 Task: Find connections with filter location Hassi Messaoud with filter topic #Managementtips with filter profile language Potuguese with filter current company Jabong with filter school National Institute of Technology Hamirpur-Alumni with filter industry Wholesale Chemical and Allied Products with filter service category Video Animation with filter keywords title Operations Manager
Action: Mouse moved to (564, 76)
Screenshot: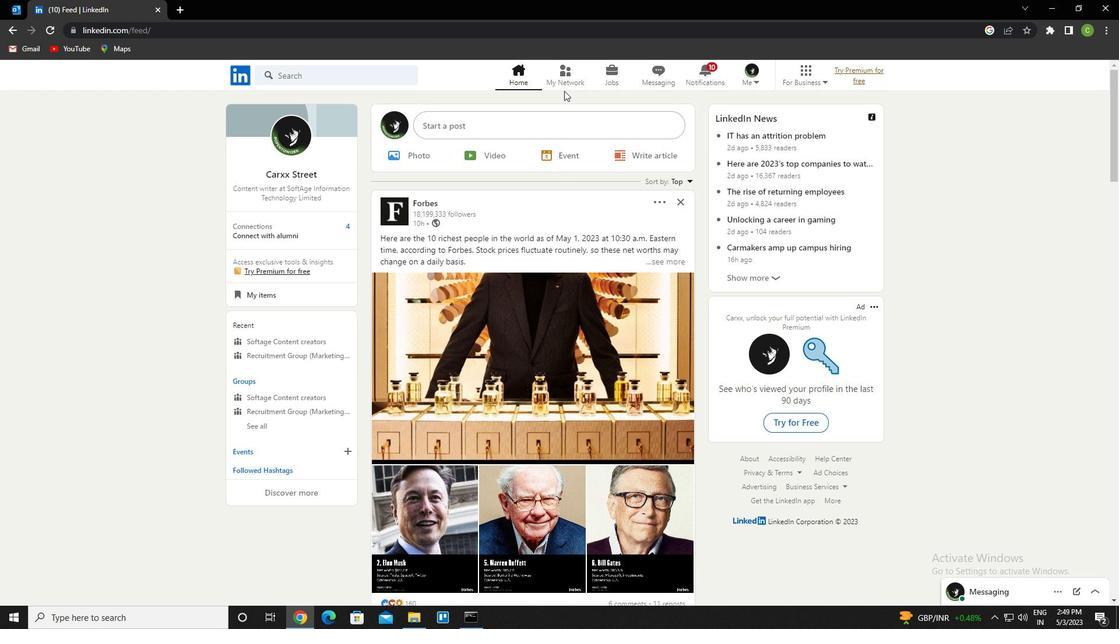
Action: Mouse pressed left at (564, 76)
Screenshot: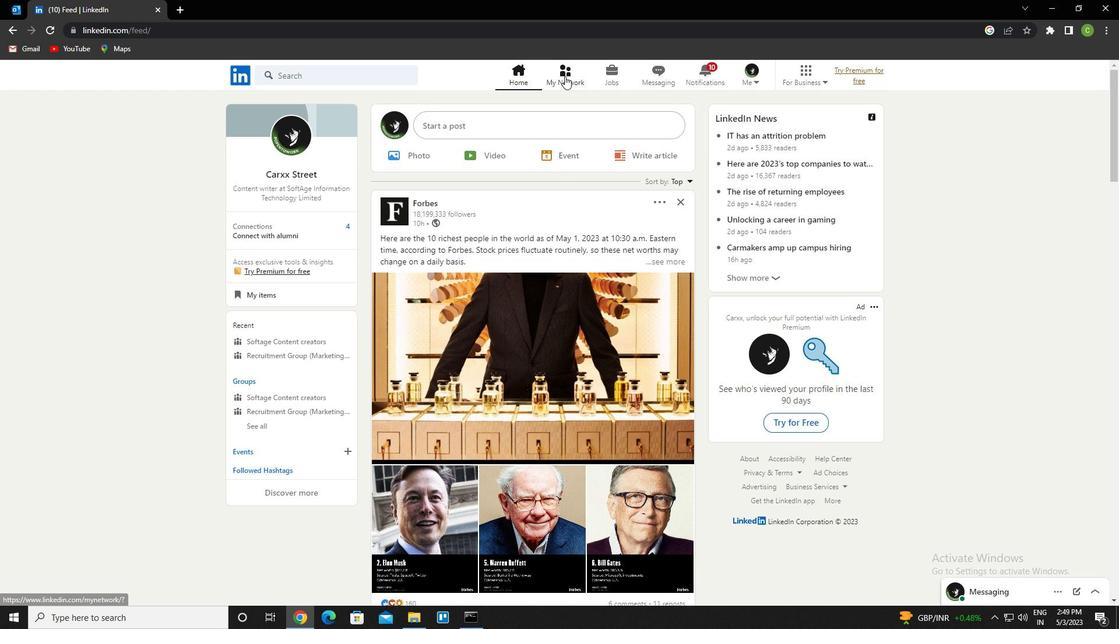 
Action: Mouse moved to (335, 144)
Screenshot: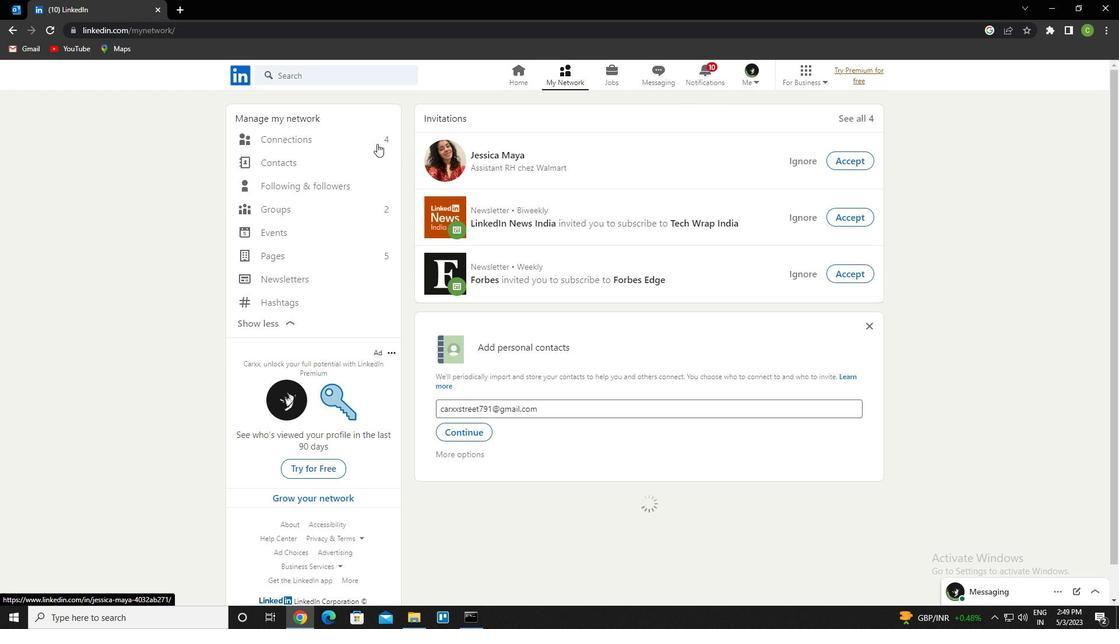 
Action: Mouse pressed left at (335, 144)
Screenshot: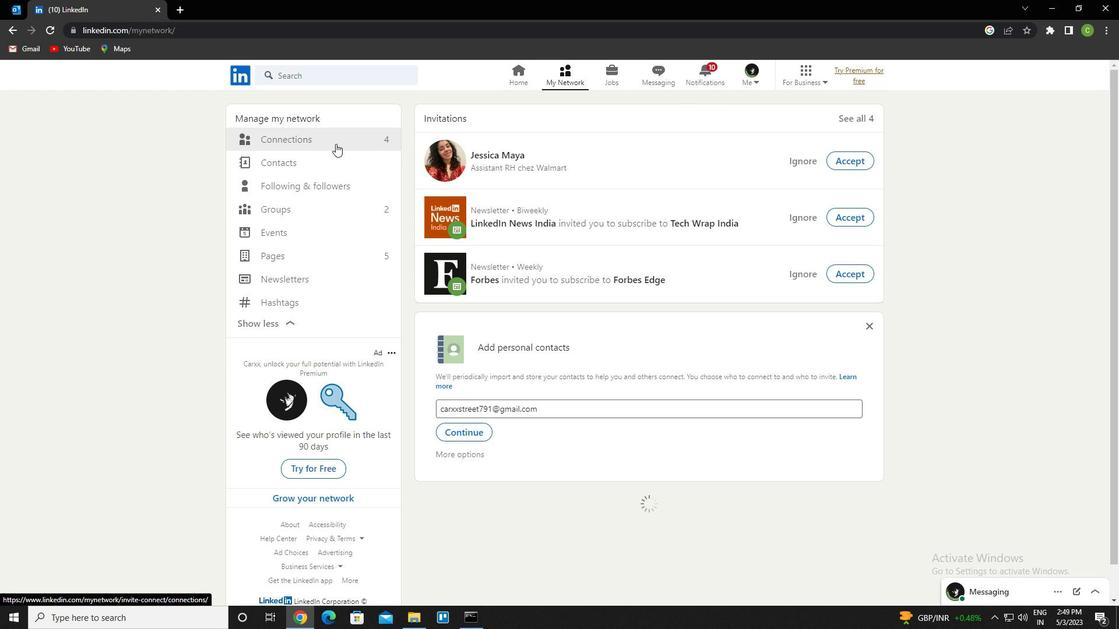 
Action: Mouse moved to (651, 141)
Screenshot: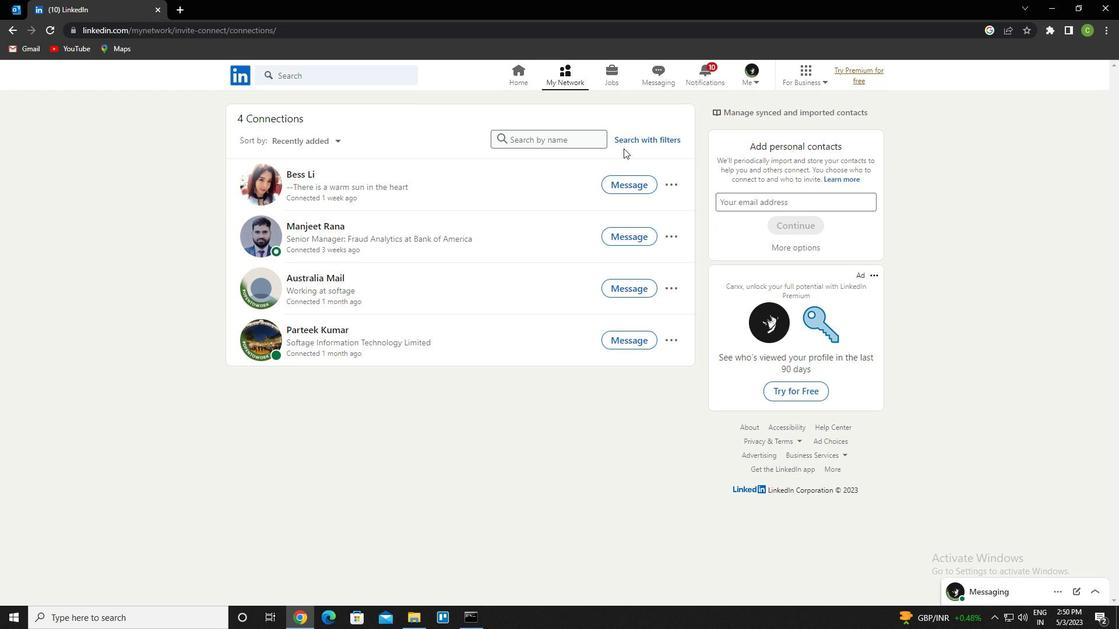 
Action: Mouse pressed left at (651, 141)
Screenshot: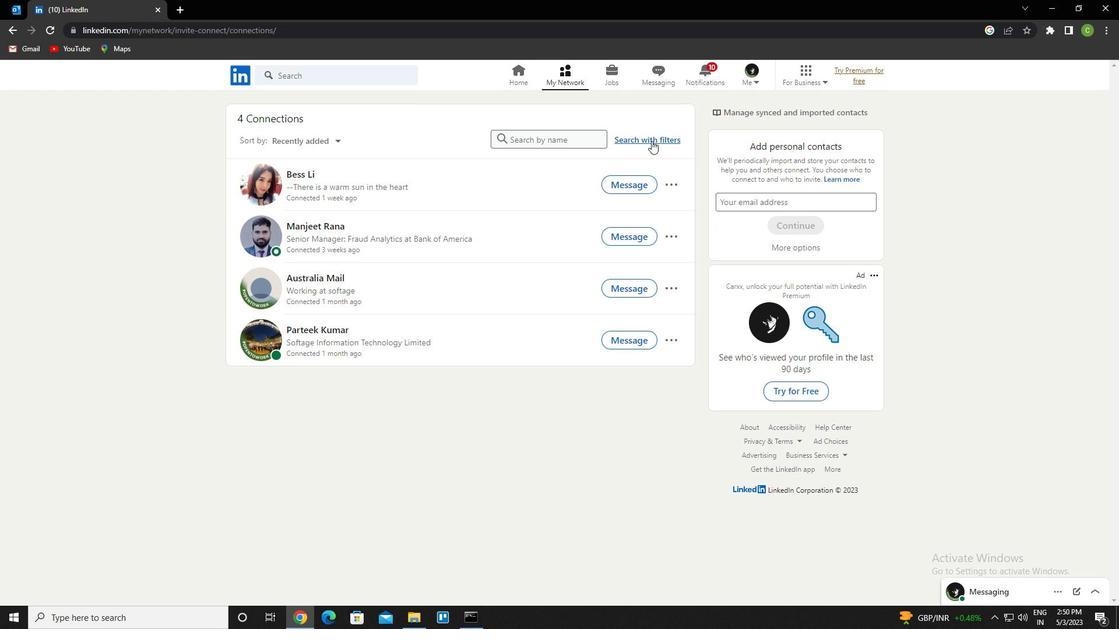
Action: Mouse moved to (598, 108)
Screenshot: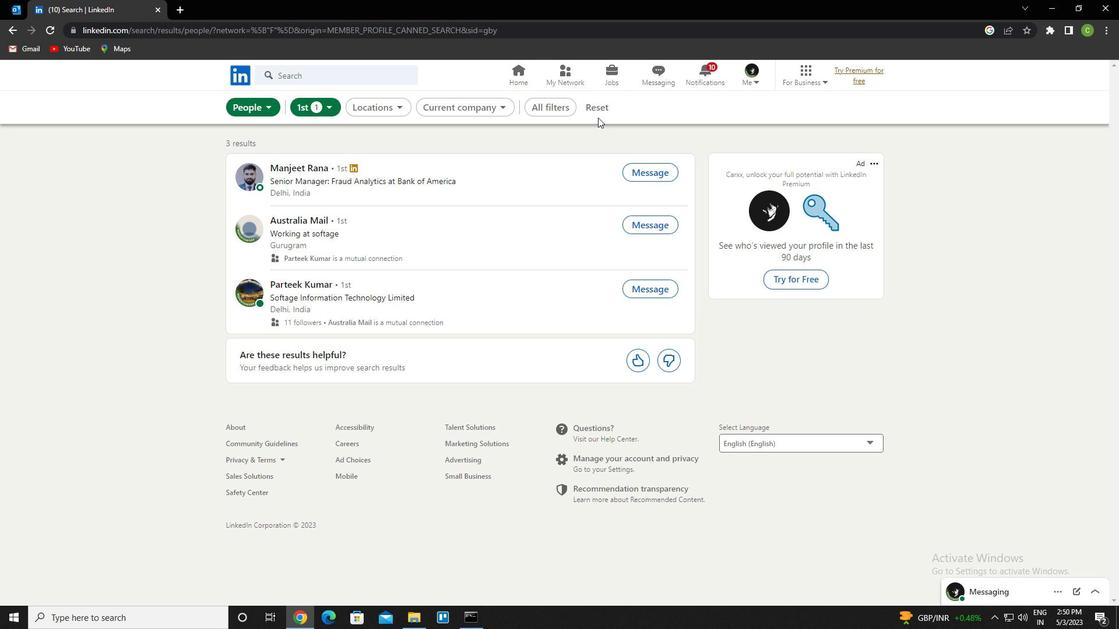 
Action: Mouse pressed left at (598, 108)
Screenshot: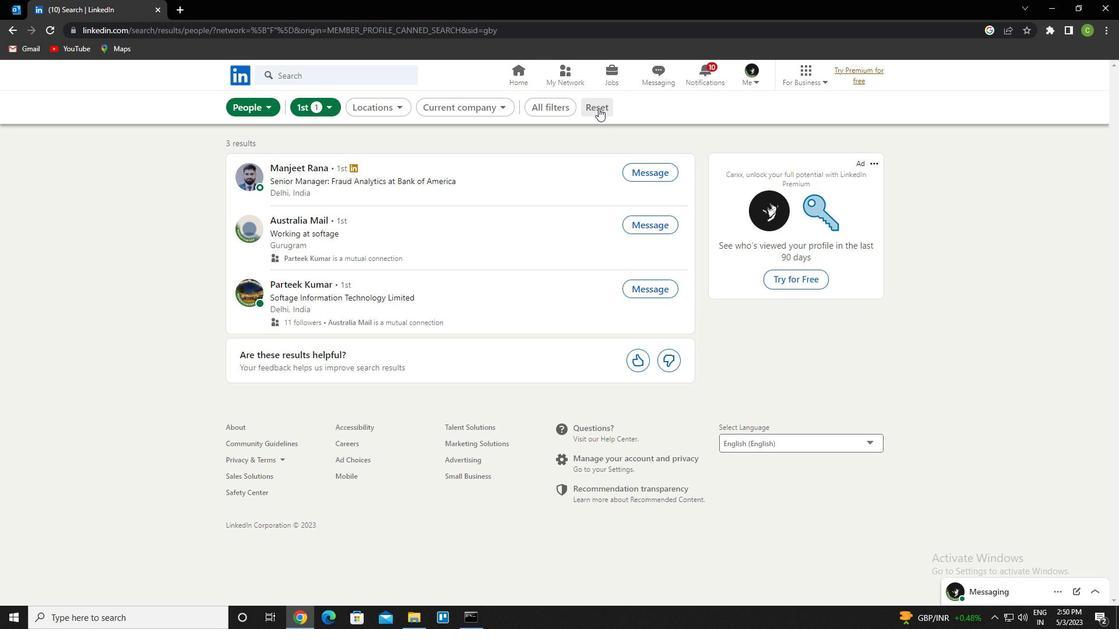 
Action: Mouse moved to (589, 112)
Screenshot: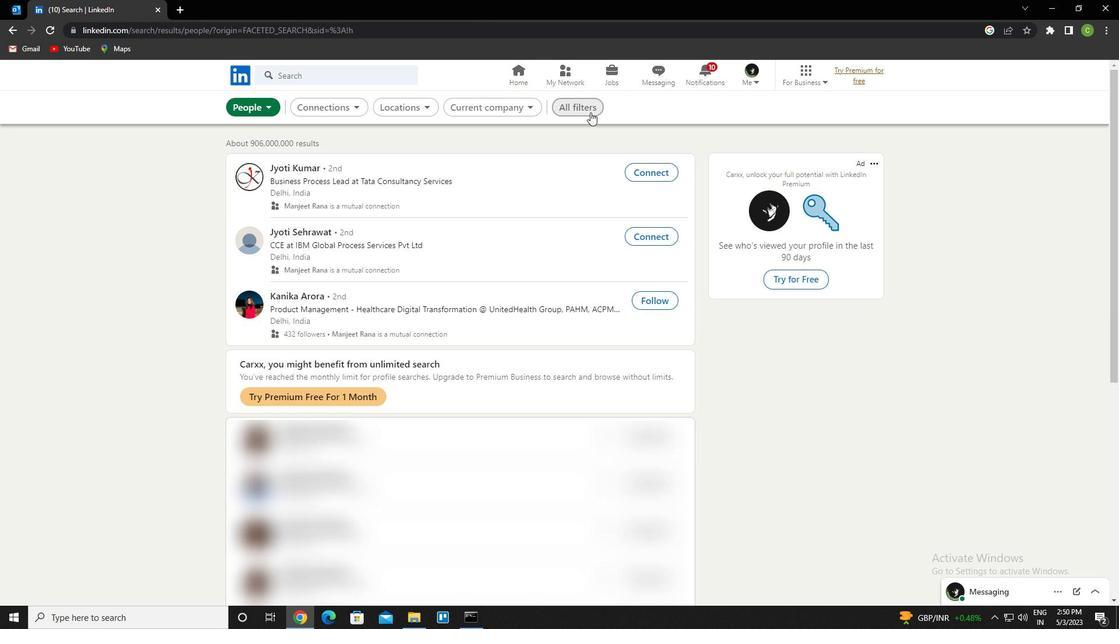 
Action: Mouse pressed left at (589, 112)
Screenshot: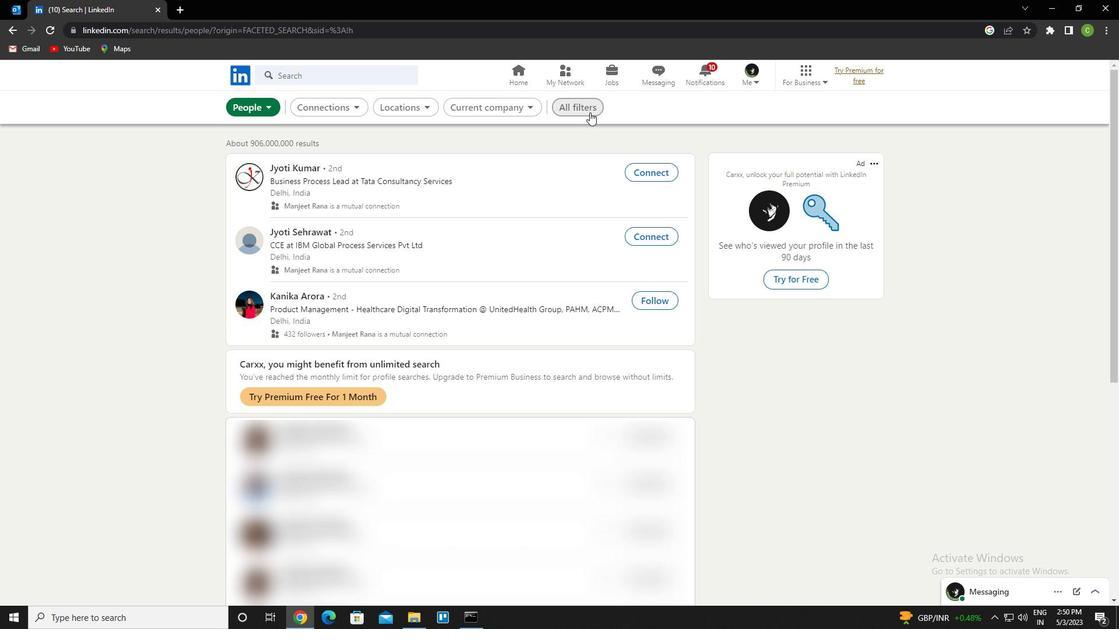 
Action: Mouse moved to (984, 355)
Screenshot: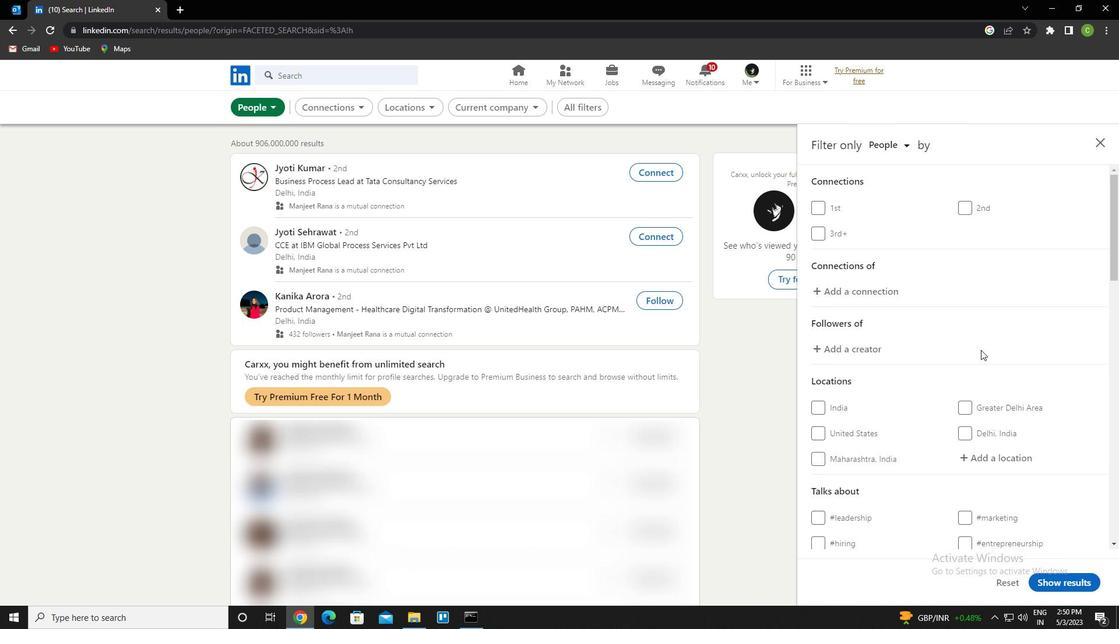 
Action: Mouse scrolled (984, 355) with delta (0, 0)
Screenshot: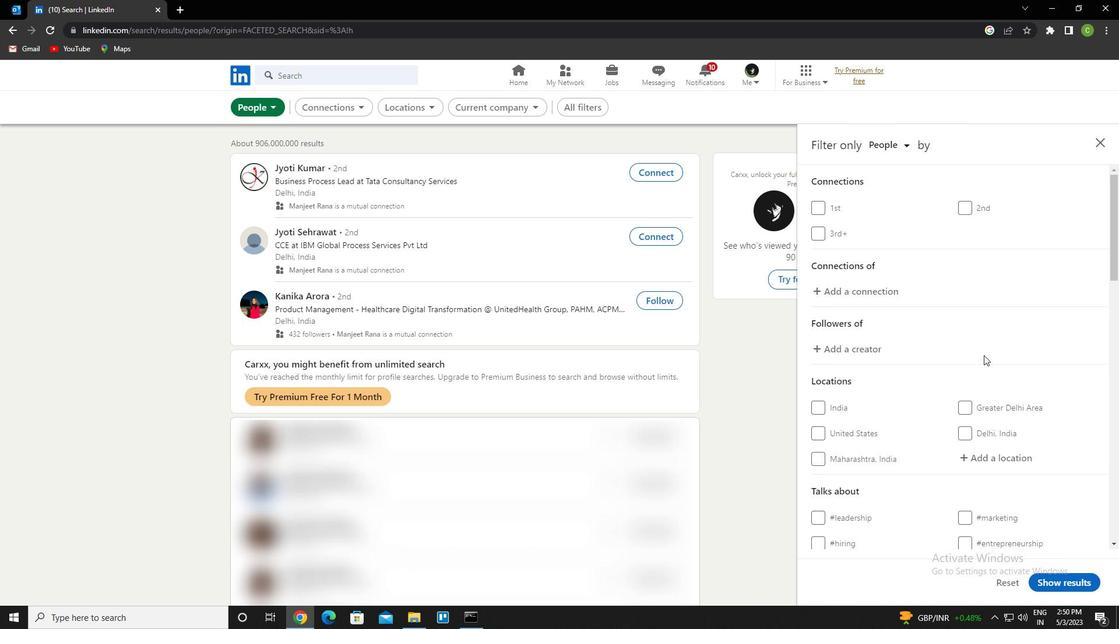 
Action: Mouse scrolled (984, 355) with delta (0, 0)
Screenshot: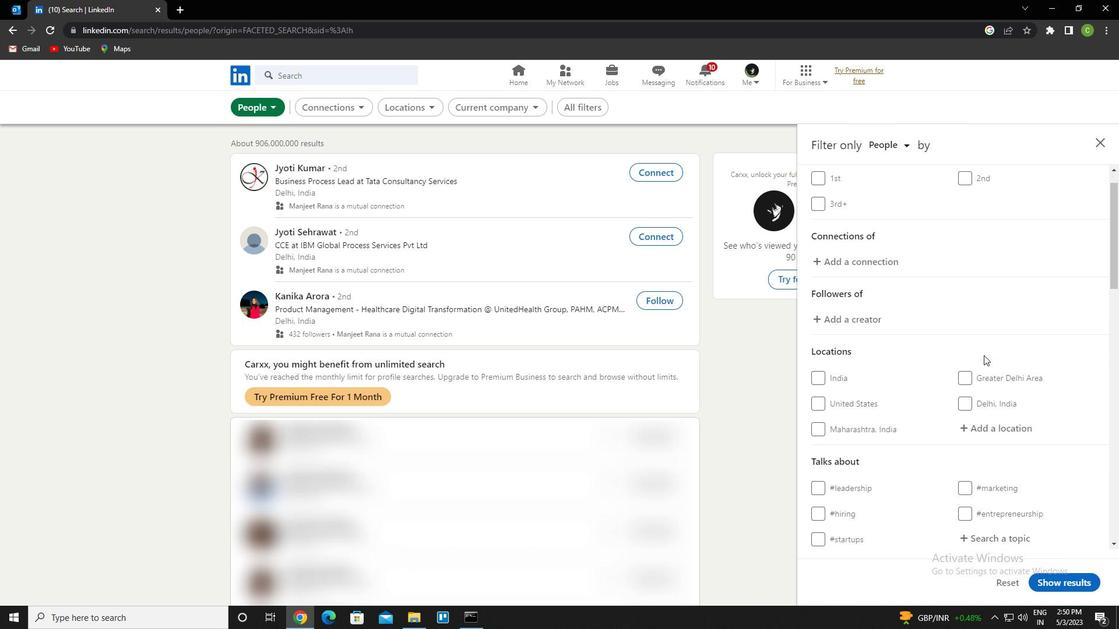 
Action: Mouse moved to (996, 344)
Screenshot: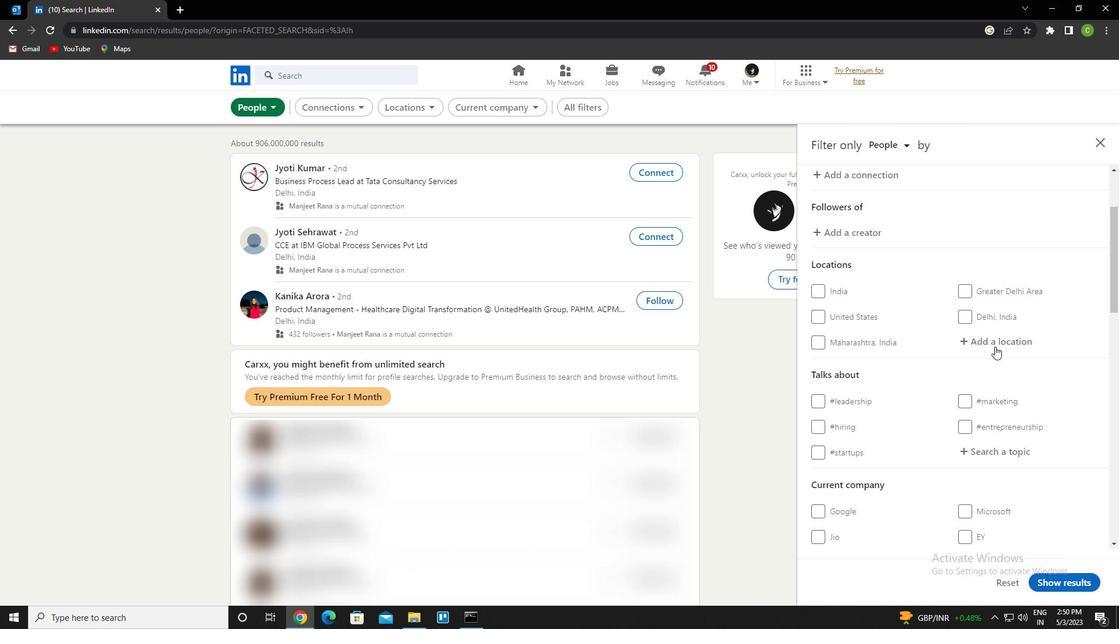 
Action: Mouse pressed left at (996, 344)
Screenshot: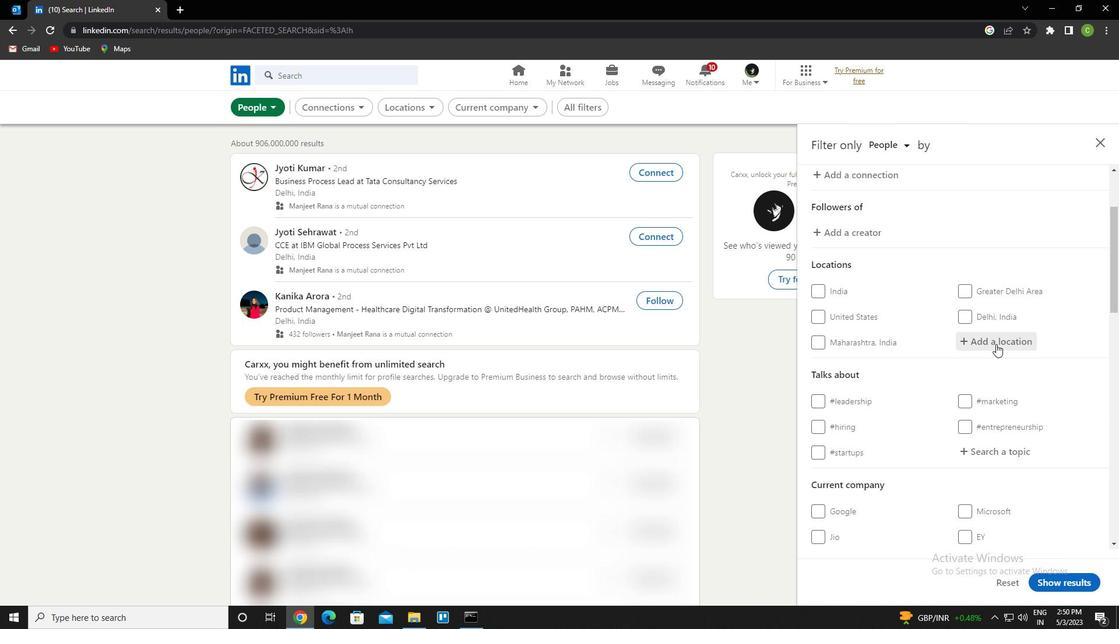 
Action: Key pressed <Key.caps_lock>h<Key.caps_lock>assi<Key.space><Key.caps_lock>m<Key.caps_lock>essaoud
Screenshot: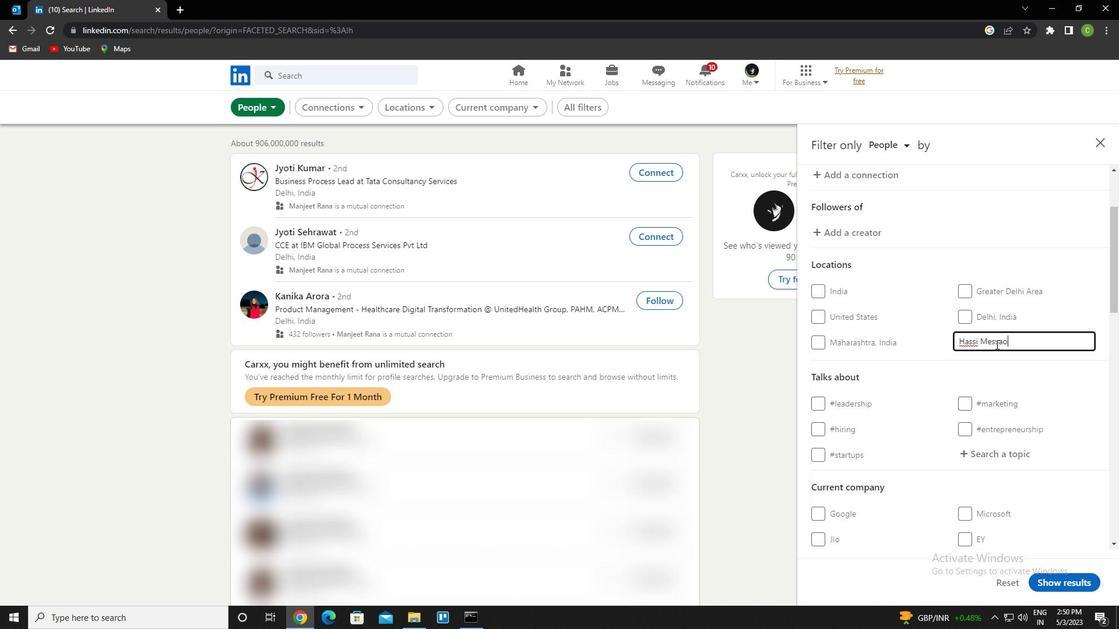 
Action: Mouse moved to (1007, 380)
Screenshot: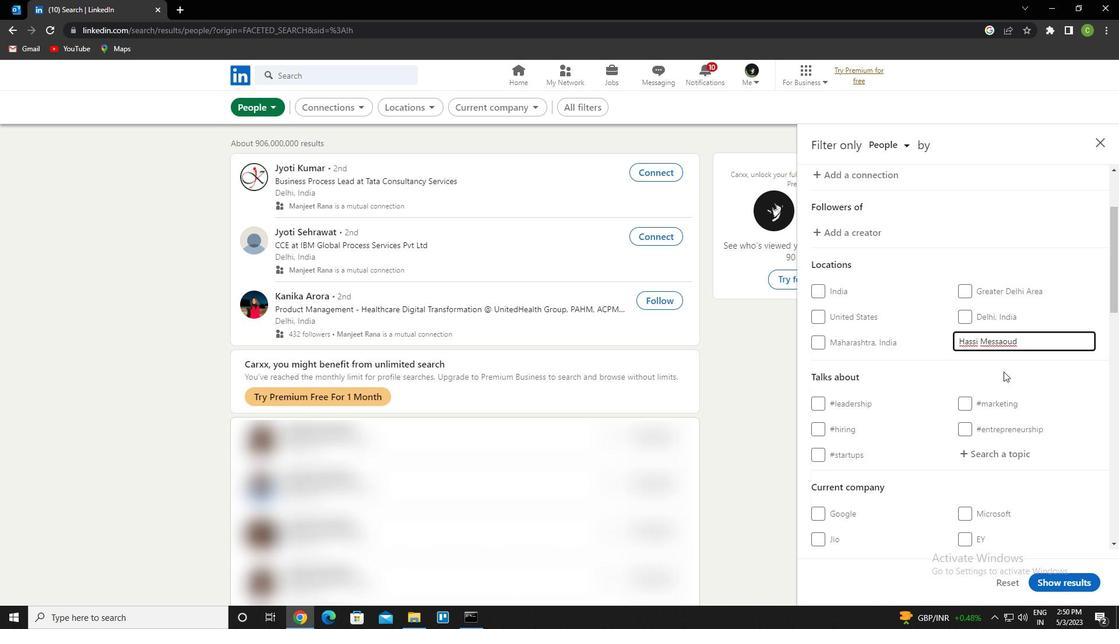 
Action: Mouse scrolled (1007, 380) with delta (0, 0)
Screenshot: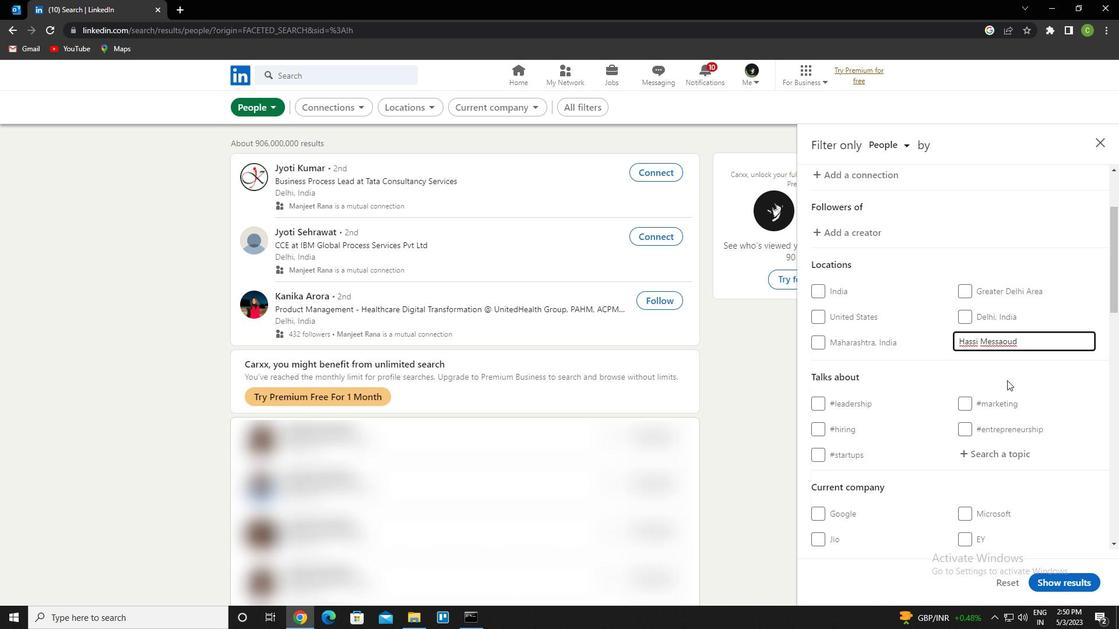 
Action: Mouse scrolled (1007, 380) with delta (0, 0)
Screenshot: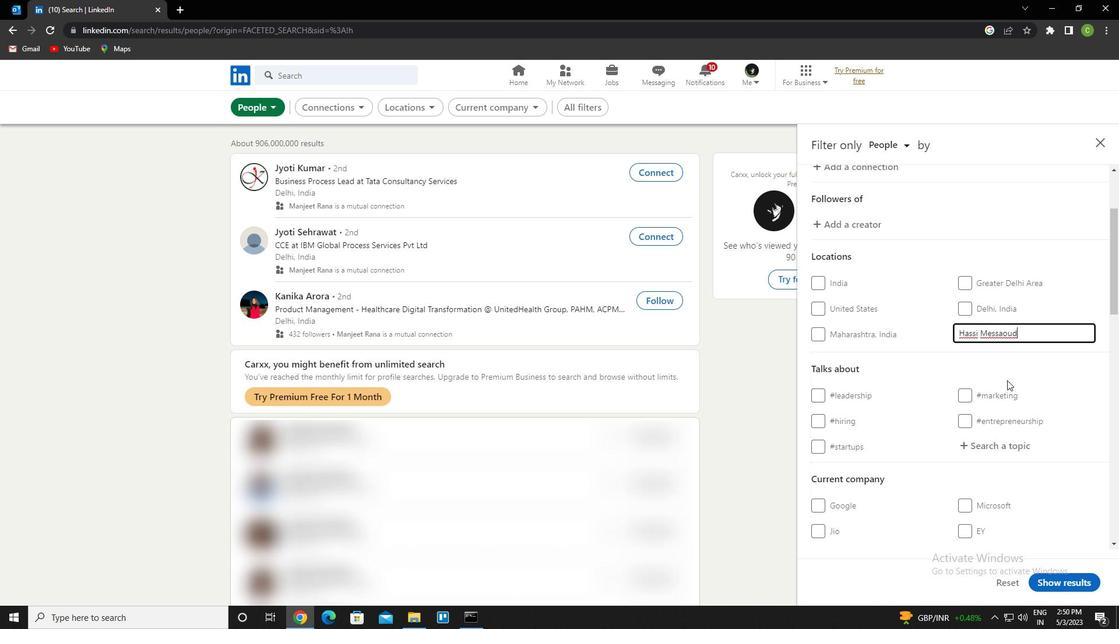 
Action: Mouse moved to (1003, 334)
Screenshot: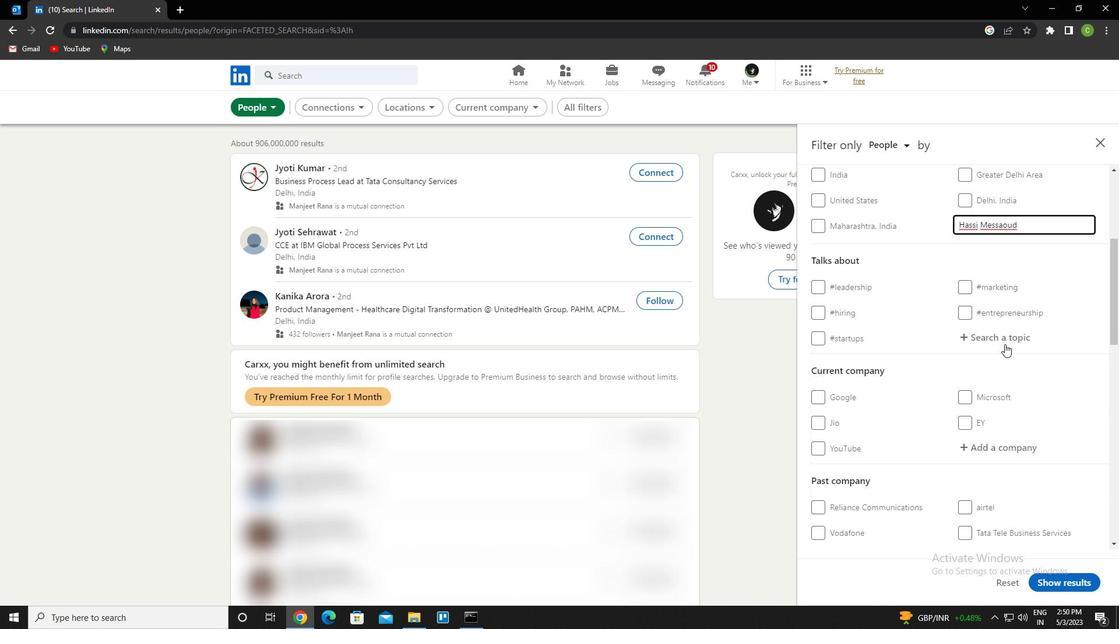 
Action: Mouse pressed left at (1003, 334)
Screenshot: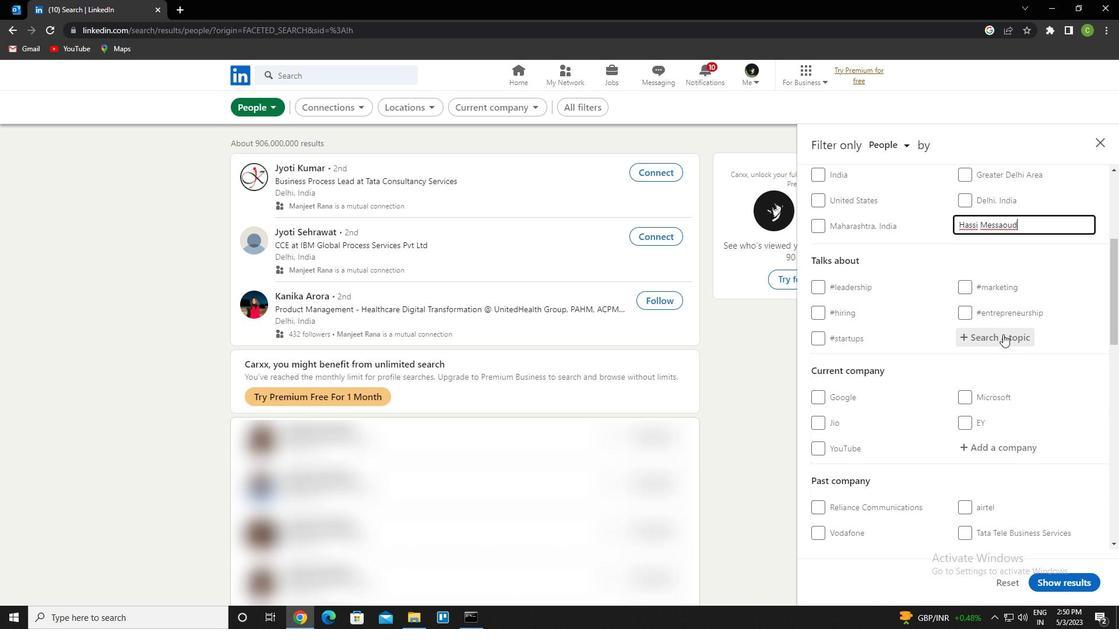 
Action: Key pressed <Key.caps_lock>m<Key.caps_lock>anagementtips<Key.down><Key.enter>
Screenshot: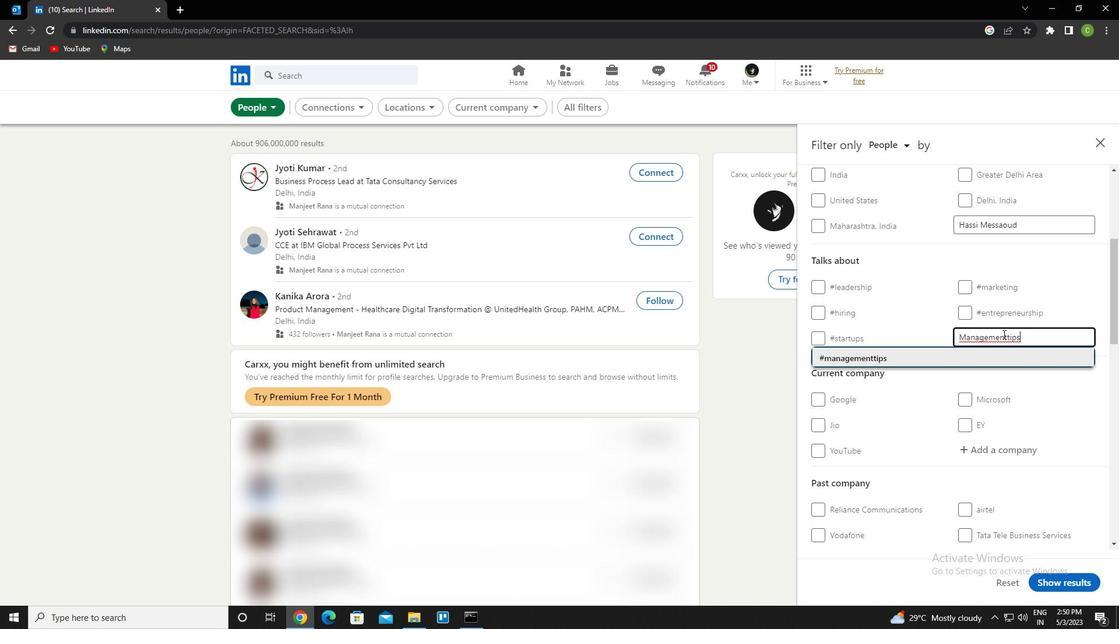 
Action: Mouse moved to (1049, 379)
Screenshot: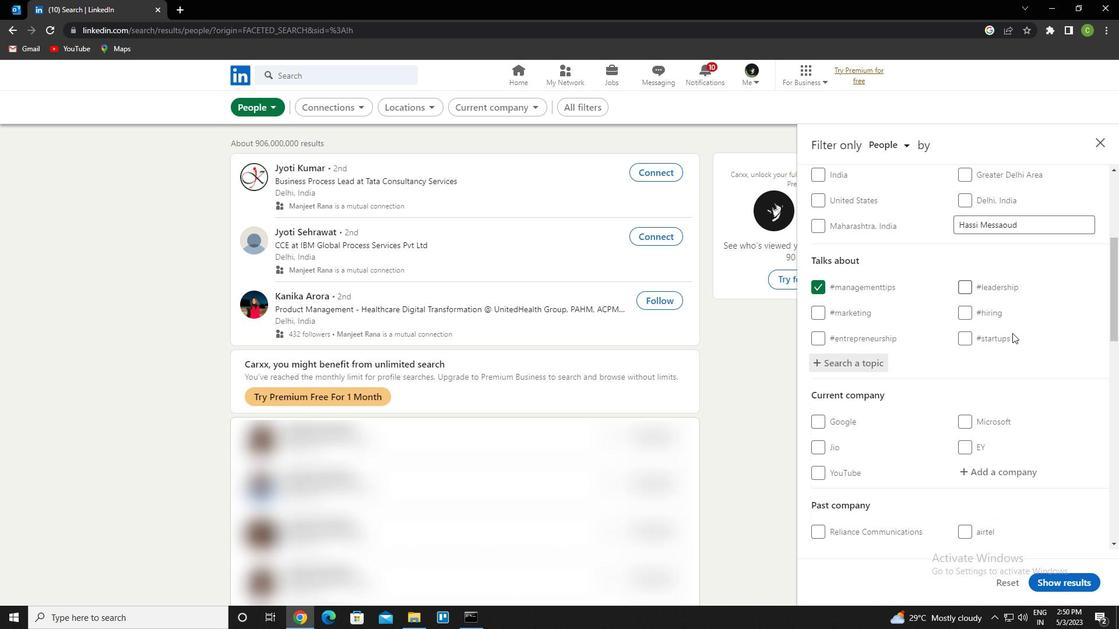 
Action: Mouse scrolled (1049, 378) with delta (0, 0)
Screenshot: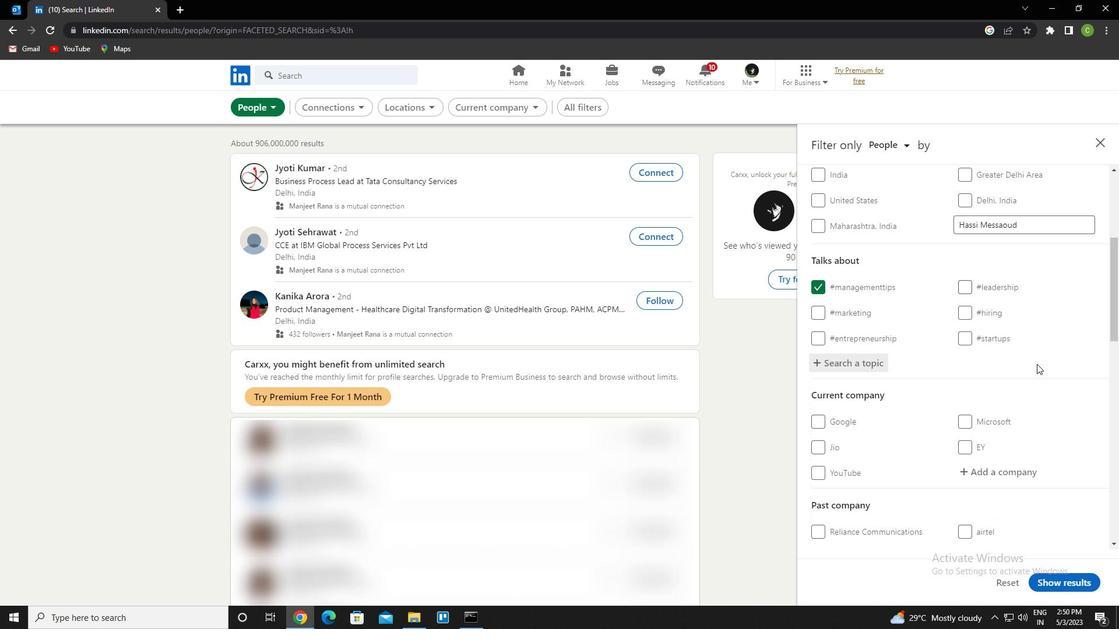 
Action: Mouse scrolled (1049, 378) with delta (0, 0)
Screenshot: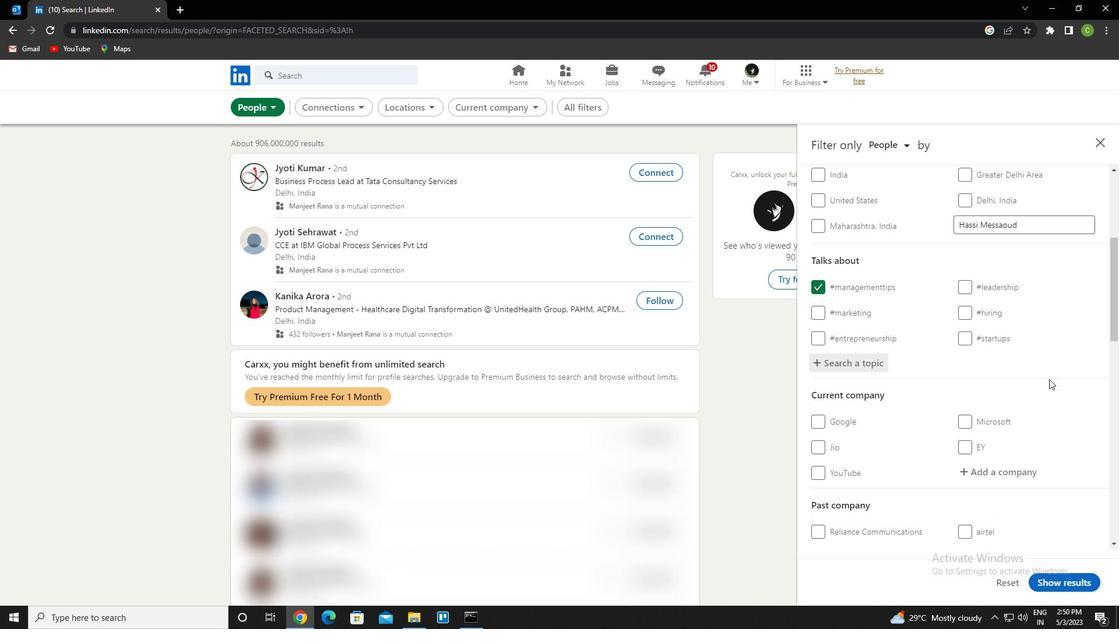 
Action: Mouse moved to (1045, 380)
Screenshot: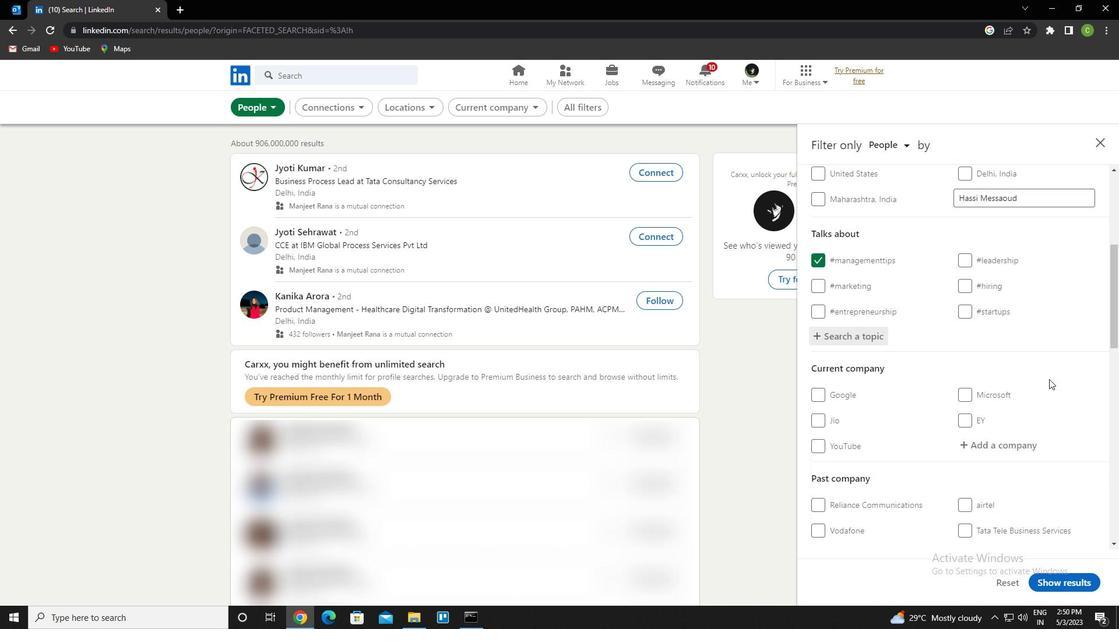 
Action: Mouse scrolled (1045, 380) with delta (0, 0)
Screenshot: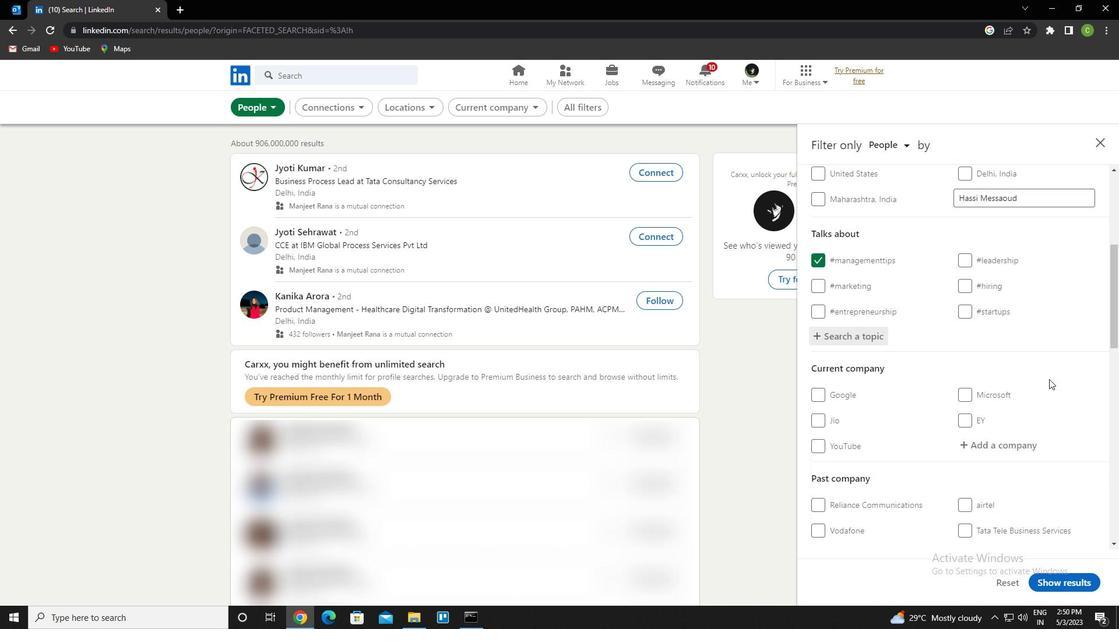 
Action: Mouse scrolled (1045, 380) with delta (0, 0)
Screenshot: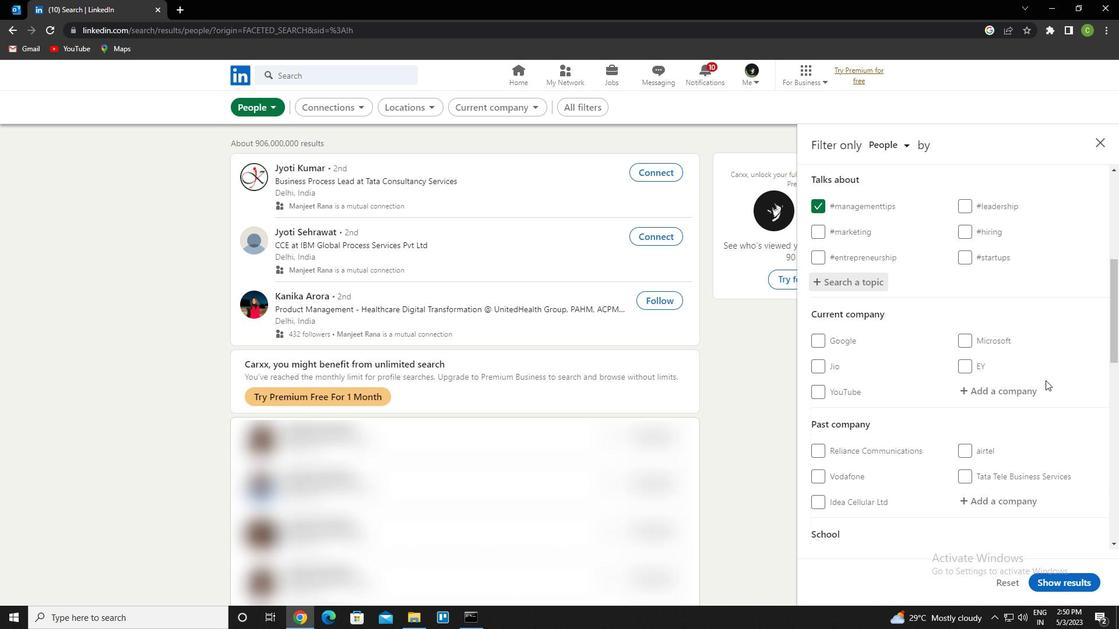
Action: Mouse moved to (1044, 380)
Screenshot: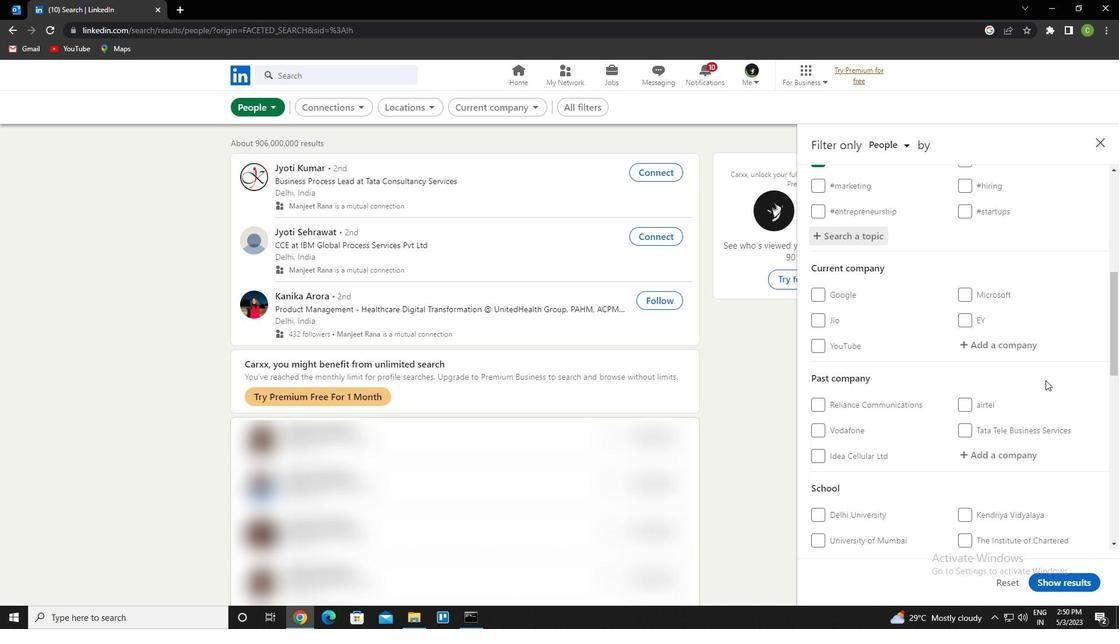 
Action: Mouse scrolled (1044, 380) with delta (0, 0)
Screenshot: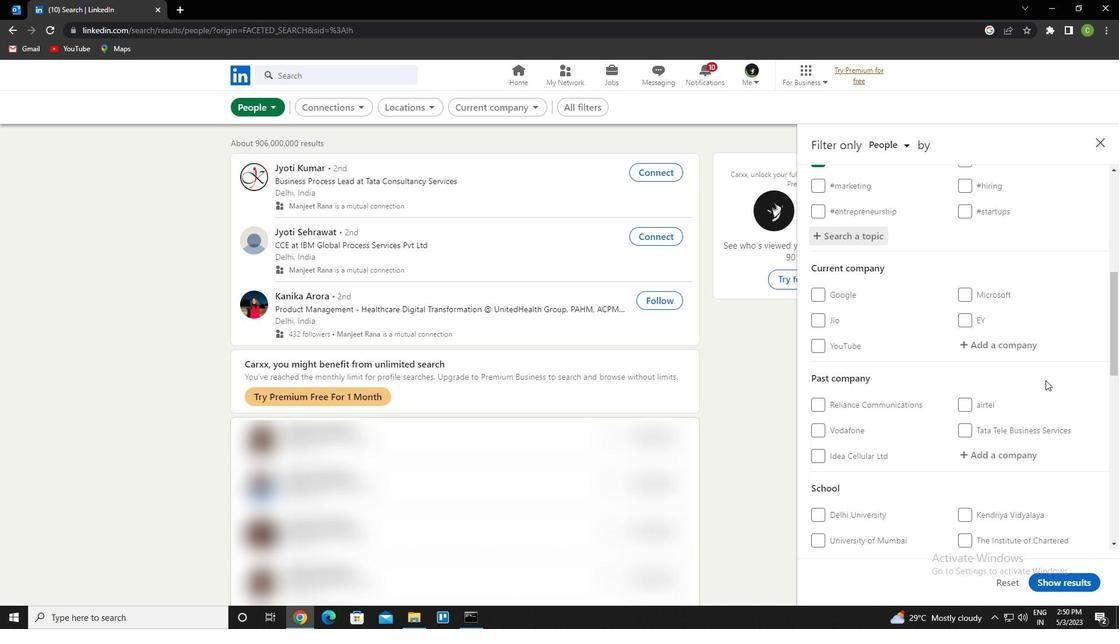 
Action: Mouse moved to (1026, 371)
Screenshot: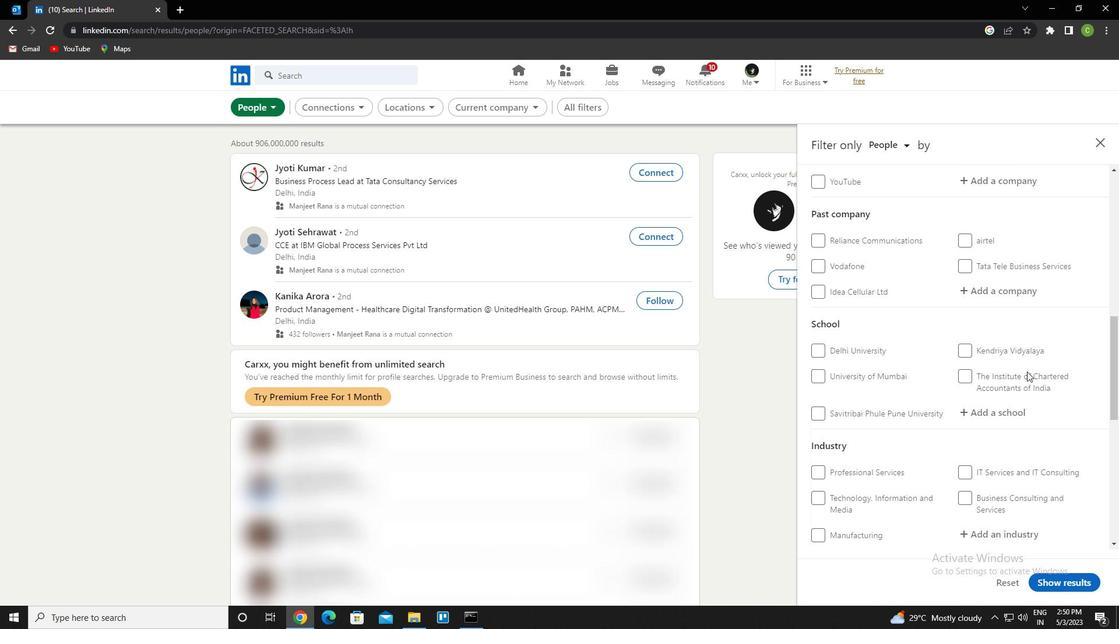 
Action: Mouse scrolled (1026, 371) with delta (0, 0)
Screenshot: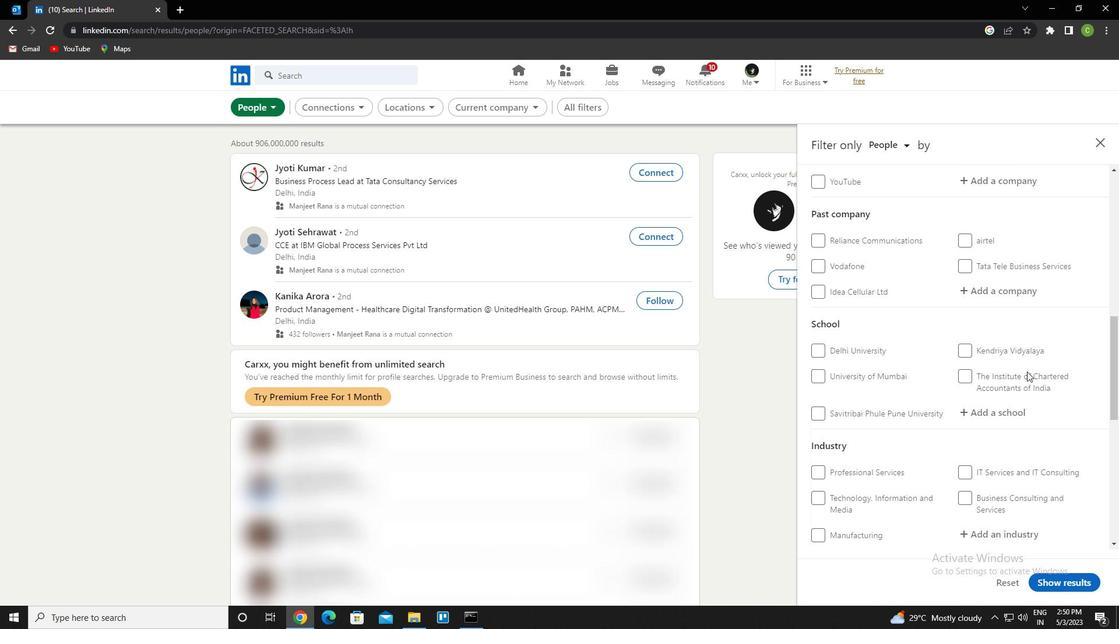 
Action: Mouse moved to (1021, 373)
Screenshot: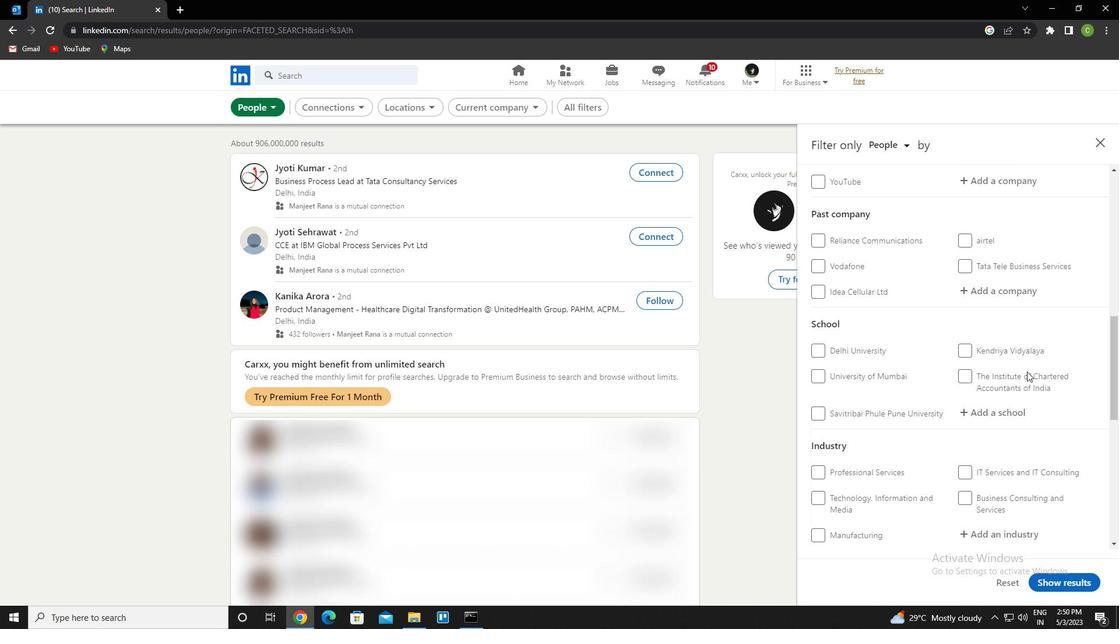 
Action: Mouse scrolled (1021, 372) with delta (0, 0)
Screenshot: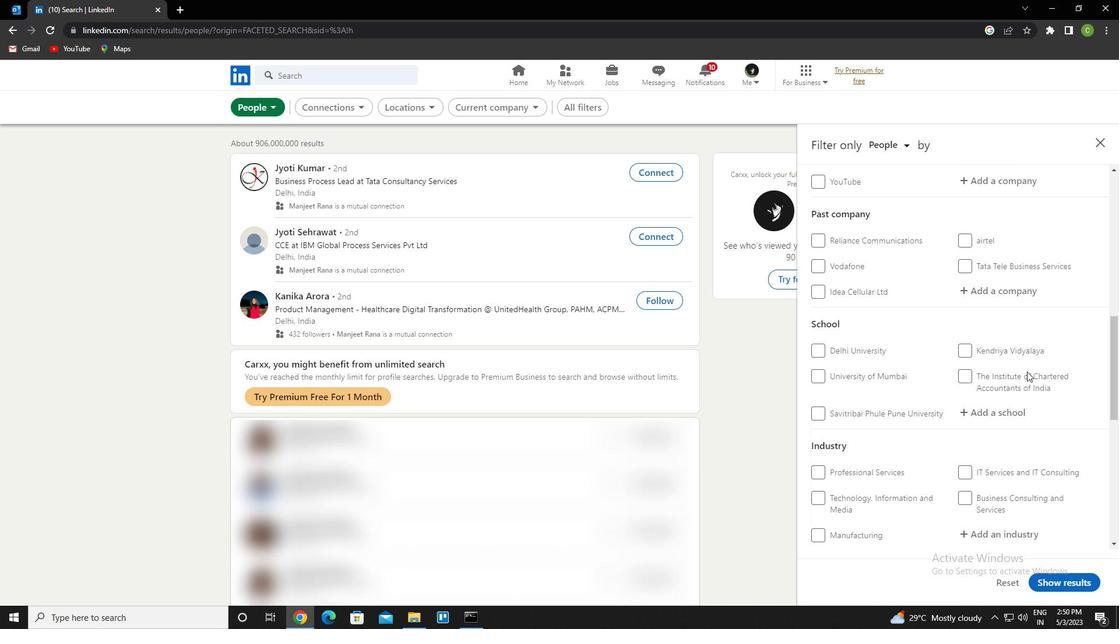 
Action: Mouse moved to (1013, 376)
Screenshot: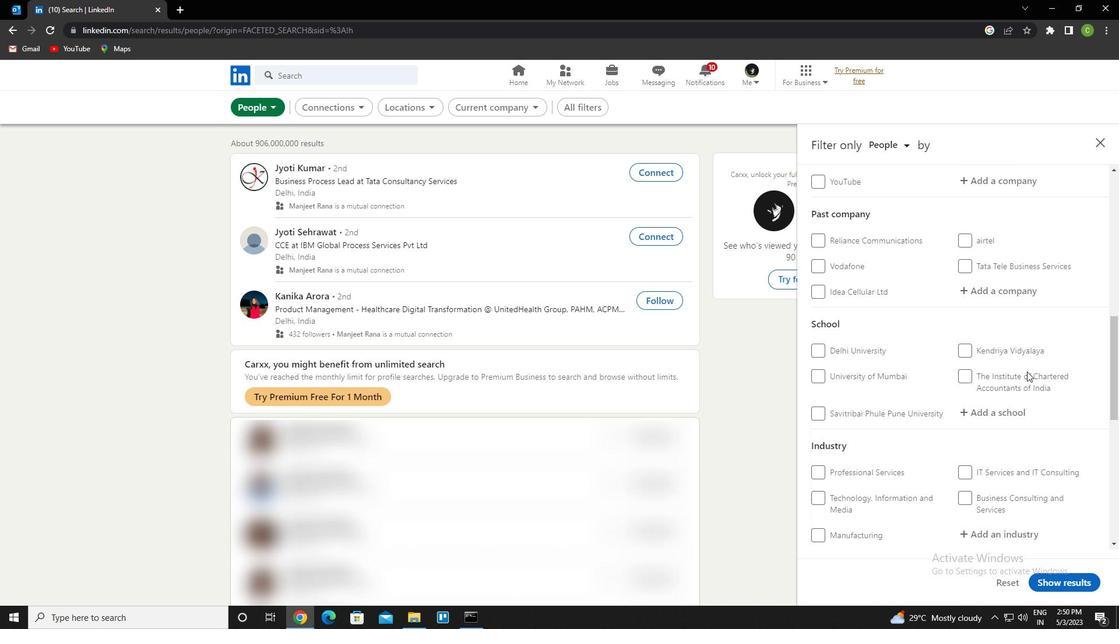 
Action: Mouse scrolled (1013, 376) with delta (0, 0)
Screenshot: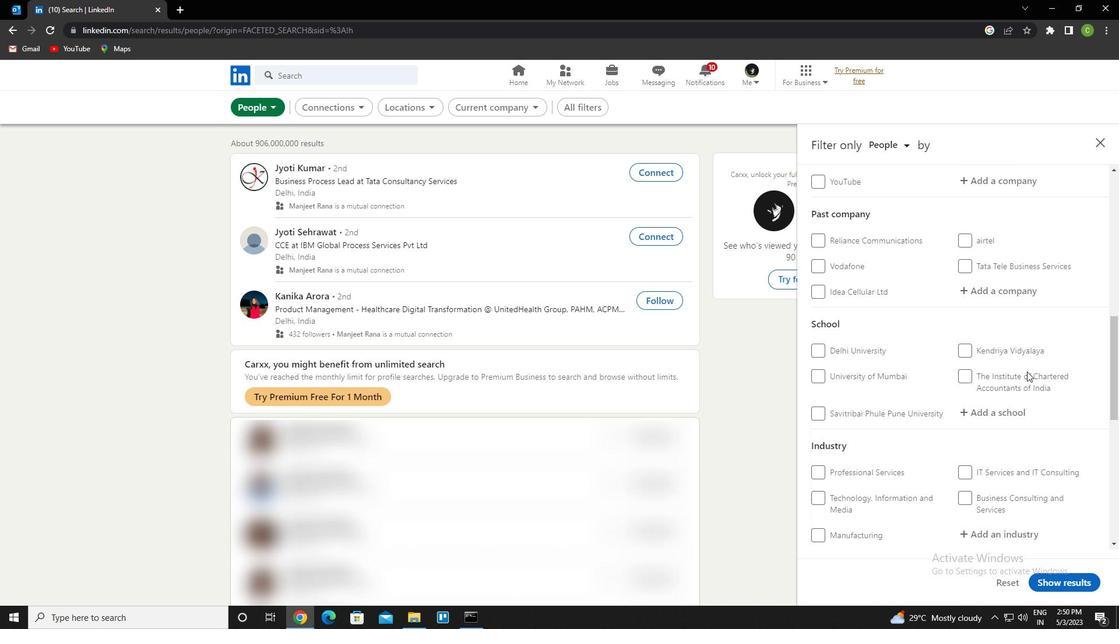 
Action: Mouse moved to (1010, 377)
Screenshot: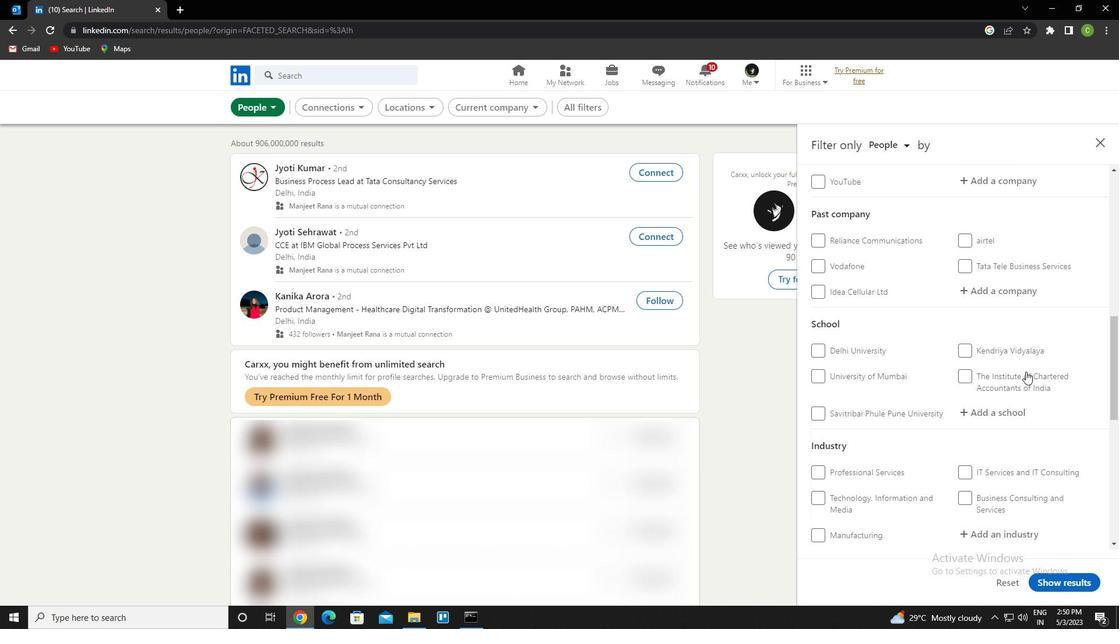 
Action: Mouse scrolled (1010, 377) with delta (0, 0)
Screenshot: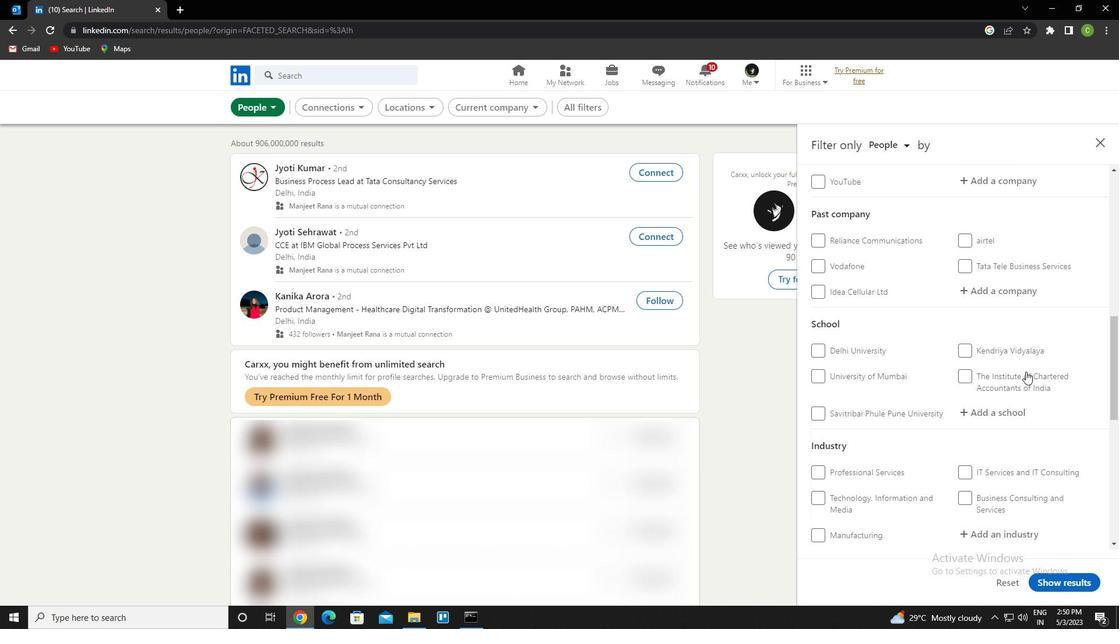
Action: Mouse moved to (1007, 377)
Screenshot: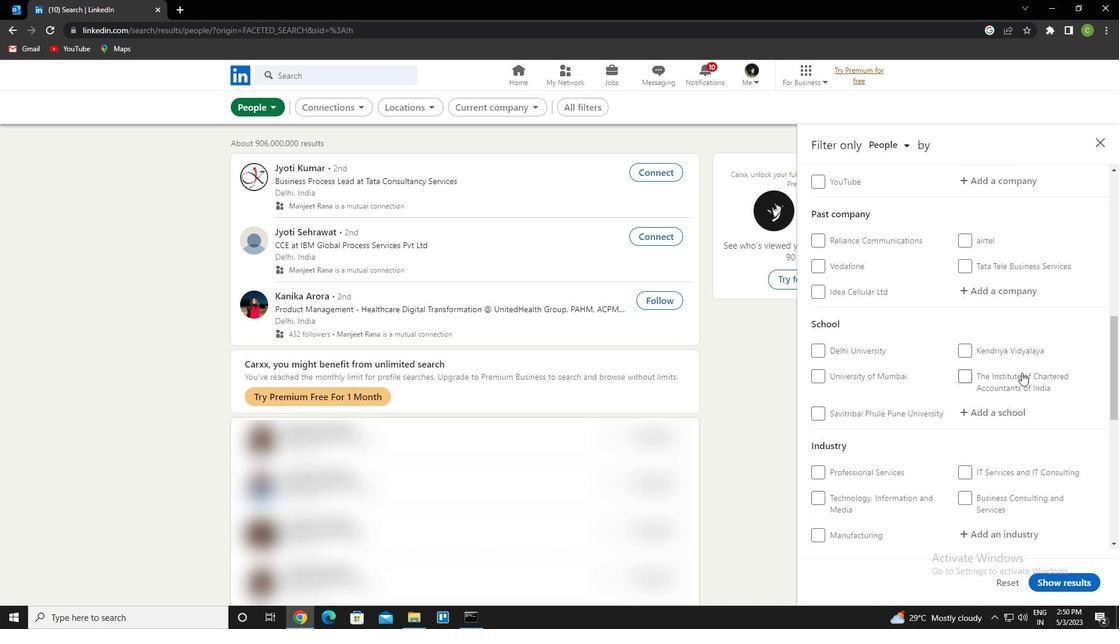 
Action: Mouse scrolled (1007, 377) with delta (0, 0)
Screenshot: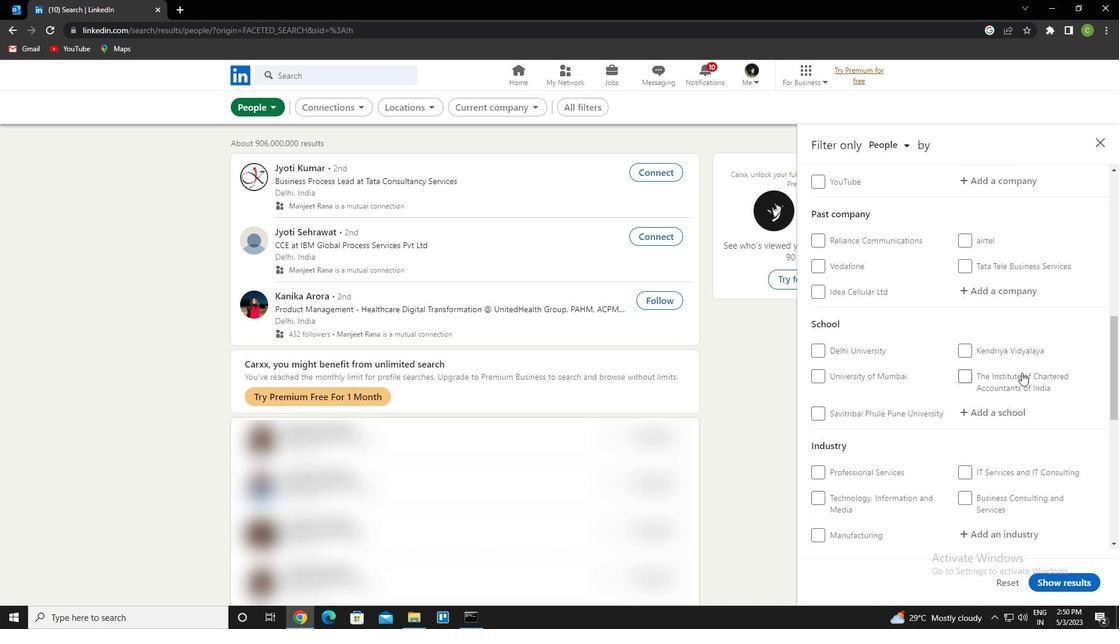 
Action: Mouse moved to (1004, 377)
Screenshot: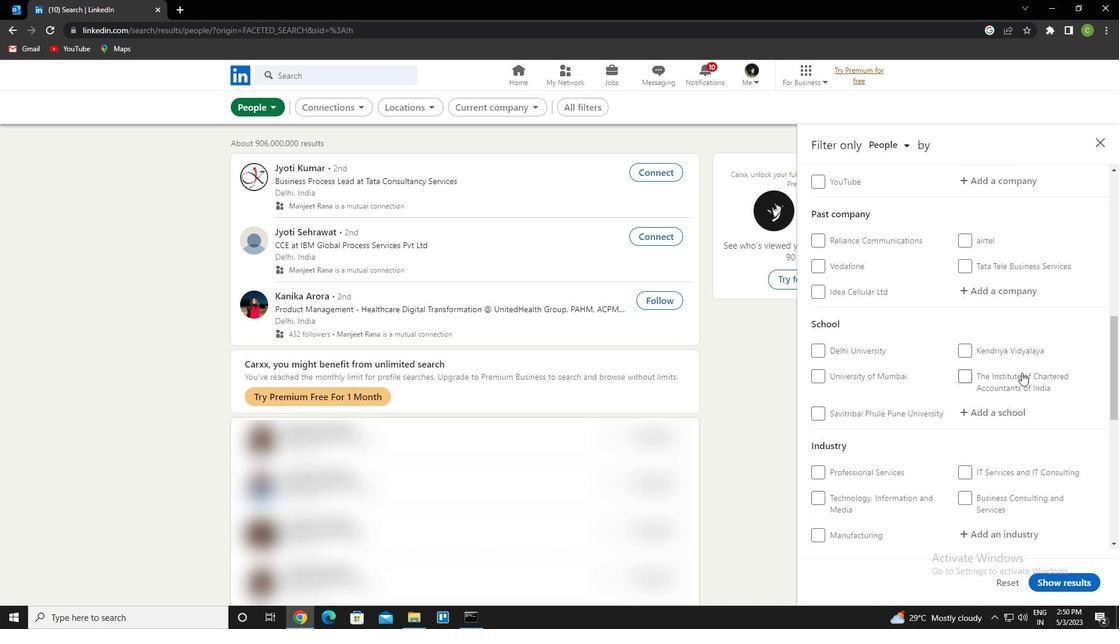 
Action: Mouse scrolled (1004, 377) with delta (0, 0)
Screenshot: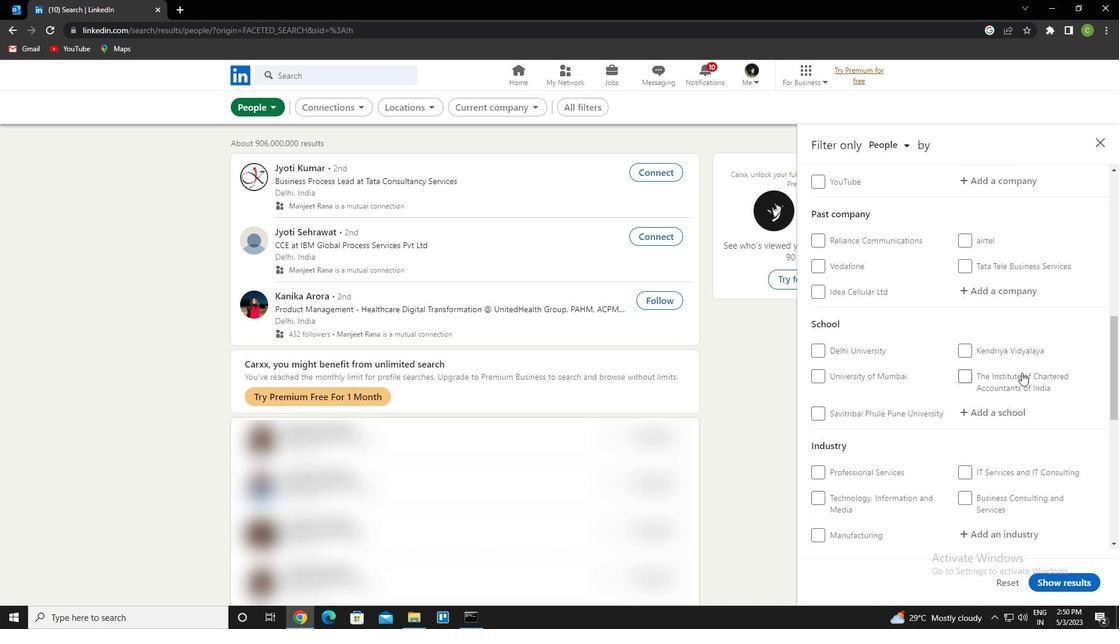 
Action: Mouse moved to (998, 377)
Screenshot: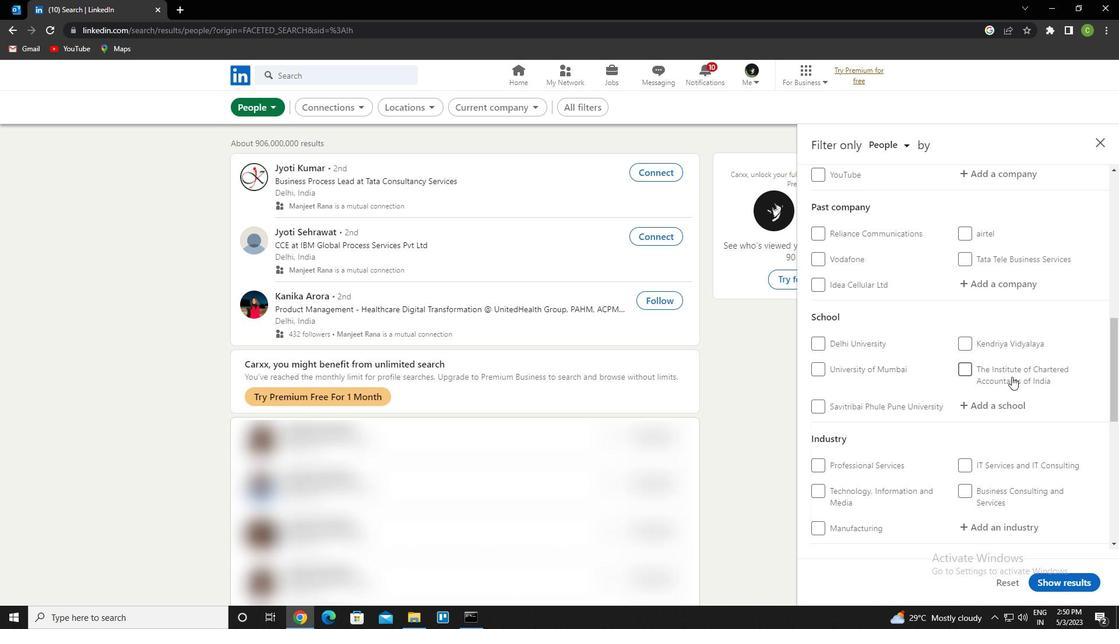 
Action: Mouse scrolled (998, 376) with delta (0, 0)
Screenshot: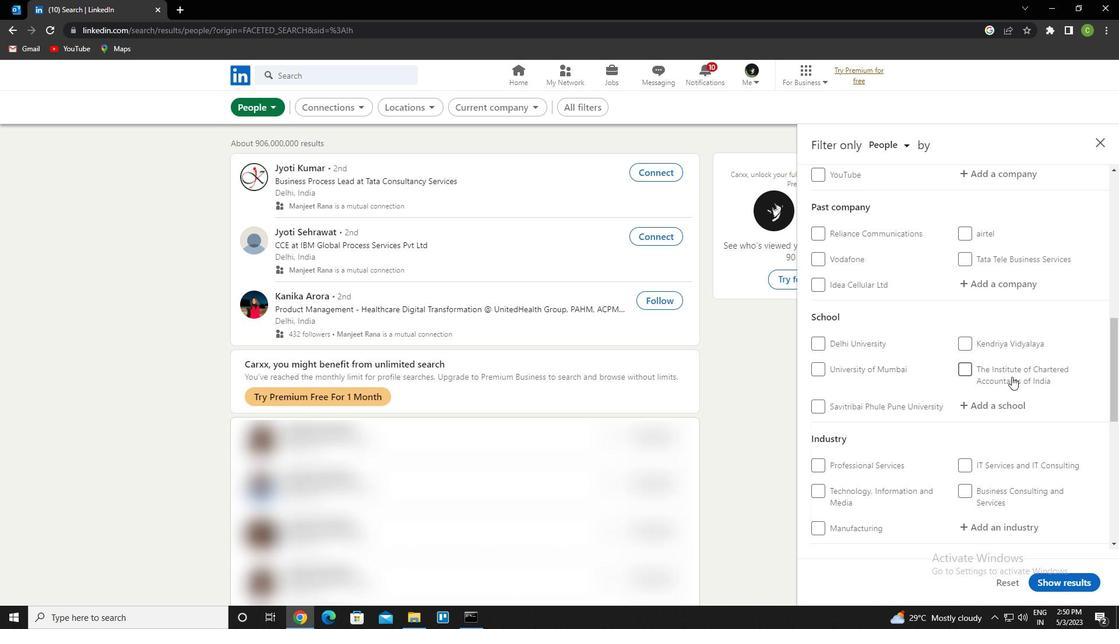 
Action: Mouse moved to (988, 373)
Screenshot: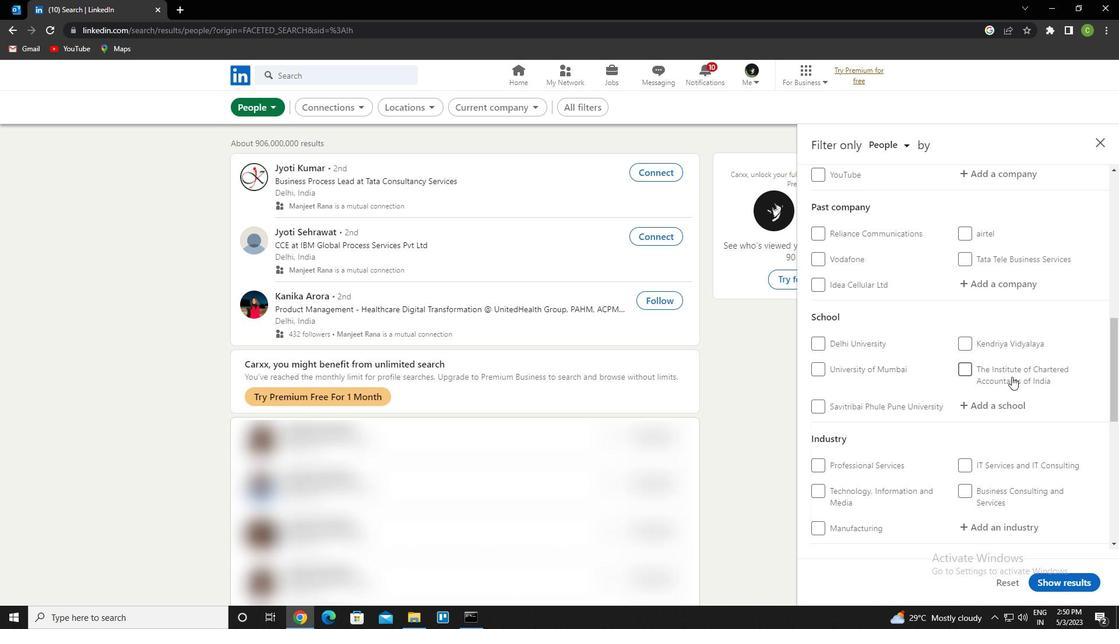
Action: Mouse scrolled (988, 372) with delta (0, 0)
Screenshot: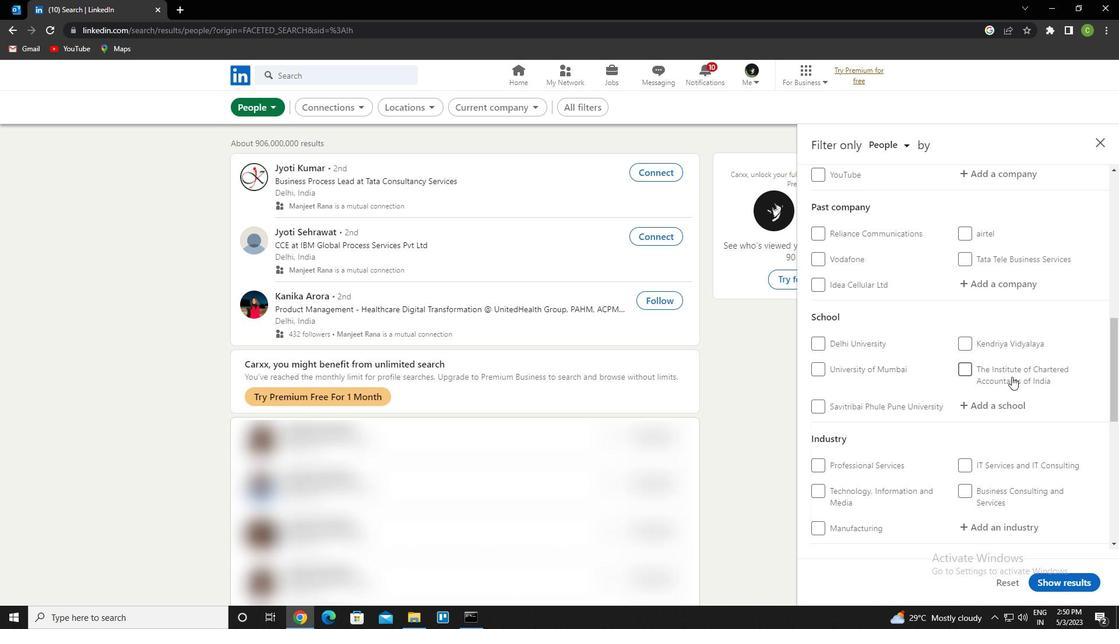 
Action: Mouse moved to (975, 365)
Screenshot: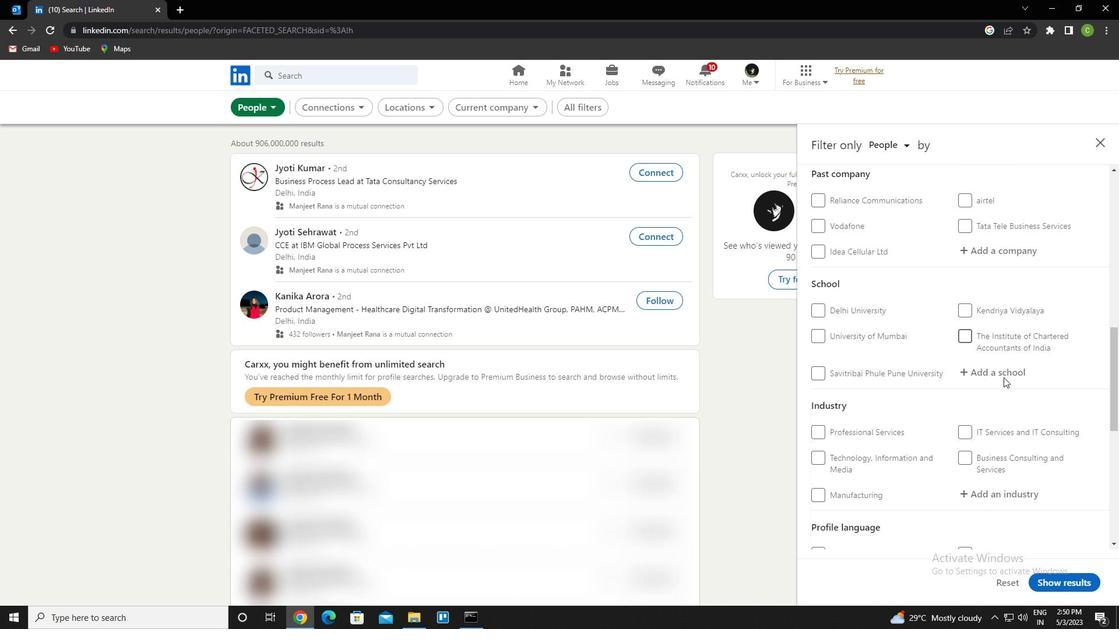 
Action: Mouse scrolled (975, 364) with delta (0, 0)
Screenshot: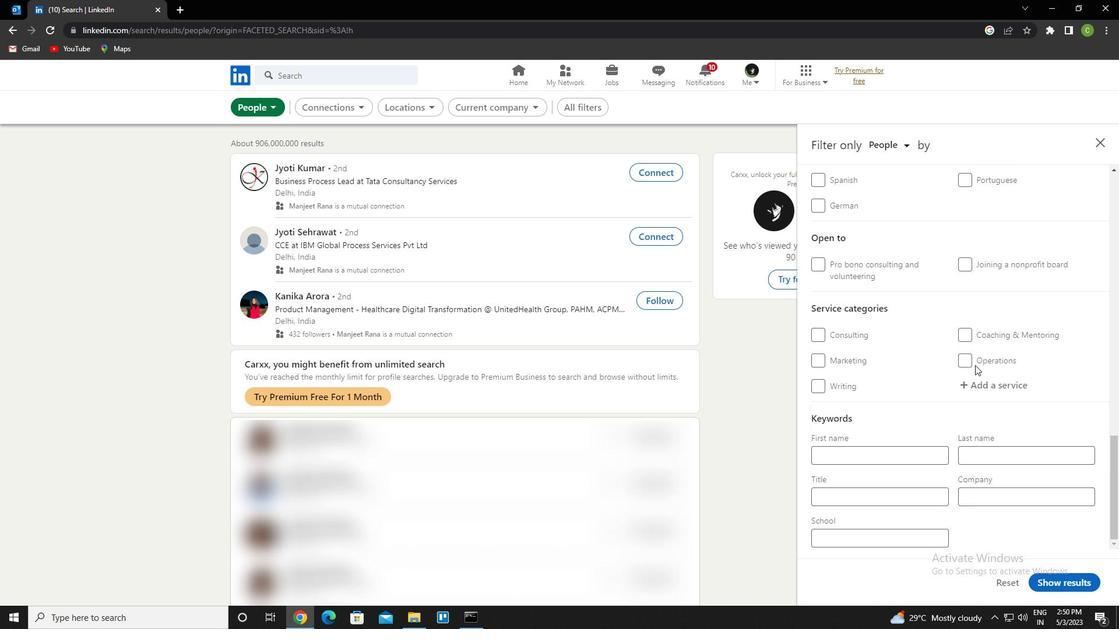 
Action: Mouse scrolled (975, 364) with delta (0, 0)
Screenshot: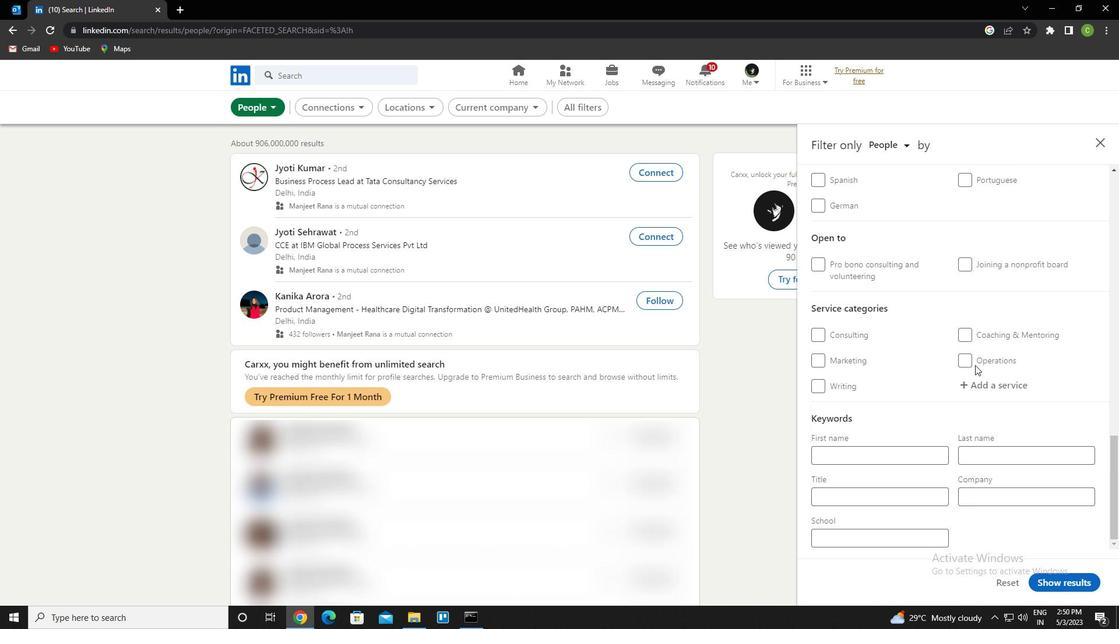 
Action: Mouse moved to (864, 367)
Screenshot: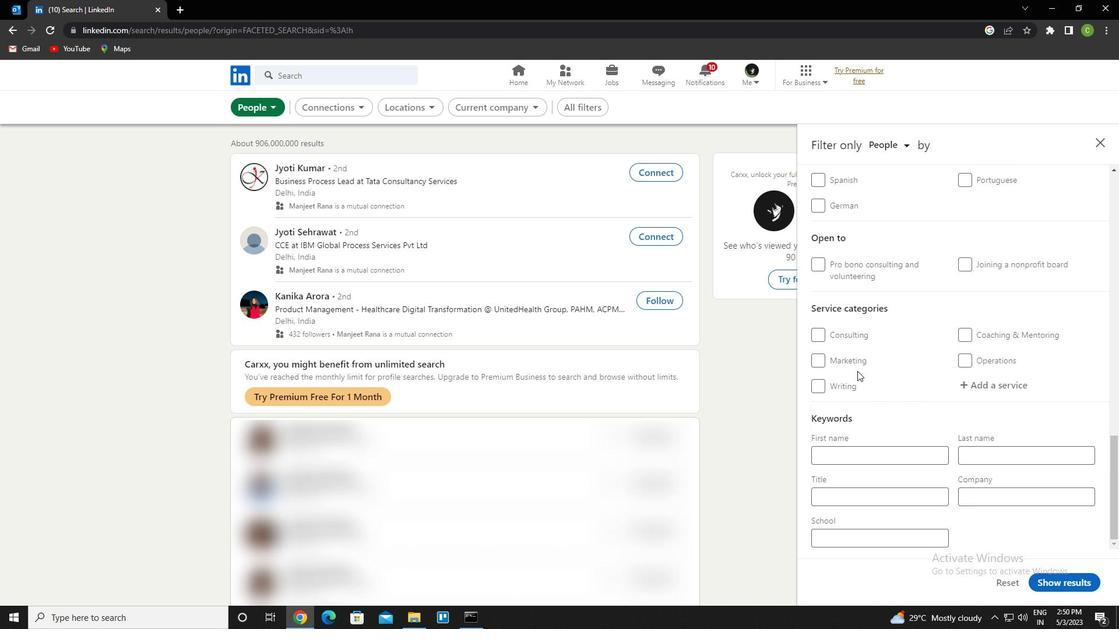 
Action: Mouse scrolled (864, 368) with delta (0, 0)
Screenshot: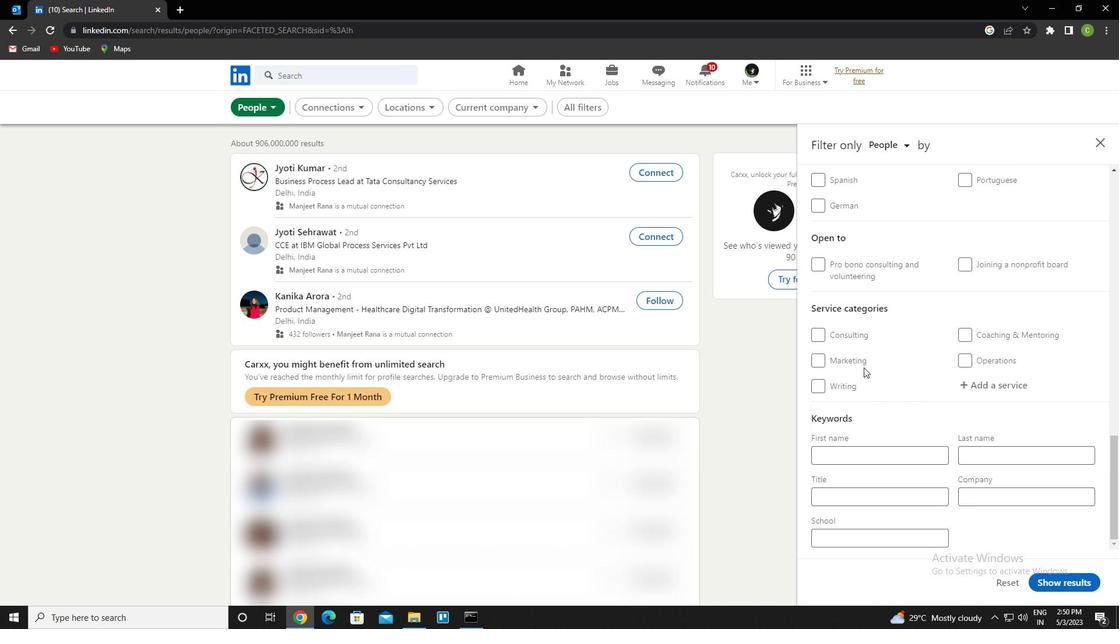 
Action: Mouse scrolled (864, 368) with delta (0, 0)
Screenshot: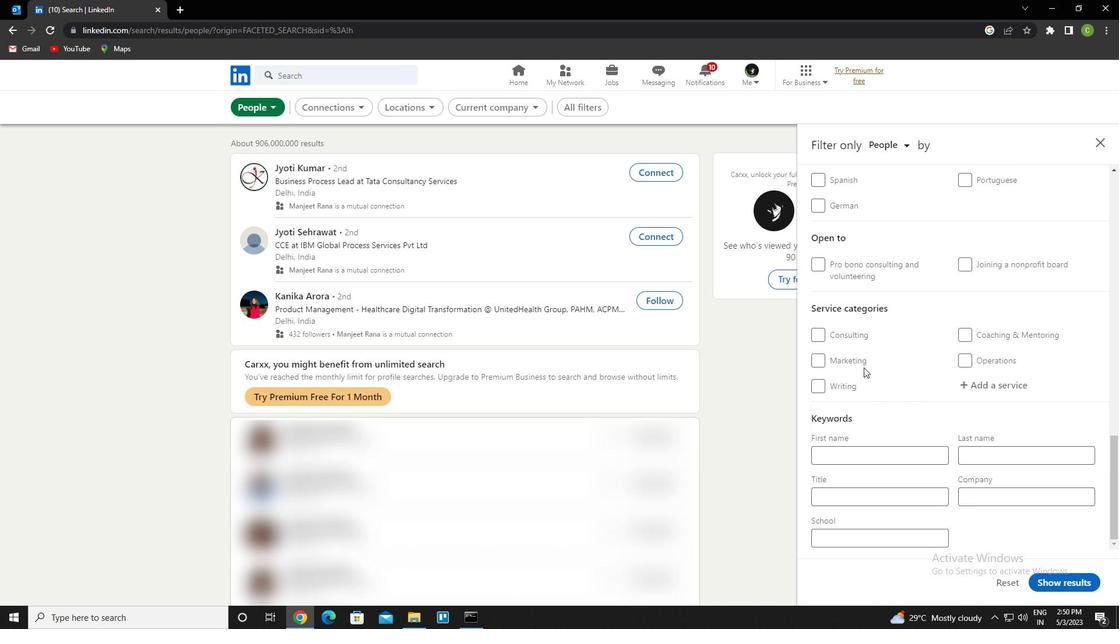 
Action: Mouse moved to (966, 290)
Screenshot: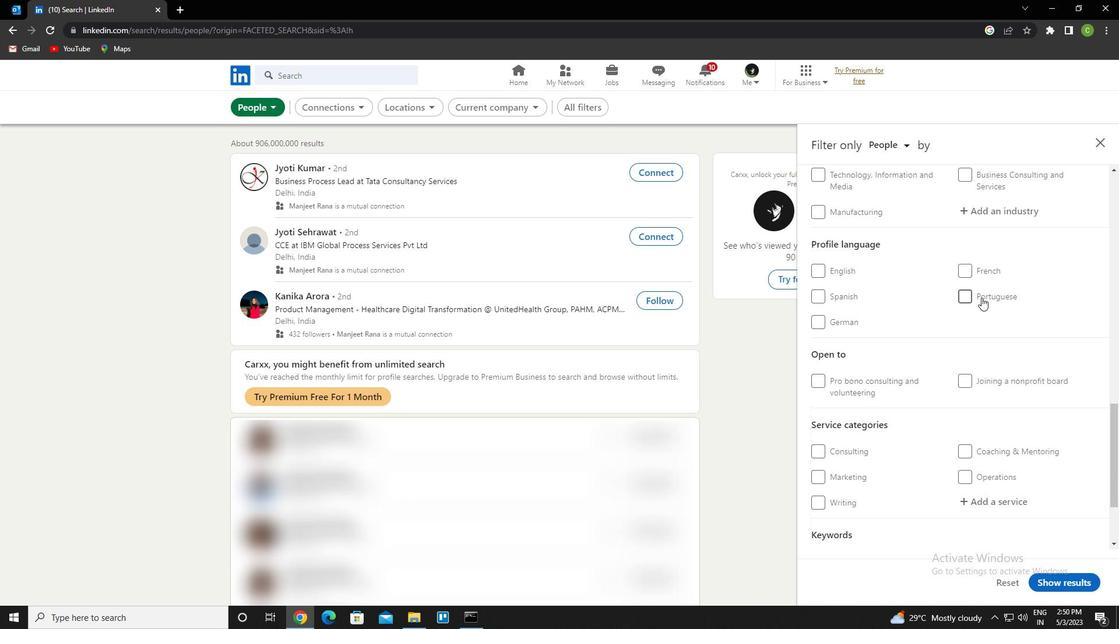 
Action: Mouse pressed left at (966, 290)
Screenshot: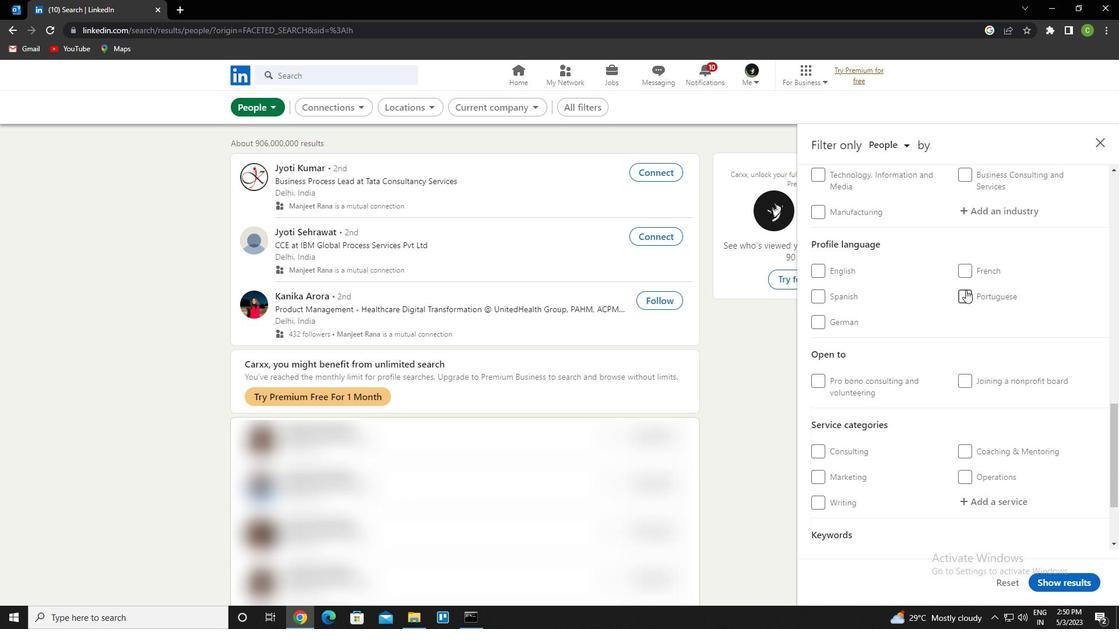 
Action: Mouse moved to (924, 361)
Screenshot: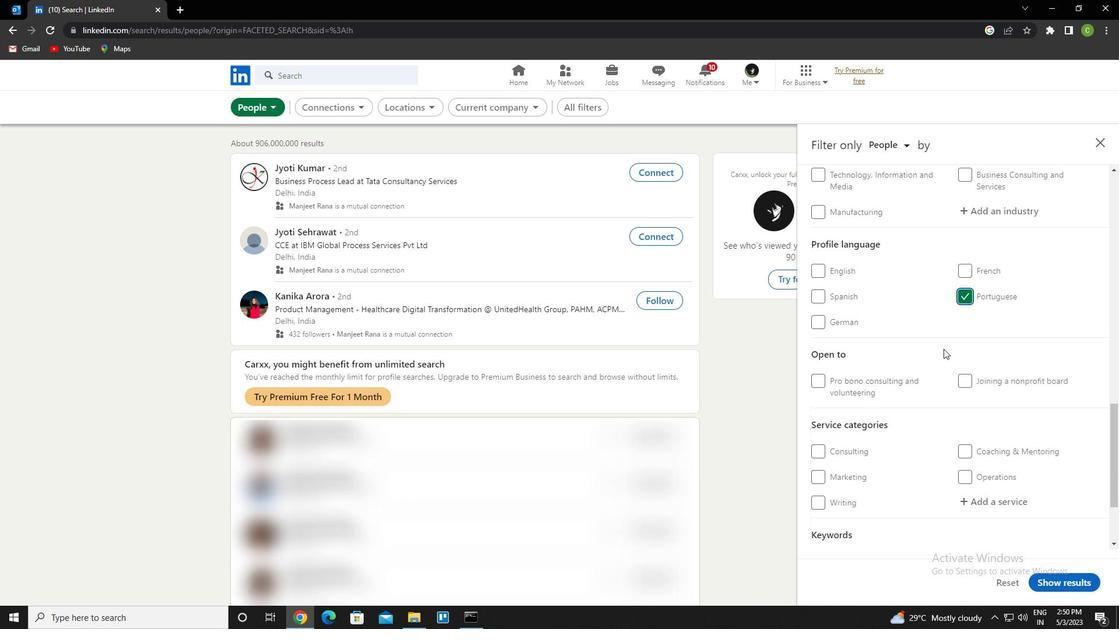 
Action: Mouse scrolled (924, 362) with delta (0, 0)
Screenshot: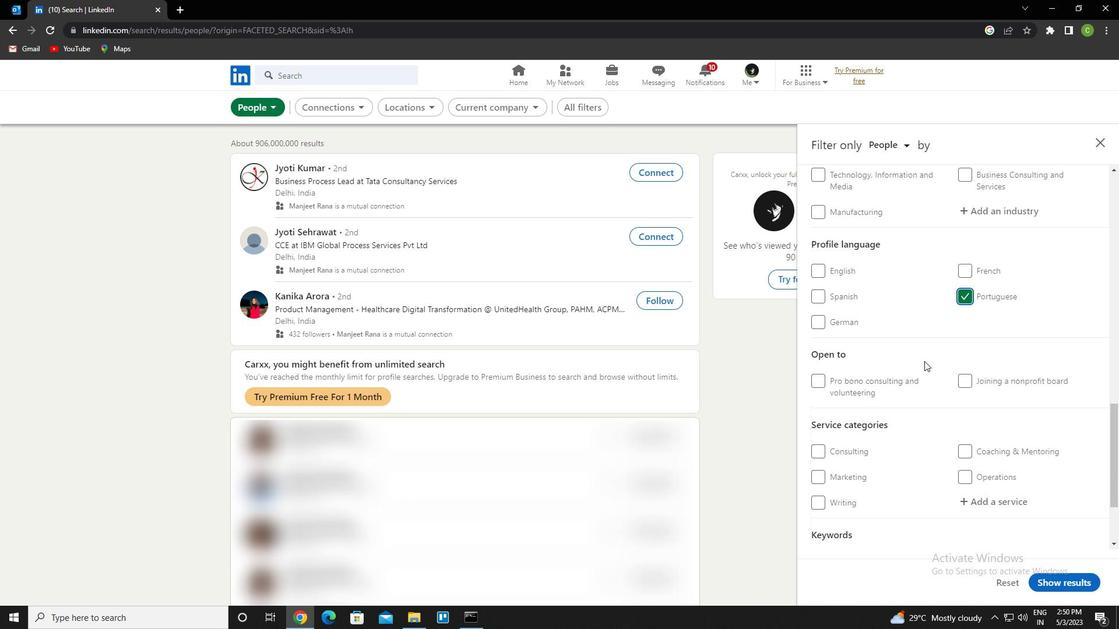 
Action: Mouse scrolled (924, 362) with delta (0, 0)
Screenshot: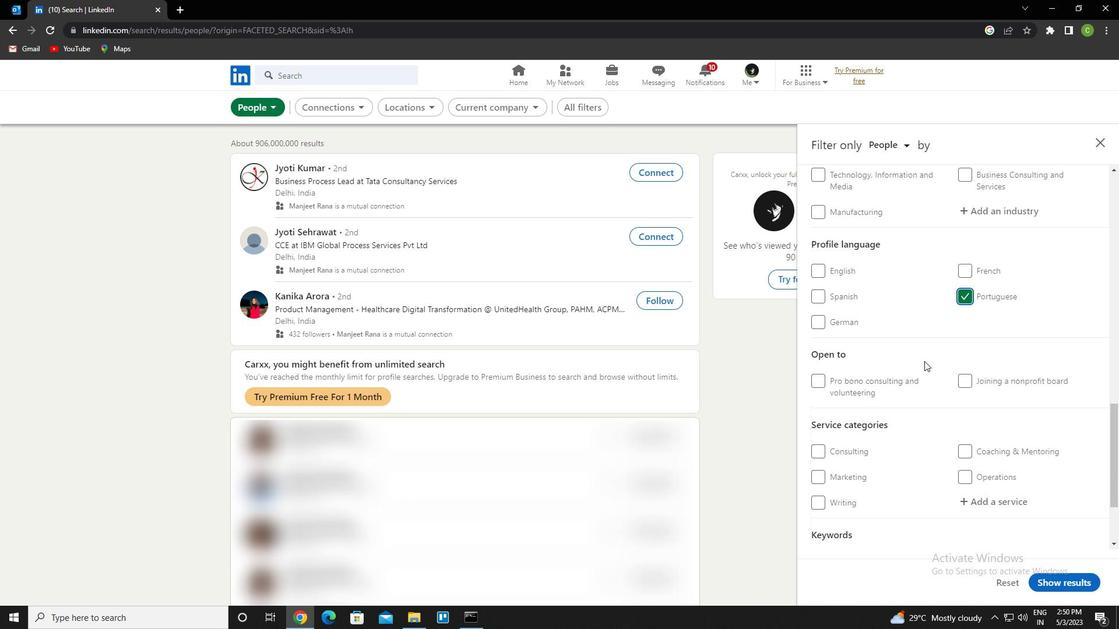 
Action: Mouse scrolled (924, 362) with delta (0, 0)
Screenshot: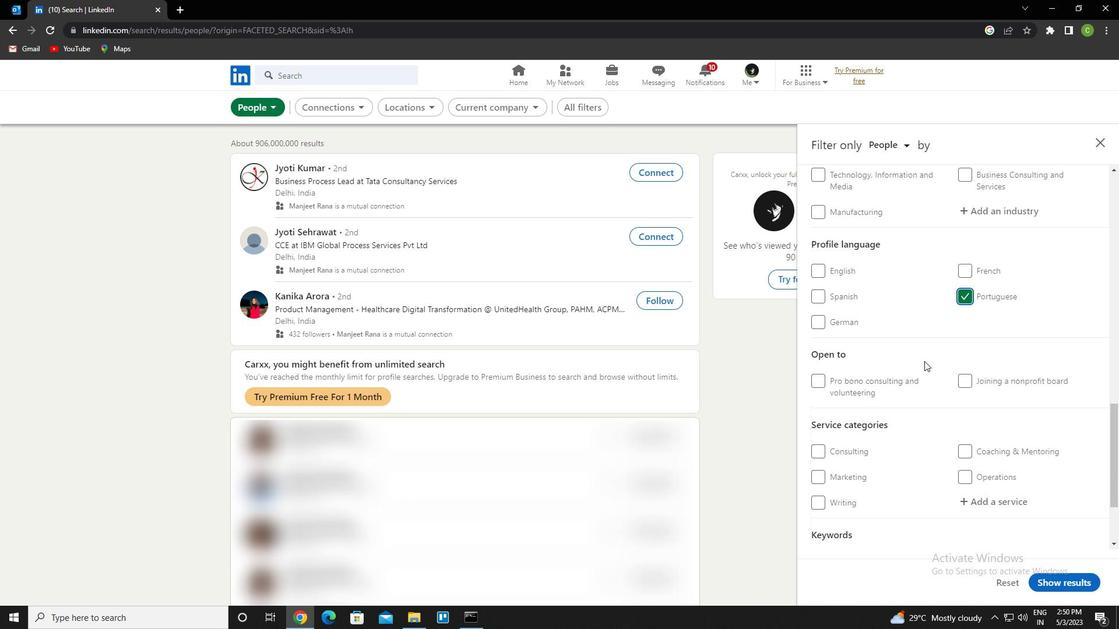 
Action: Mouse scrolled (924, 362) with delta (0, 0)
Screenshot: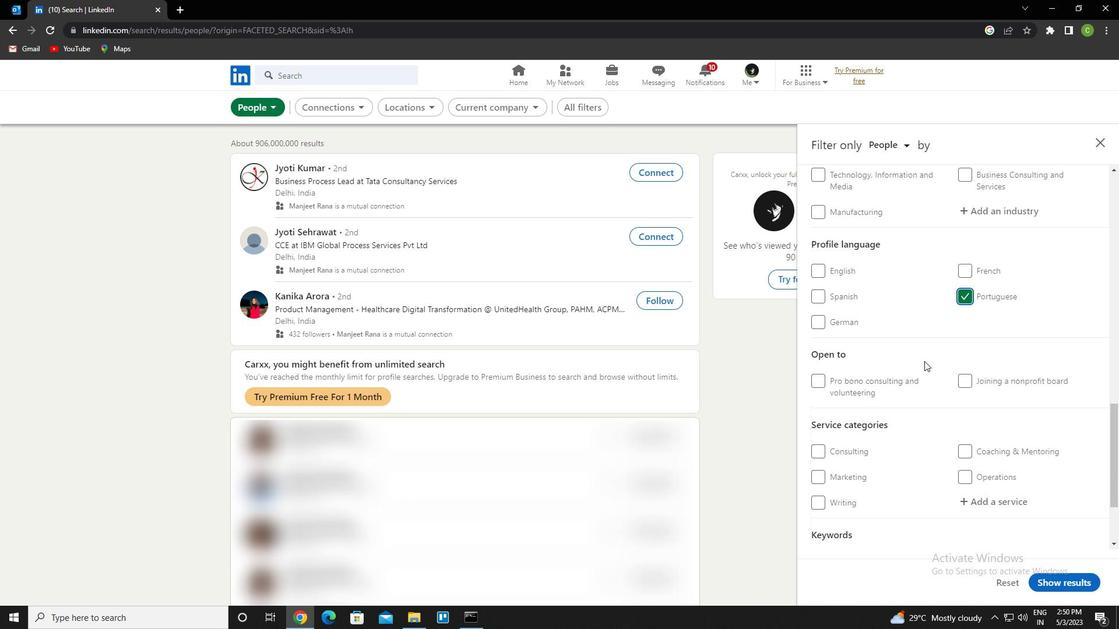 
Action: Mouse scrolled (924, 362) with delta (0, 0)
Screenshot: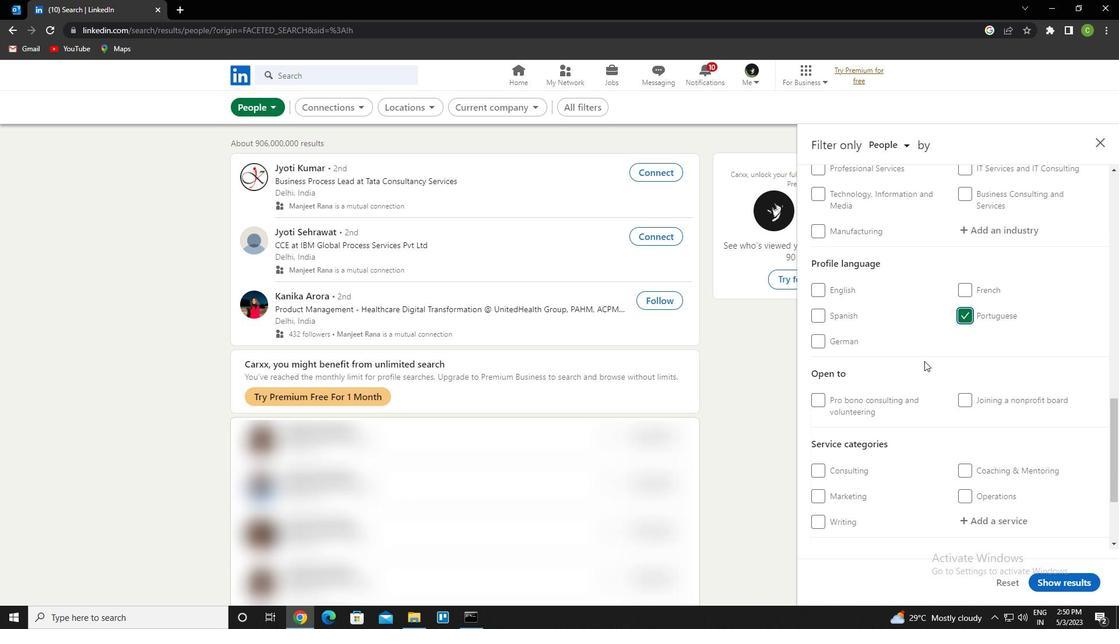 
Action: Mouse scrolled (924, 362) with delta (0, 0)
Screenshot: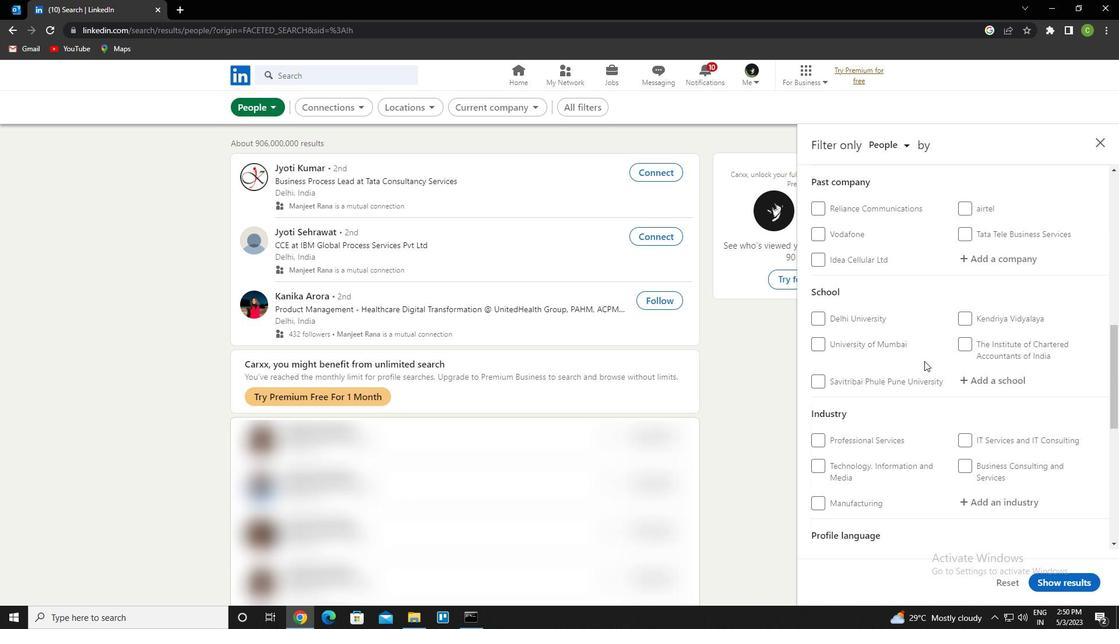 
Action: Mouse scrolled (924, 362) with delta (0, 0)
Screenshot: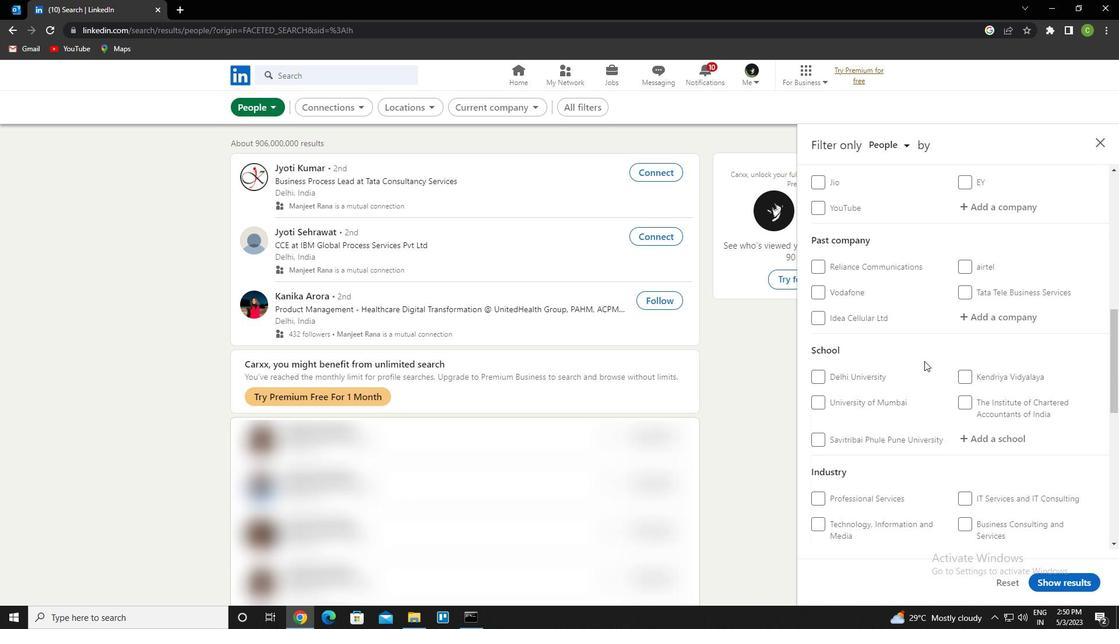 
Action: Mouse scrolled (924, 362) with delta (0, 0)
Screenshot: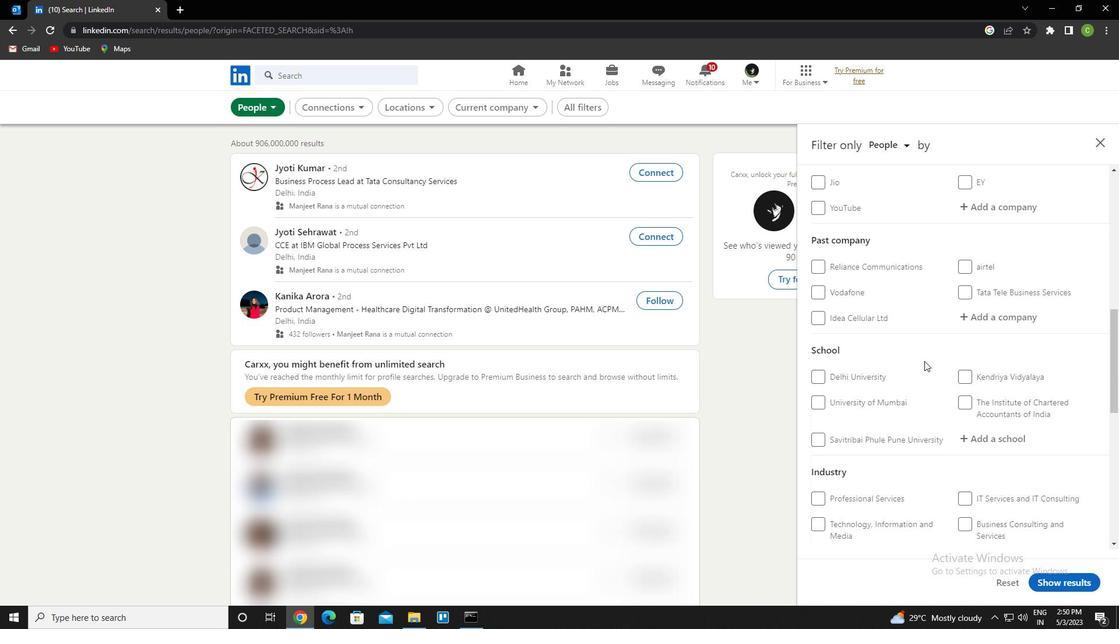 
Action: Mouse moved to (1011, 327)
Screenshot: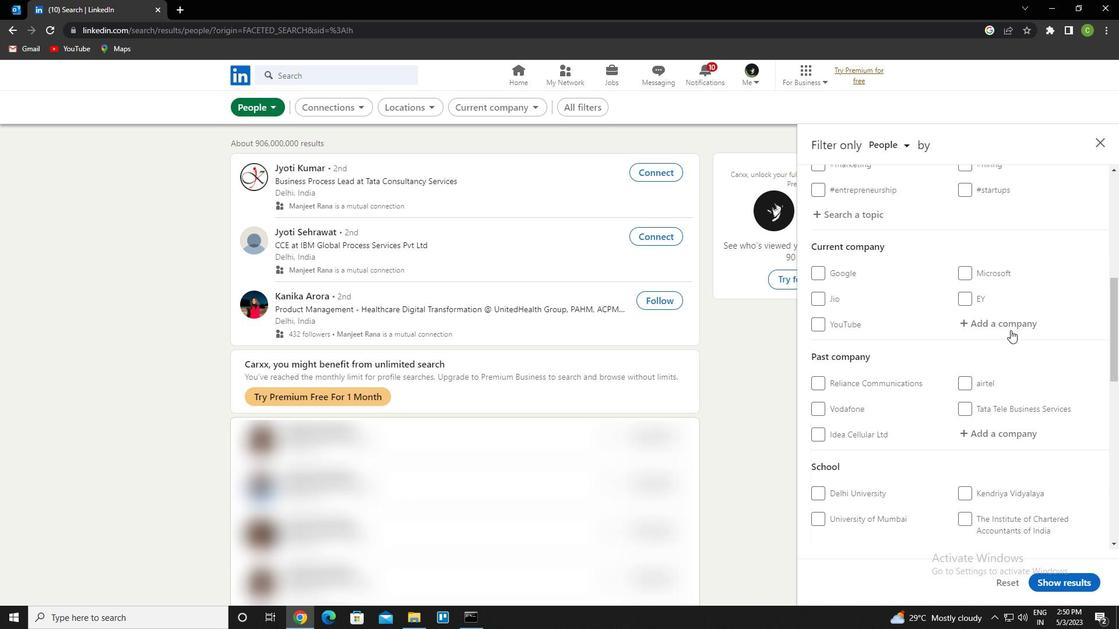 
Action: Mouse pressed left at (1011, 327)
Screenshot: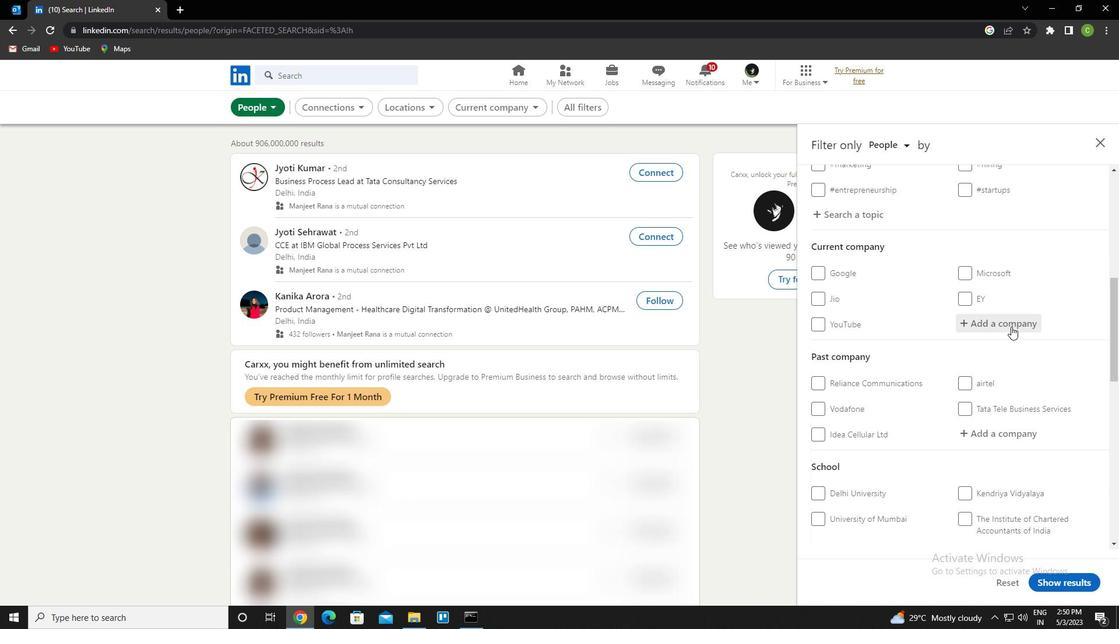 
Action: Key pressed <Key.caps_lock>j<Key.caps_lock>abong<Key.down><Key.enter>
Screenshot: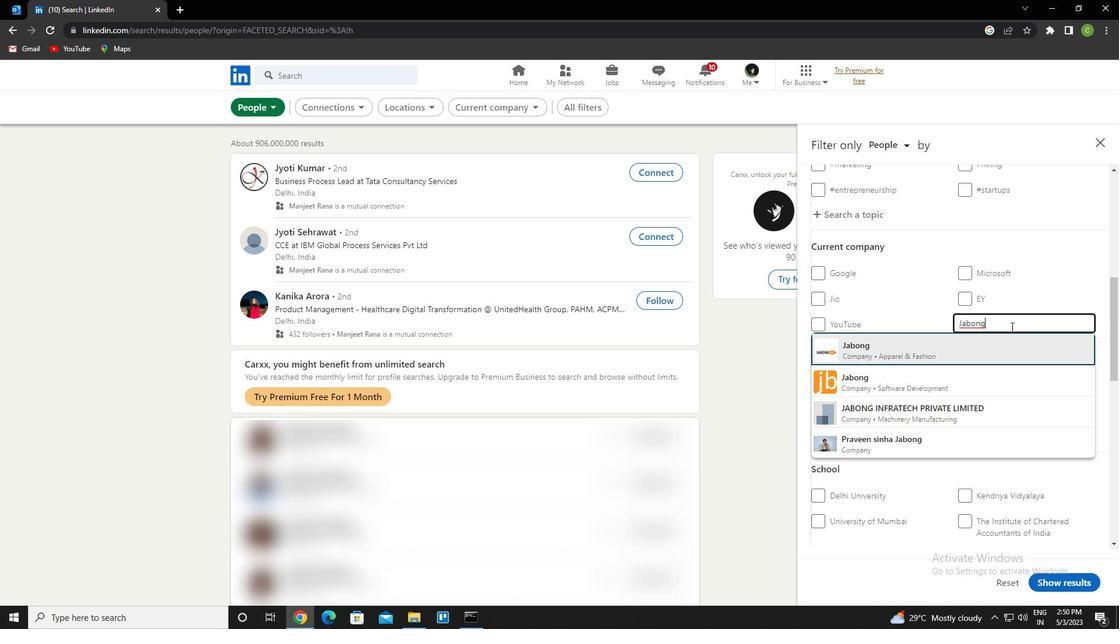 
Action: Mouse scrolled (1011, 326) with delta (0, 0)
Screenshot: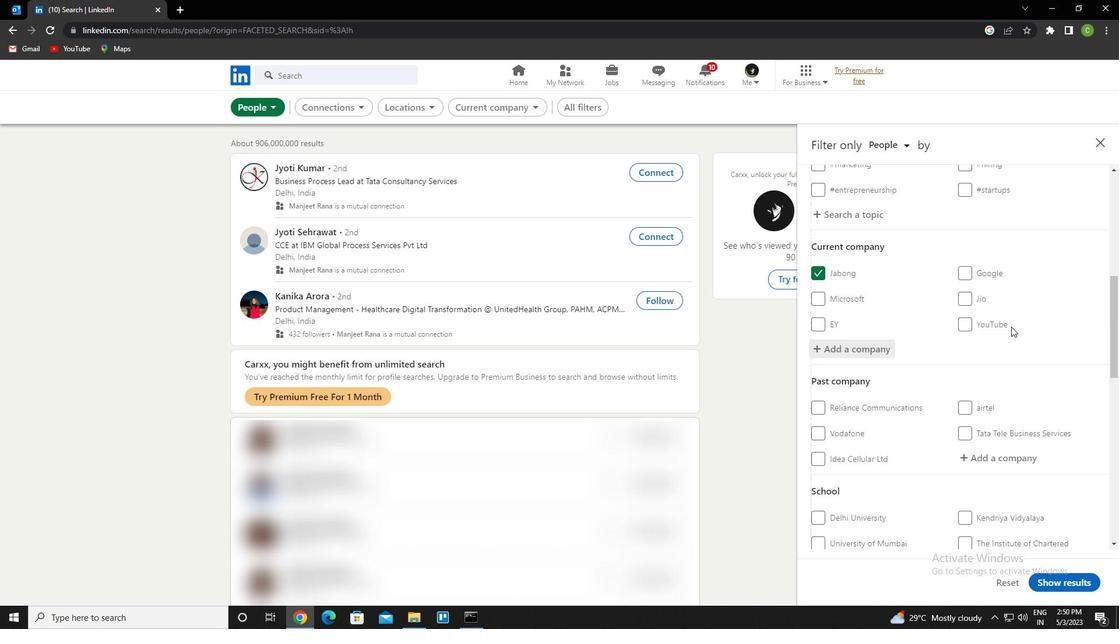 
Action: Mouse scrolled (1011, 326) with delta (0, 0)
Screenshot: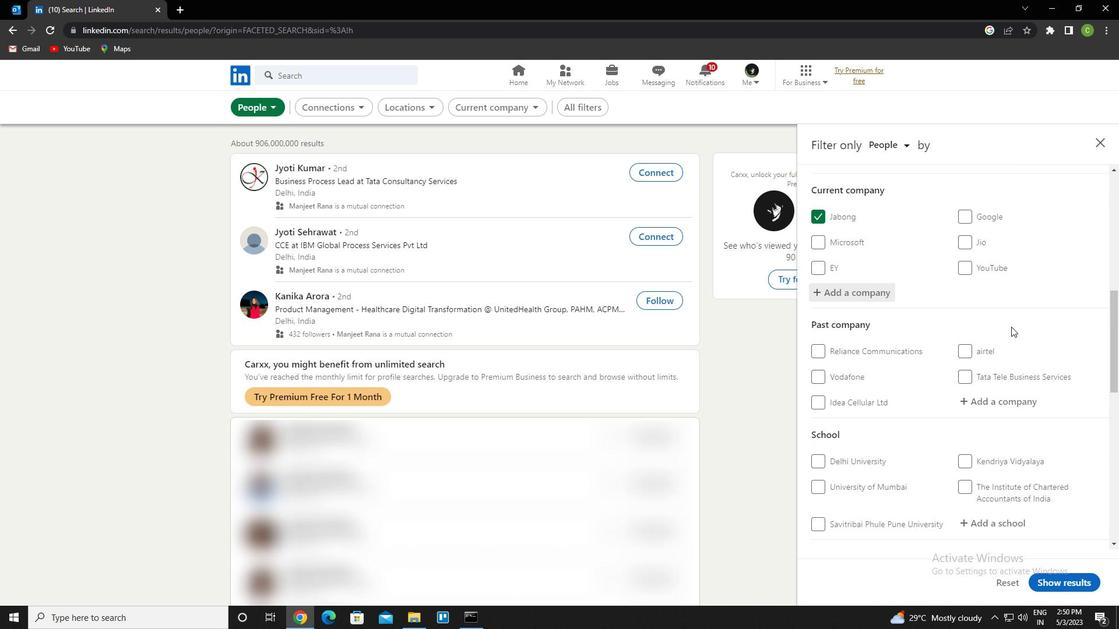 
Action: Mouse scrolled (1011, 326) with delta (0, 0)
Screenshot: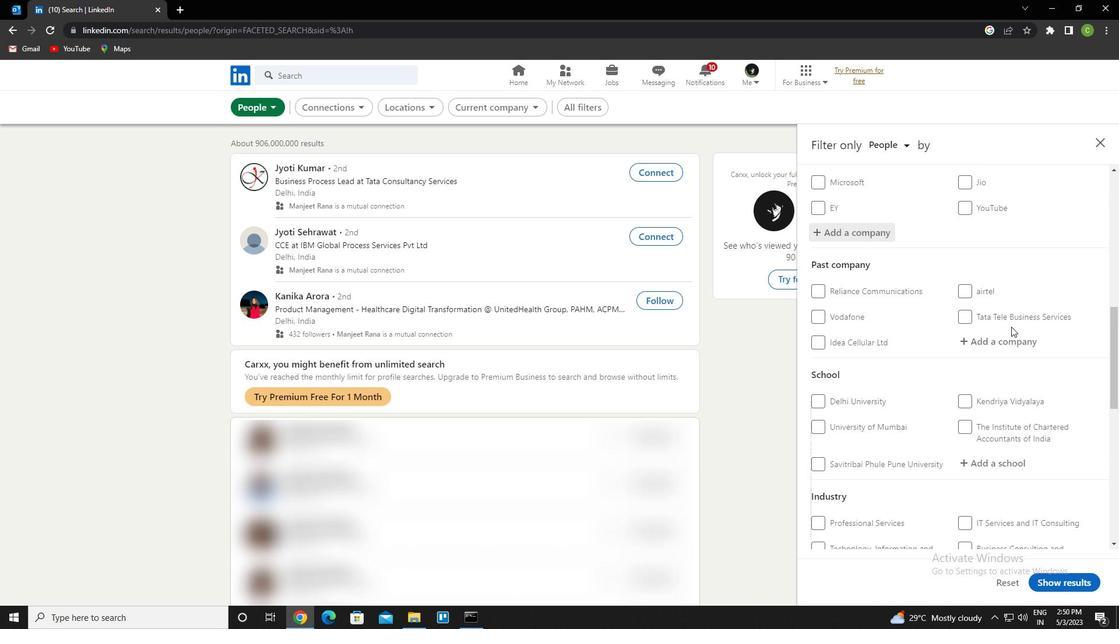 
Action: Mouse moved to (1004, 400)
Screenshot: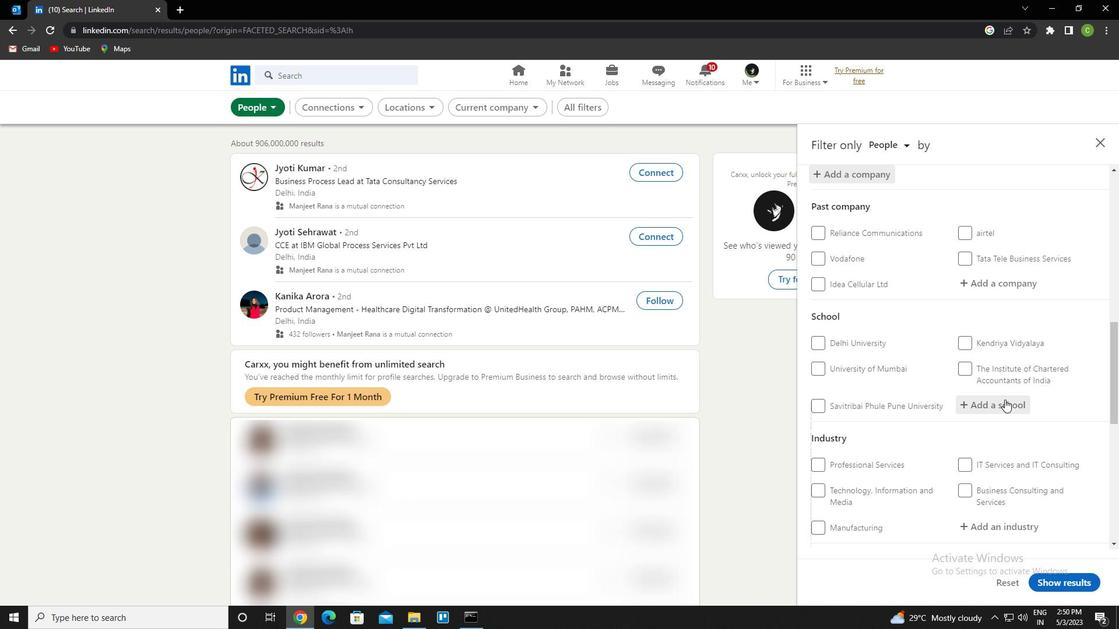 
Action: Mouse pressed left at (1004, 400)
Screenshot: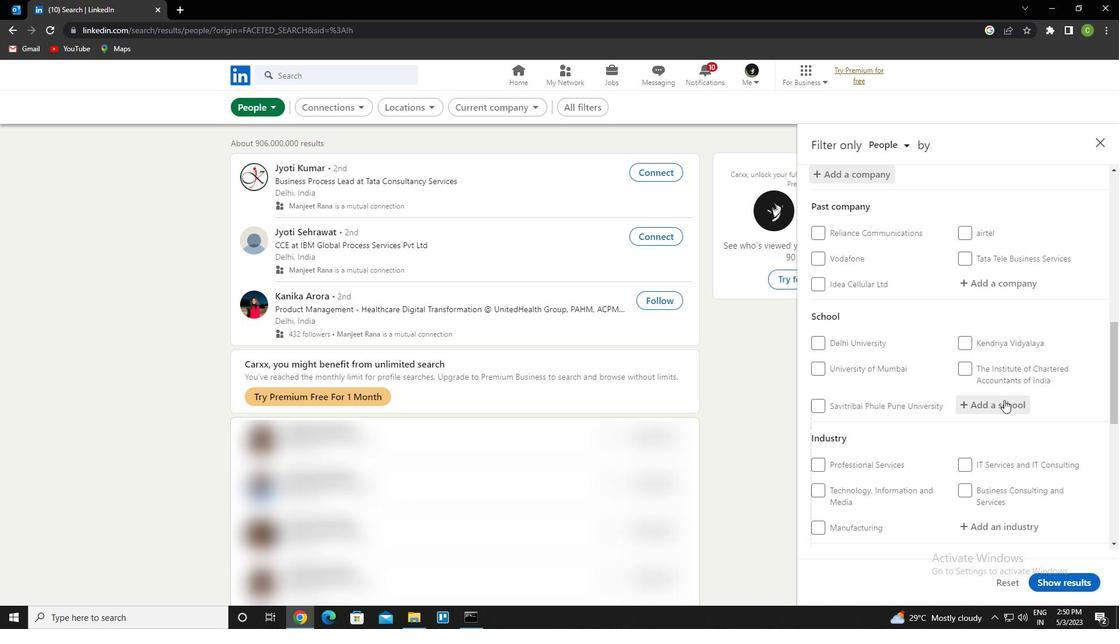 
Action: Key pressed <Key.caps_lock>n<Key.caps_lock>ational<Key.space>institute<Key.space>of<Key.space>technology<Key.space><Key.down><Key.enter>
Screenshot: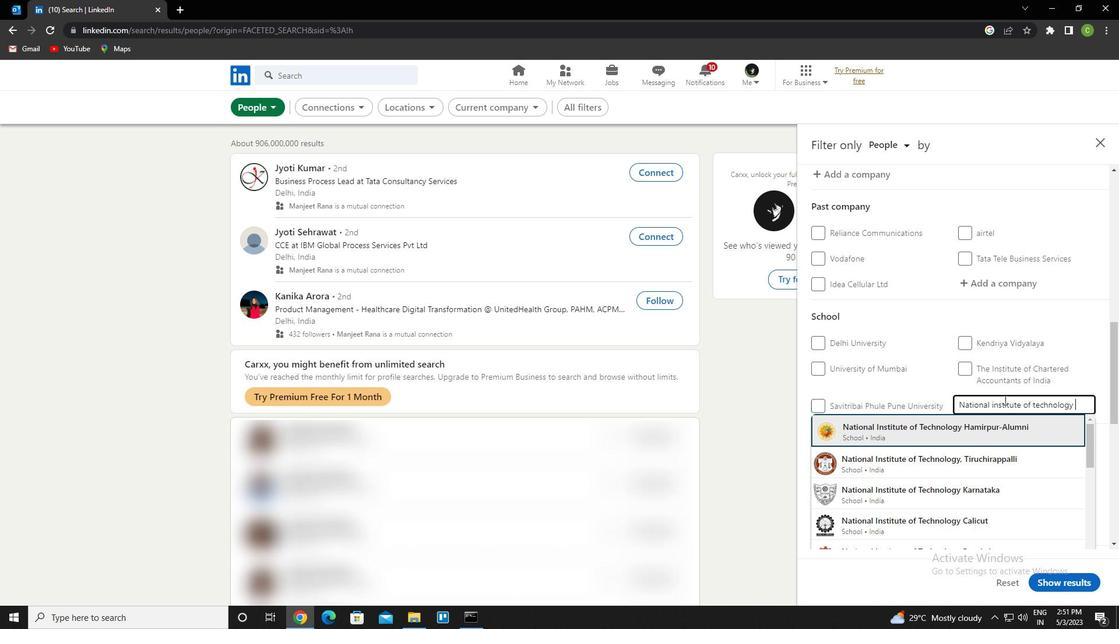 
Action: Mouse scrolled (1004, 399) with delta (0, 0)
Screenshot: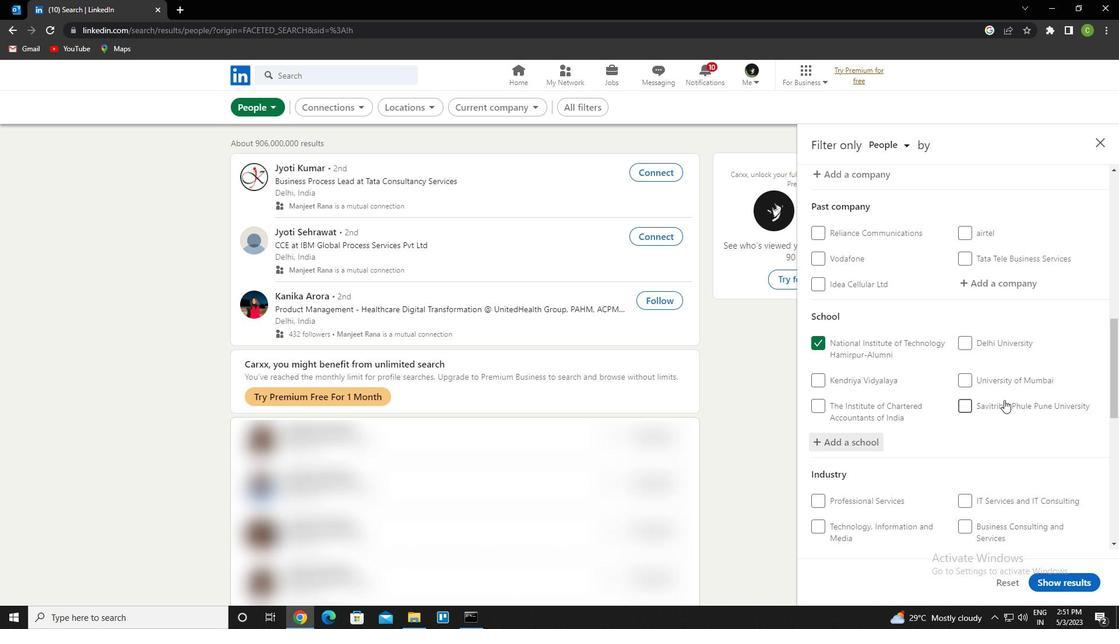 
Action: Mouse scrolled (1004, 399) with delta (0, 0)
Screenshot: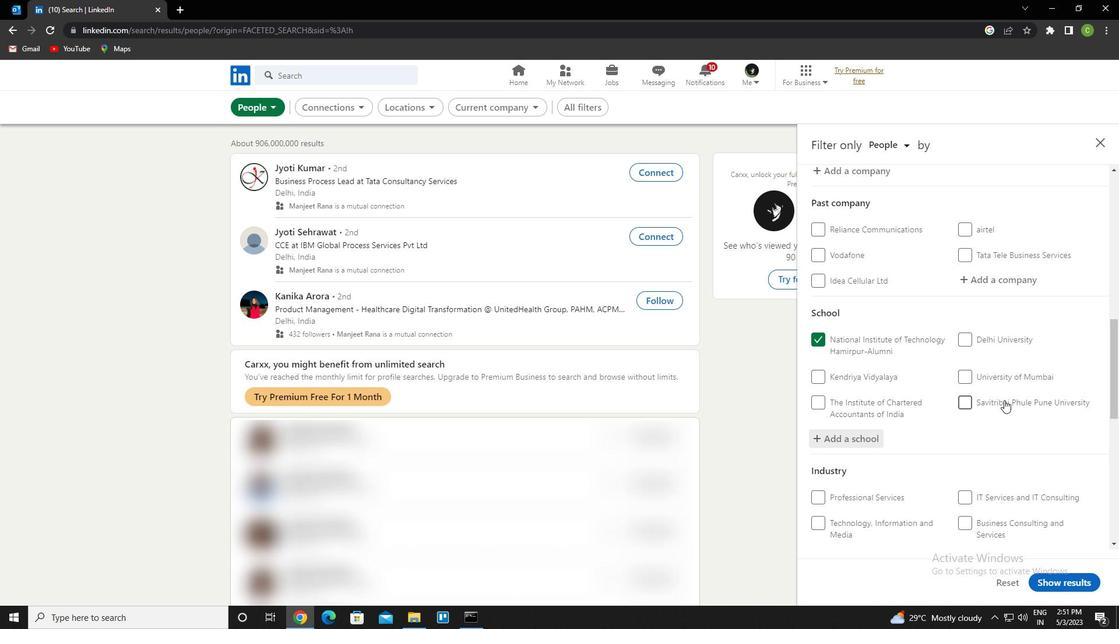 
Action: Mouse moved to (1001, 390)
Screenshot: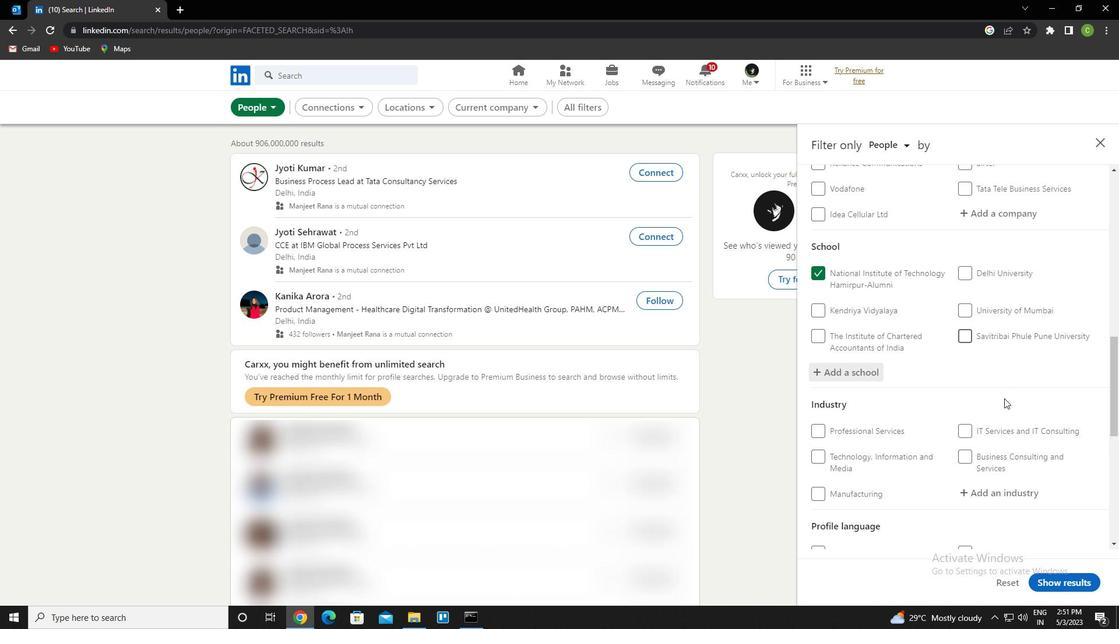 
Action: Mouse scrolled (1001, 389) with delta (0, 0)
Screenshot: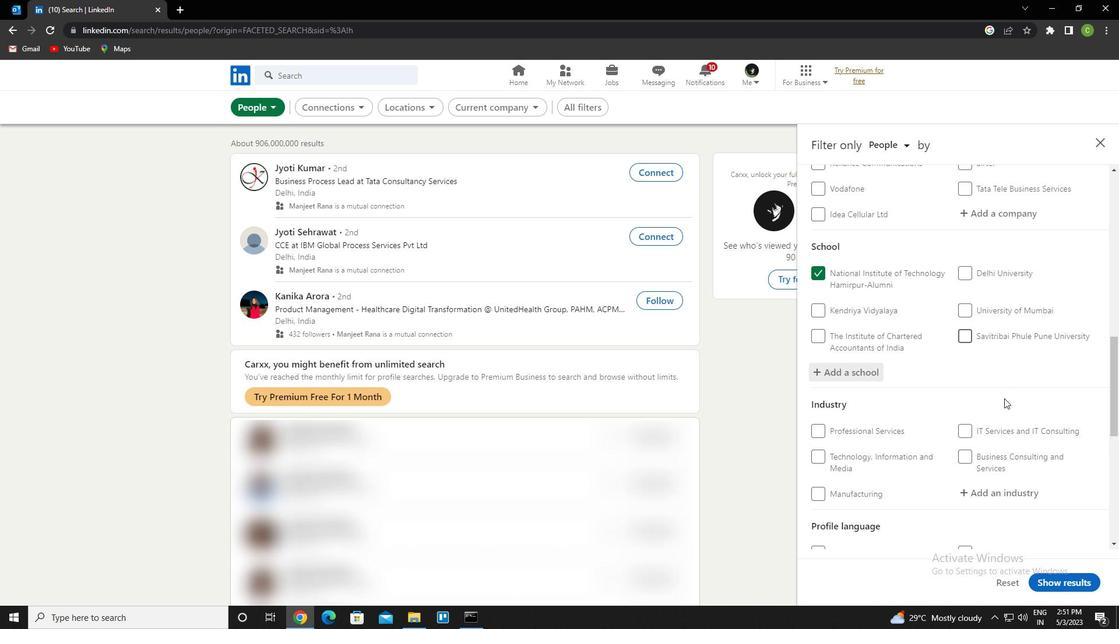 
Action: Mouse moved to (1000, 389)
Screenshot: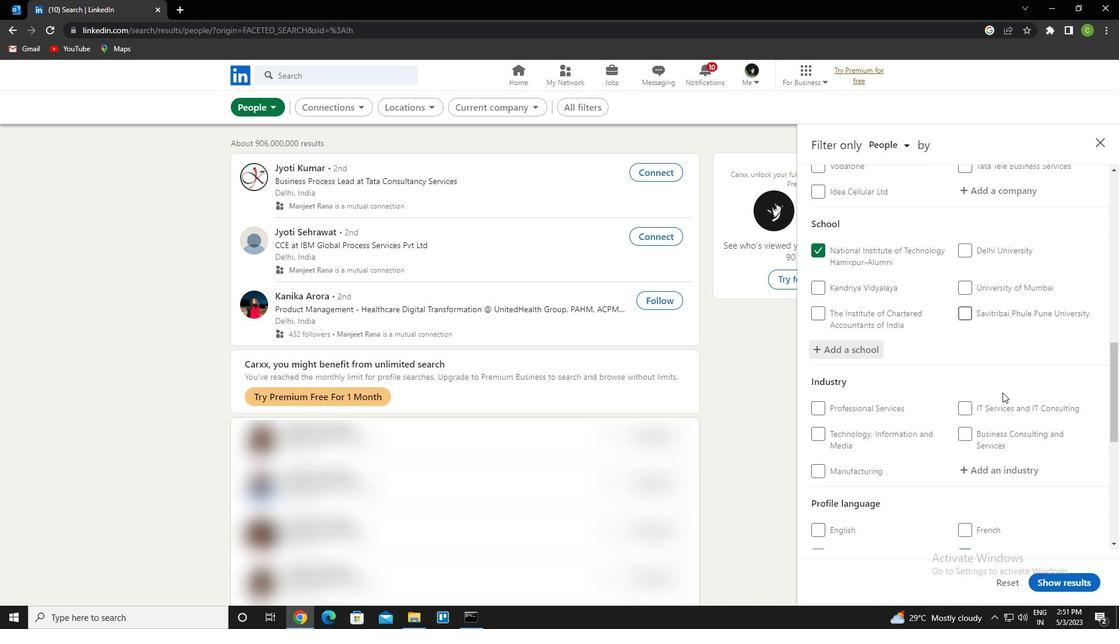 
Action: Mouse scrolled (1000, 388) with delta (0, 0)
Screenshot: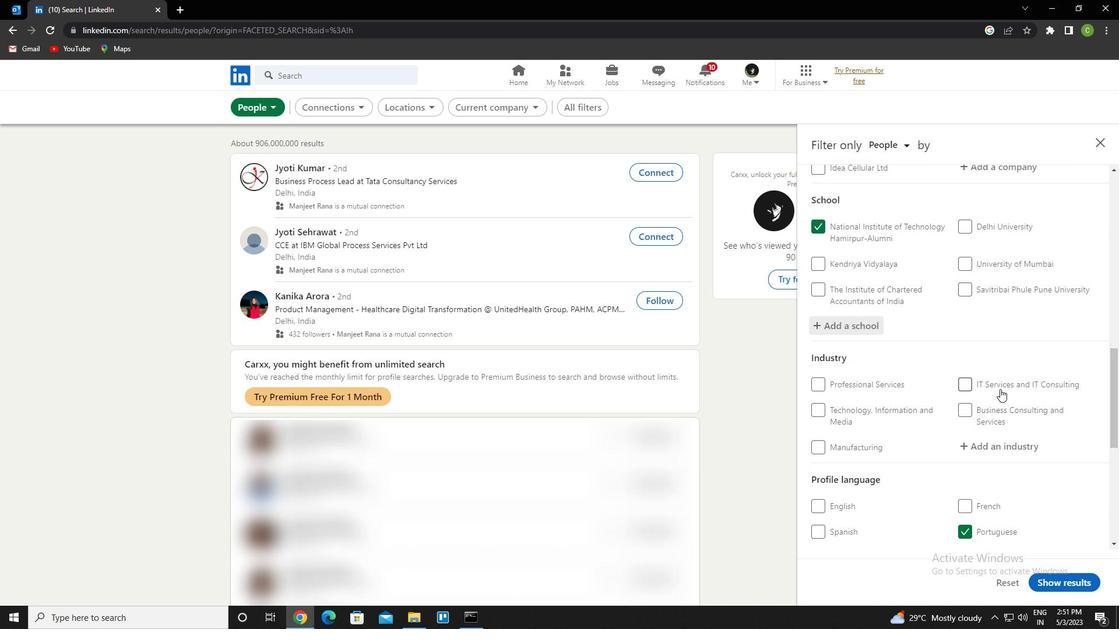 
Action: Mouse moved to (1010, 335)
Screenshot: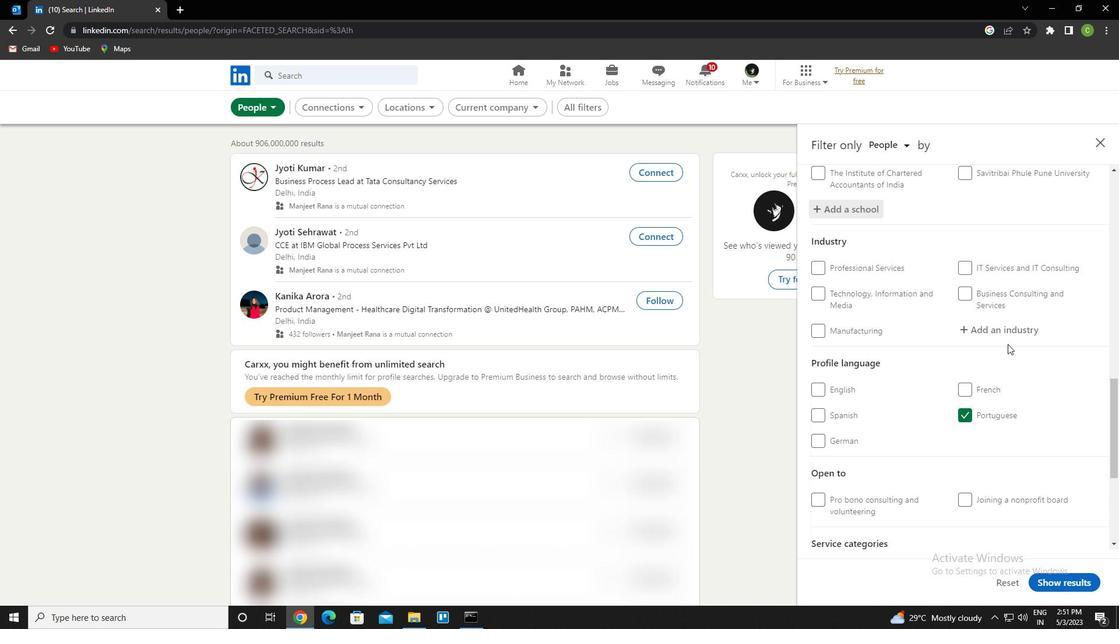 
Action: Mouse pressed left at (1010, 335)
Screenshot: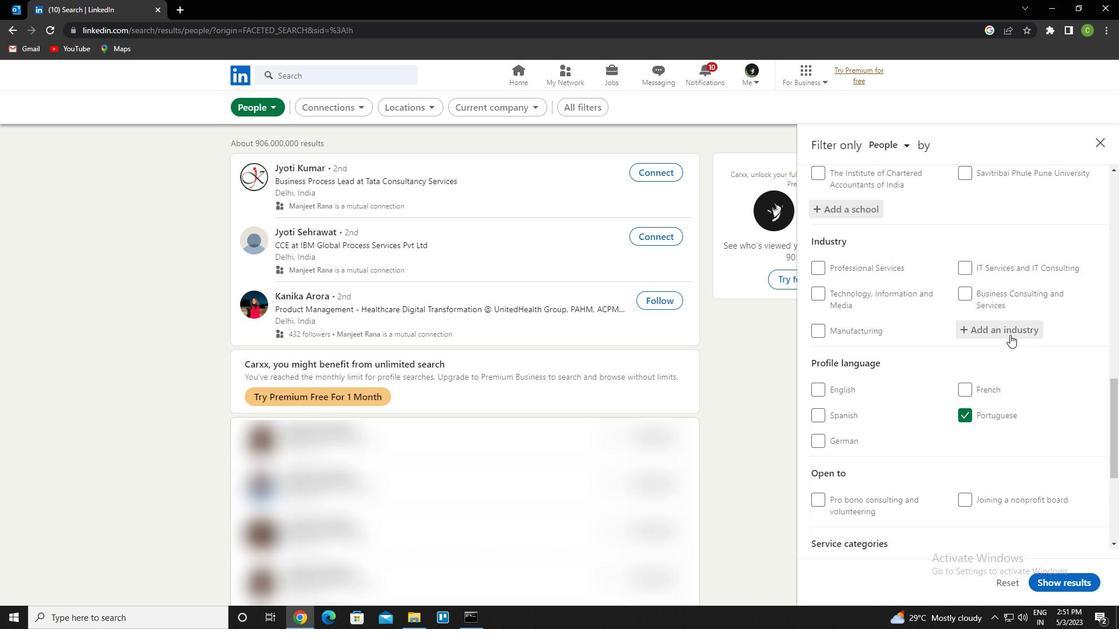 
Action: Key pressed <Key.caps_lock>w<Key.caps_lock>holesale<Key.space>chemical<Key.down><Key.enter>
Screenshot: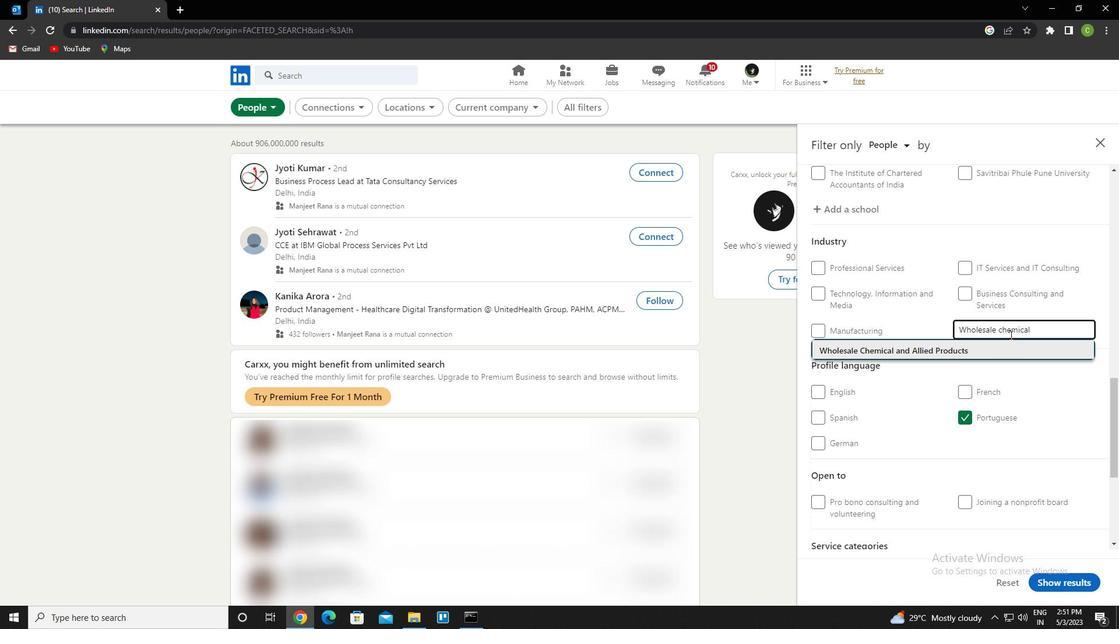 
Action: Mouse moved to (1003, 339)
Screenshot: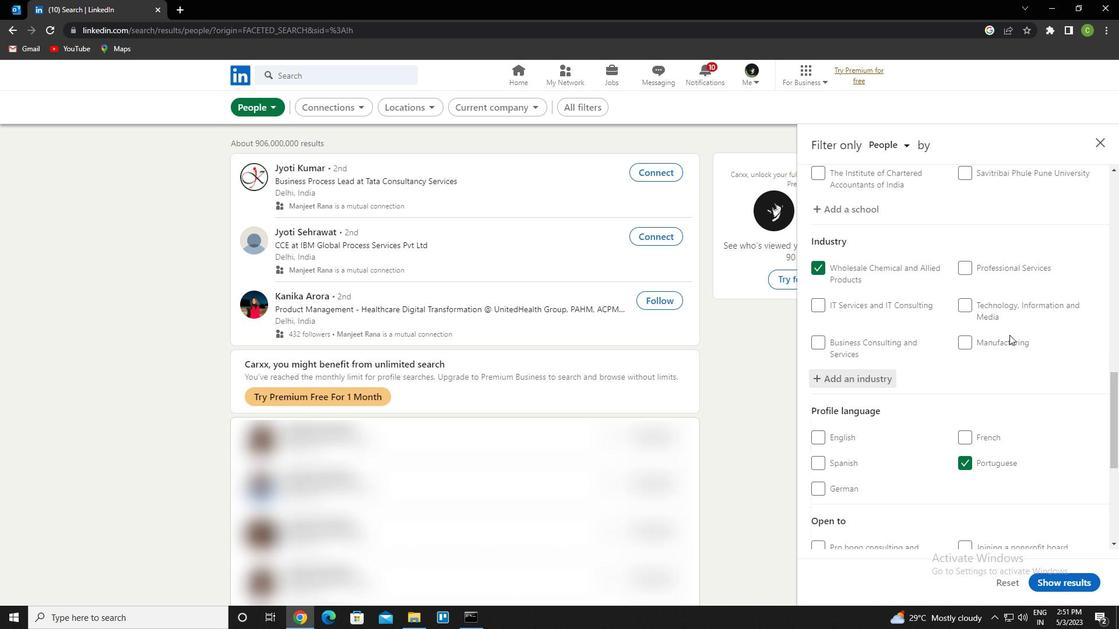 
Action: Mouse scrolled (1003, 339) with delta (0, 0)
Screenshot: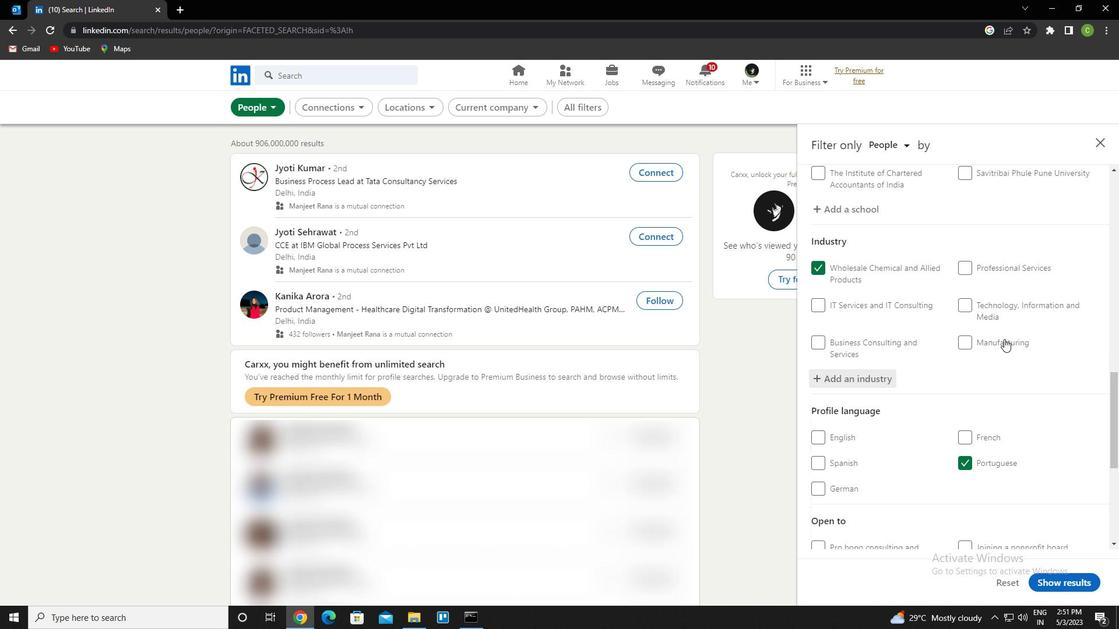
Action: Mouse moved to (998, 342)
Screenshot: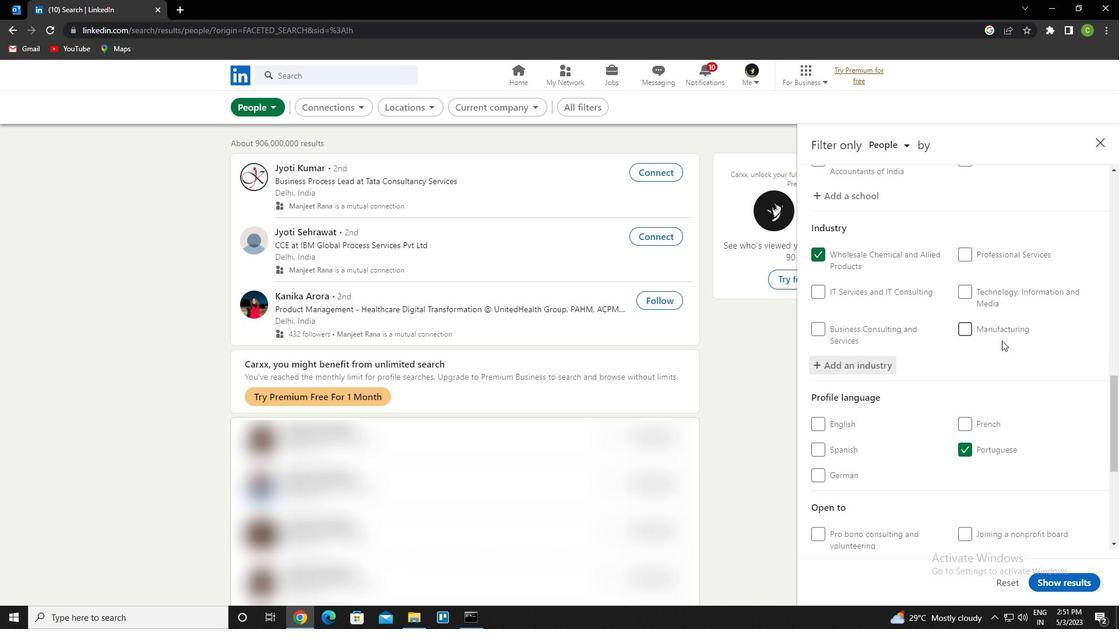 
Action: Mouse scrolled (998, 341) with delta (0, 0)
Screenshot: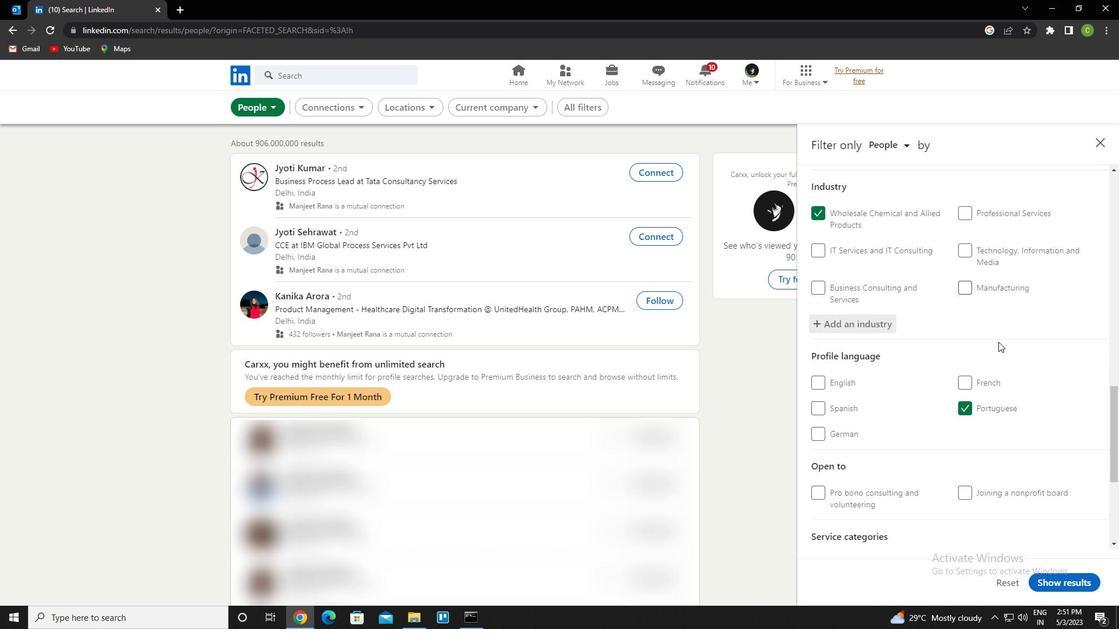 
Action: Mouse moved to (996, 343)
Screenshot: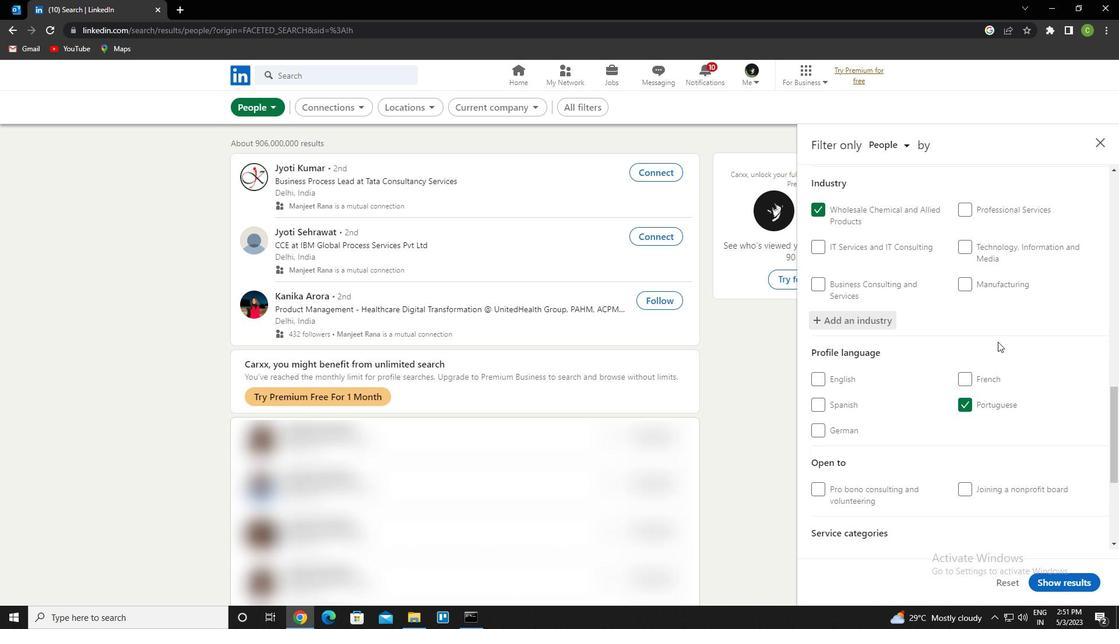 
Action: Mouse scrolled (996, 342) with delta (0, 0)
Screenshot: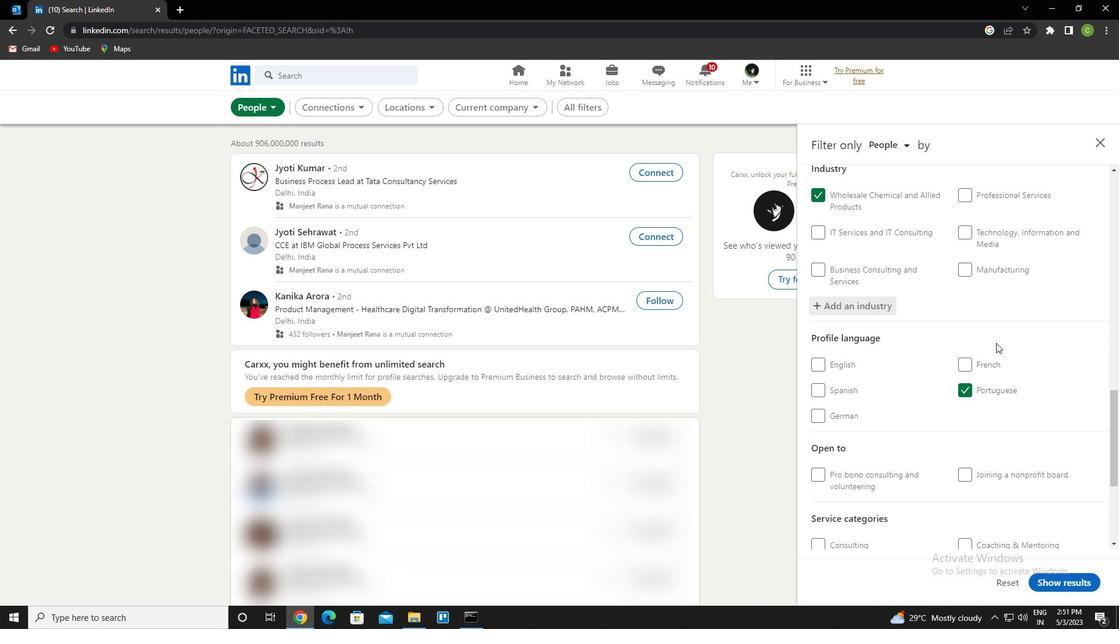 
Action: Mouse scrolled (996, 342) with delta (0, 0)
Screenshot: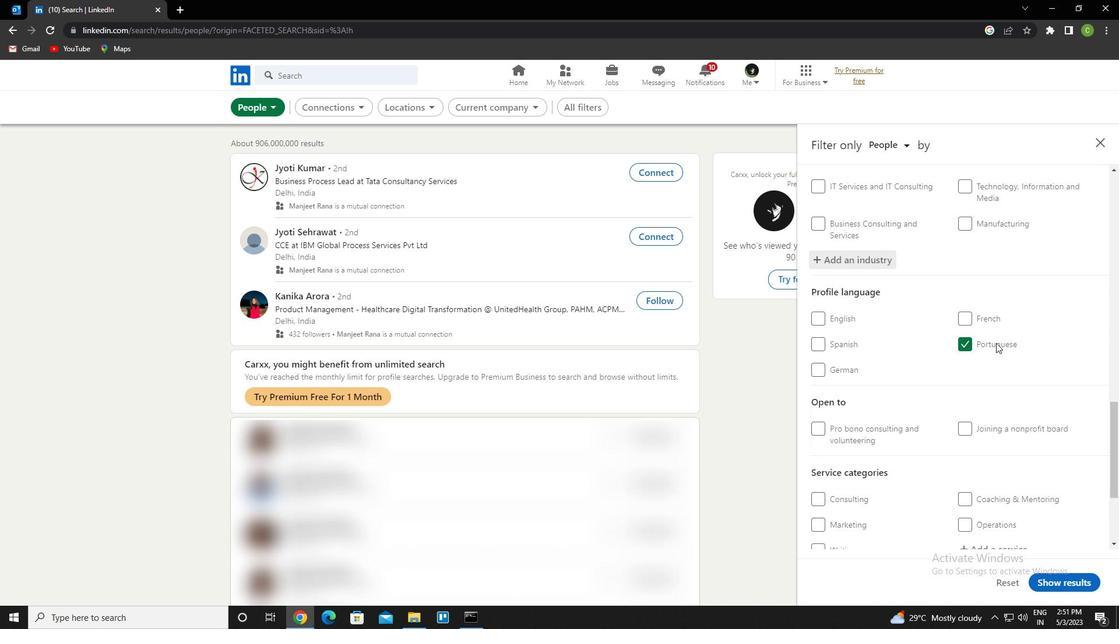 
Action: Mouse moved to (996, 343)
Screenshot: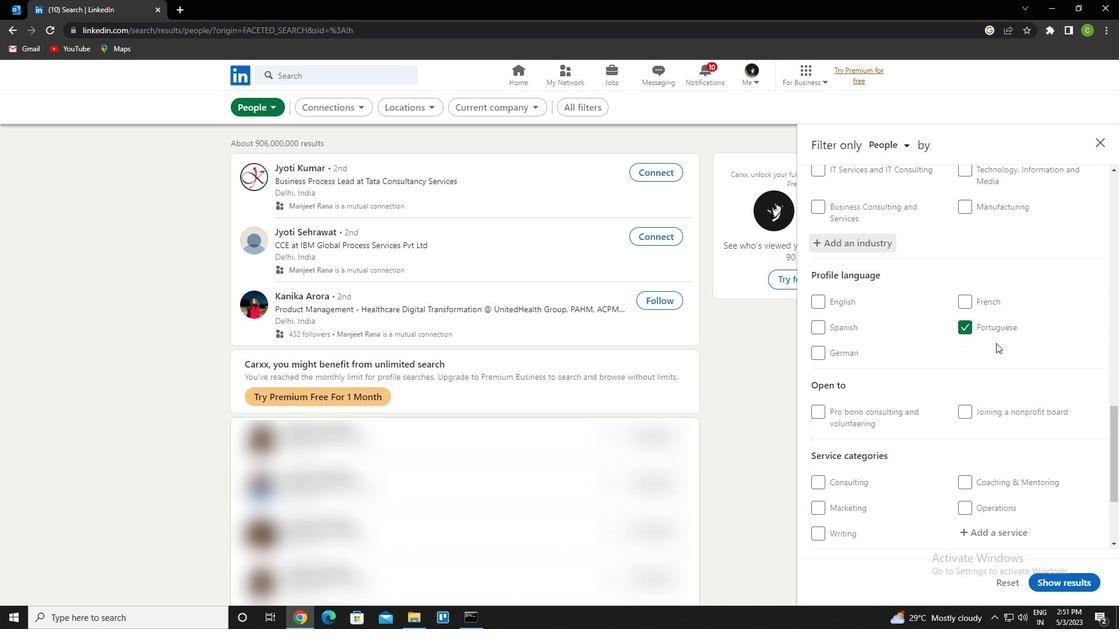 
Action: Mouse scrolled (996, 342) with delta (0, 0)
Screenshot: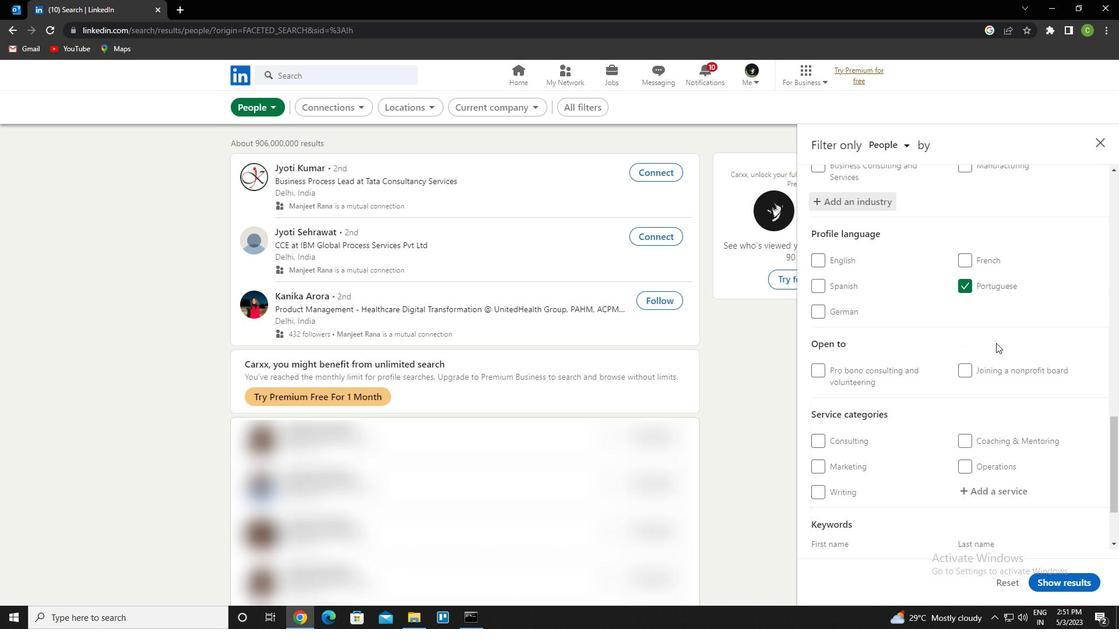 
Action: Mouse scrolled (996, 342) with delta (0, 0)
Screenshot: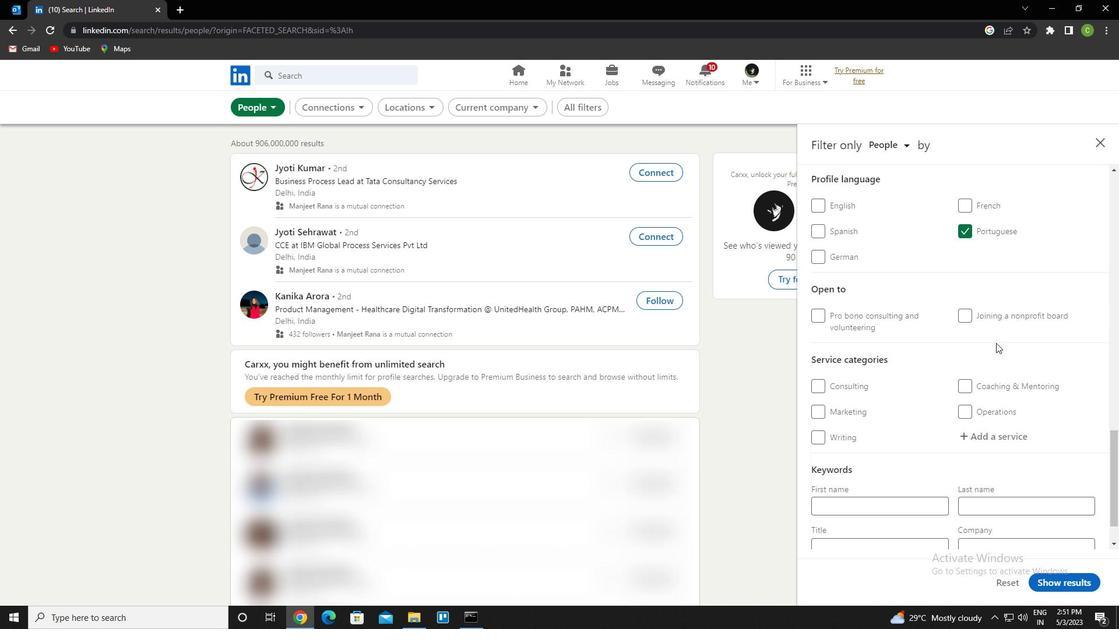 
Action: Mouse moved to (999, 381)
Screenshot: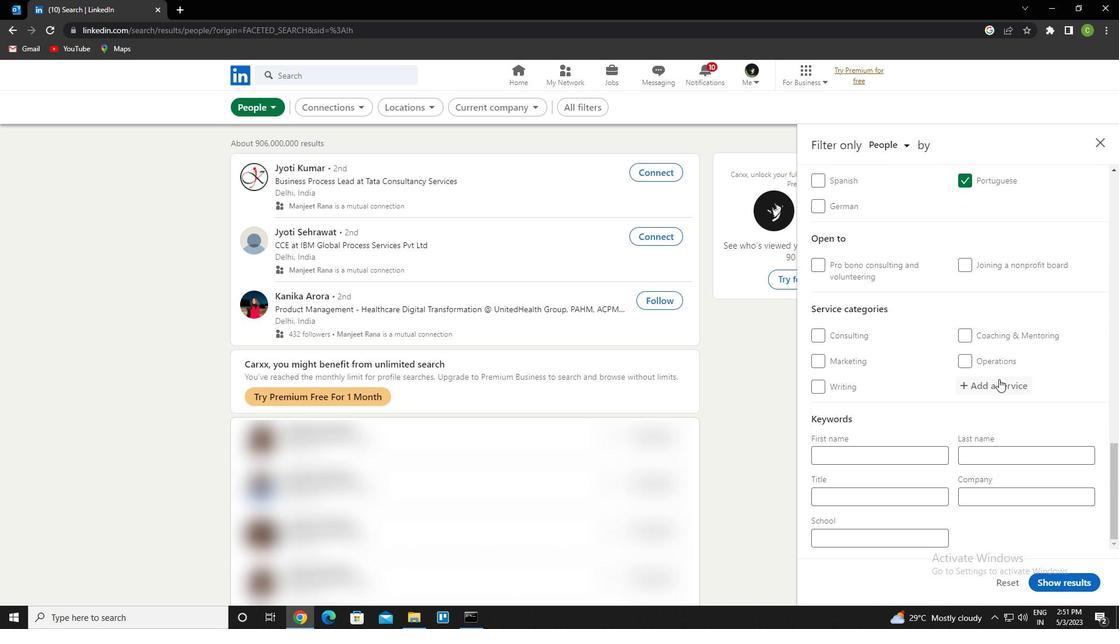 
Action: Mouse pressed left at (999, 381)
Screenshot: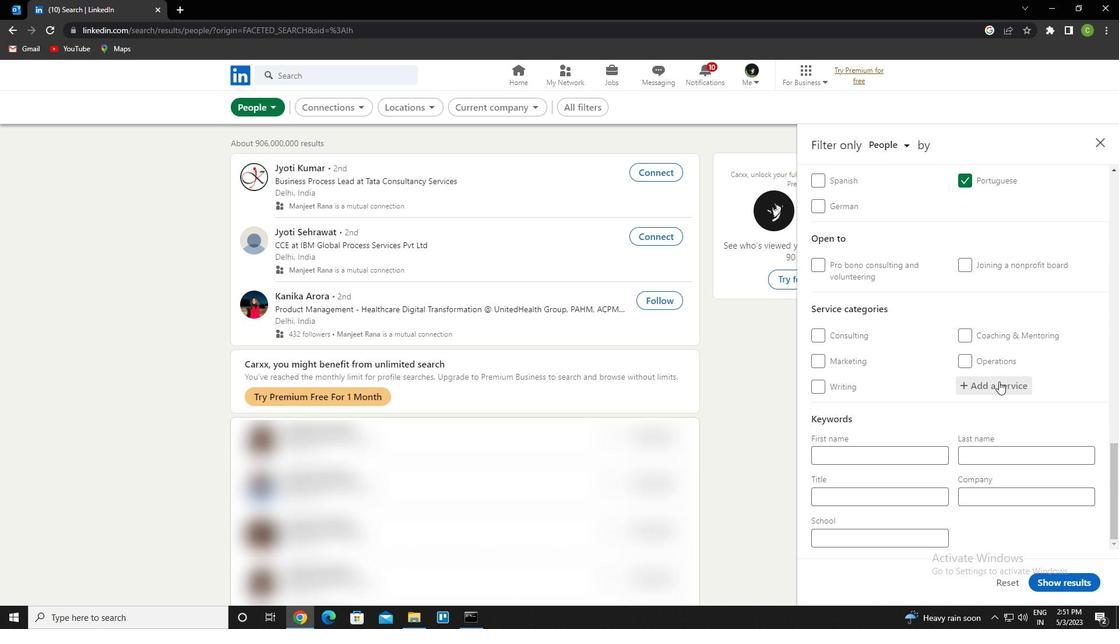 
Action: Key pressed <Key.caps_lock>v<Key.caps_lock>ideo<Key.space>animation<Key.down><Key.enter>
Screenshot: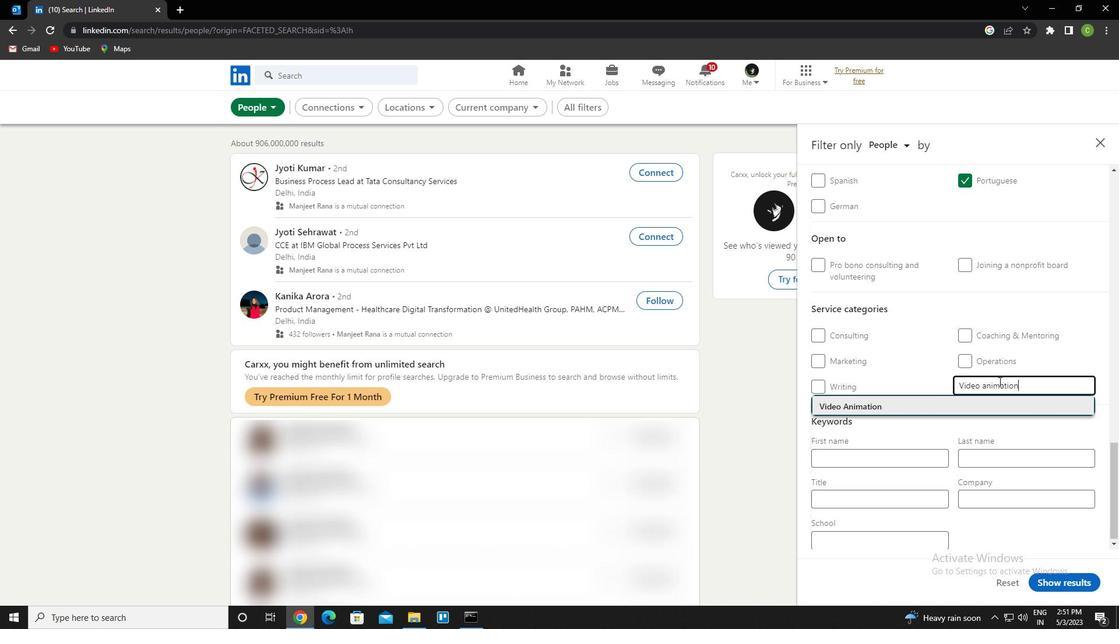 
Action: Mouse scrolled (999, 381) with delta (0, 0)
Screenshot: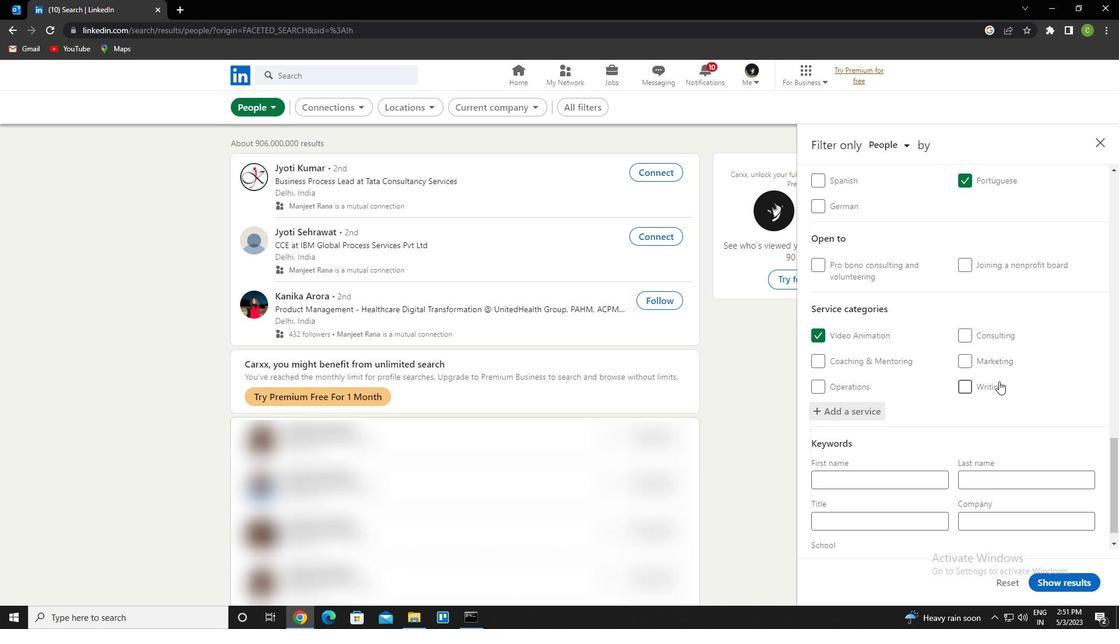 
Action: Mouse scrolled (999, 381) with delta (0, 0)
Screenshot: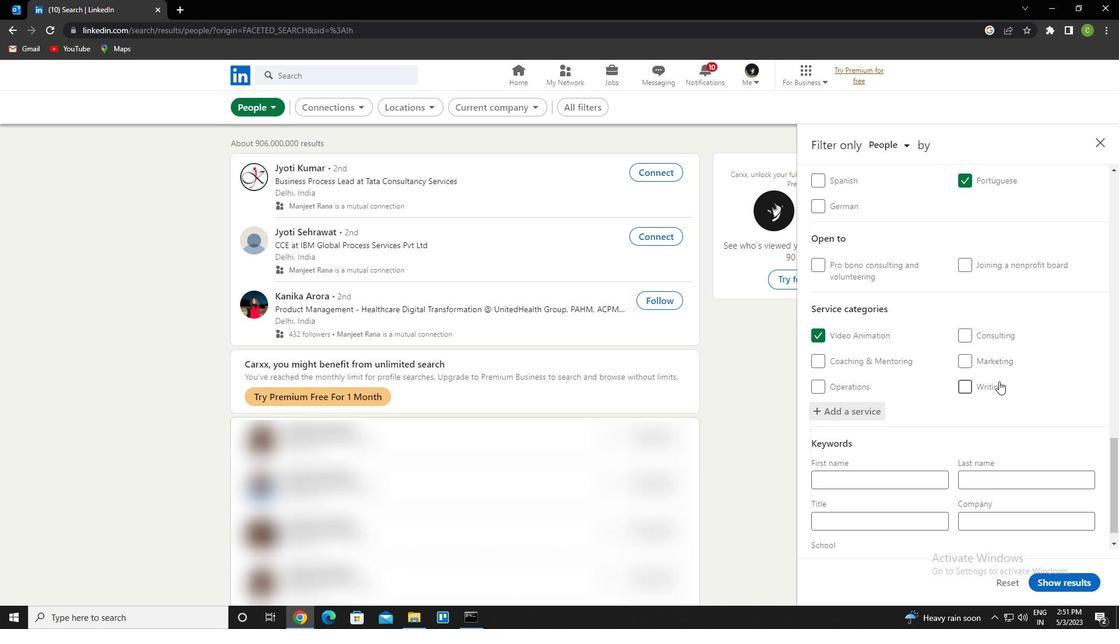 
Action: Mouse scrolled (999, 381) with delta (0, 0)
Screenshot: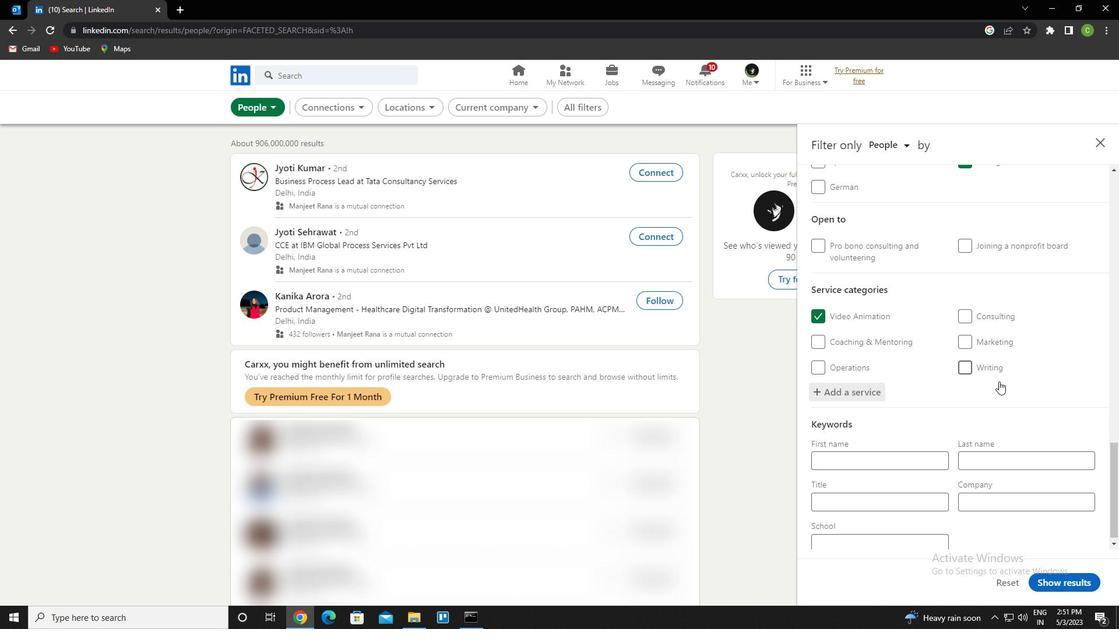 
Action: Mouse moved to (998, 383)
Screenshot: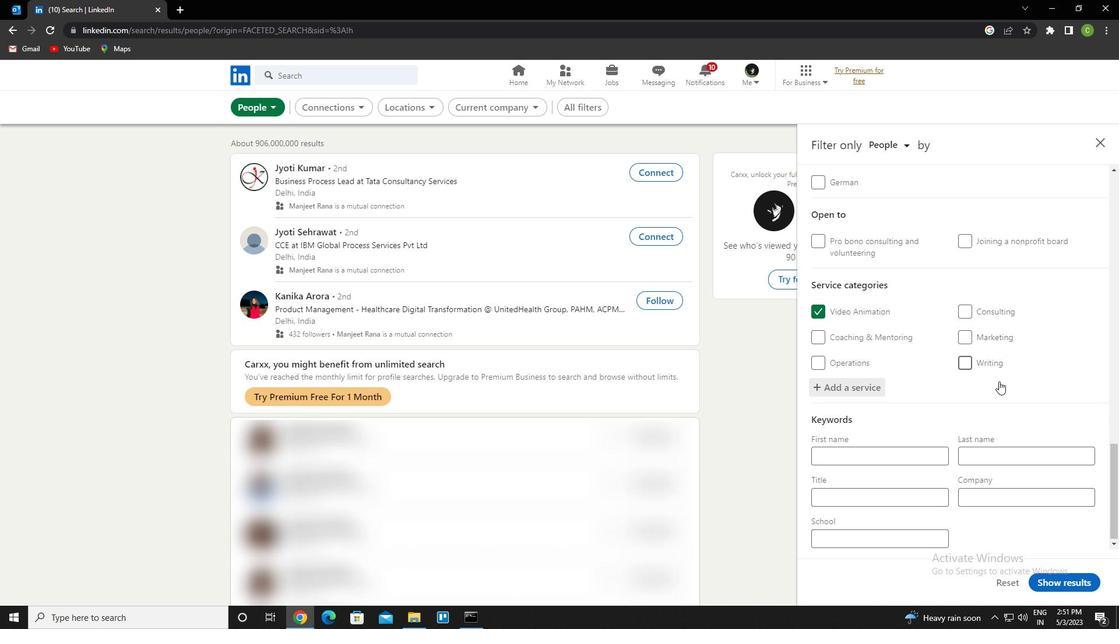 
Action: Mouse scrolled (998, 383) with delta (0, 0)
Screenshot: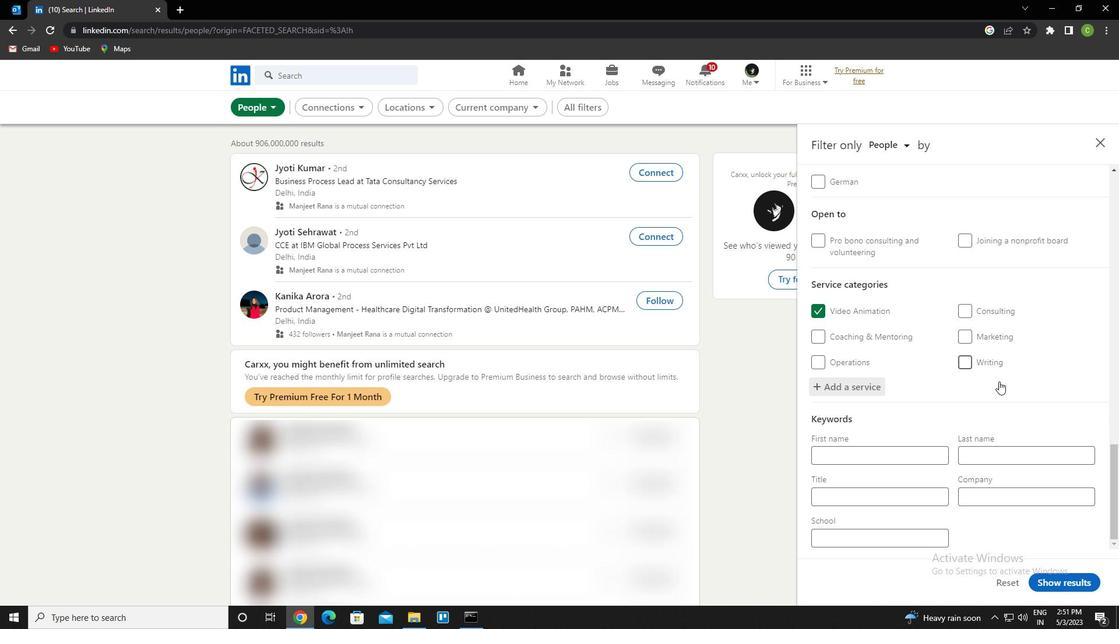 
Action: Mouse moved to (995, 385)
Screenshot: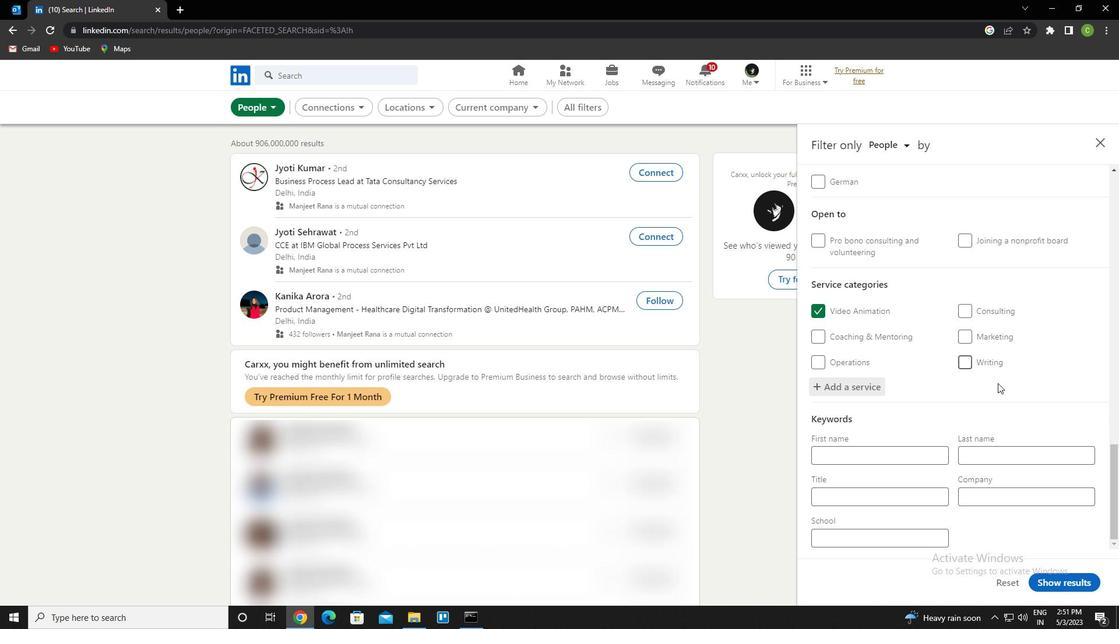 
Action: Mouse scrolled (995, 384) with delta (0, 0)
Screenshot: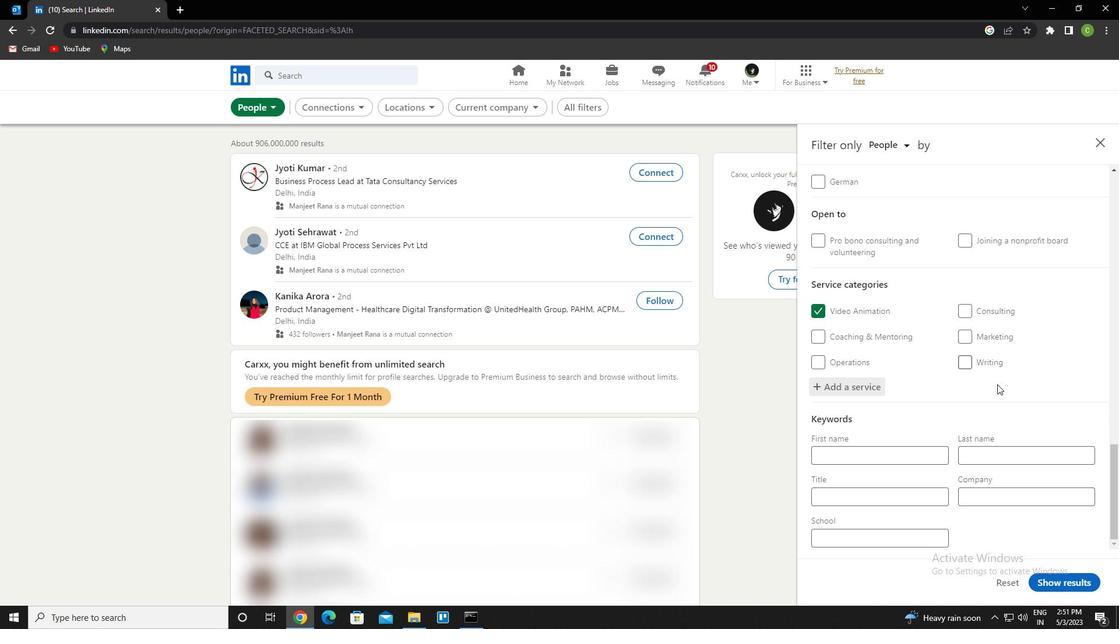 
Action: Mouse moved to (872, 494)
Screenshot: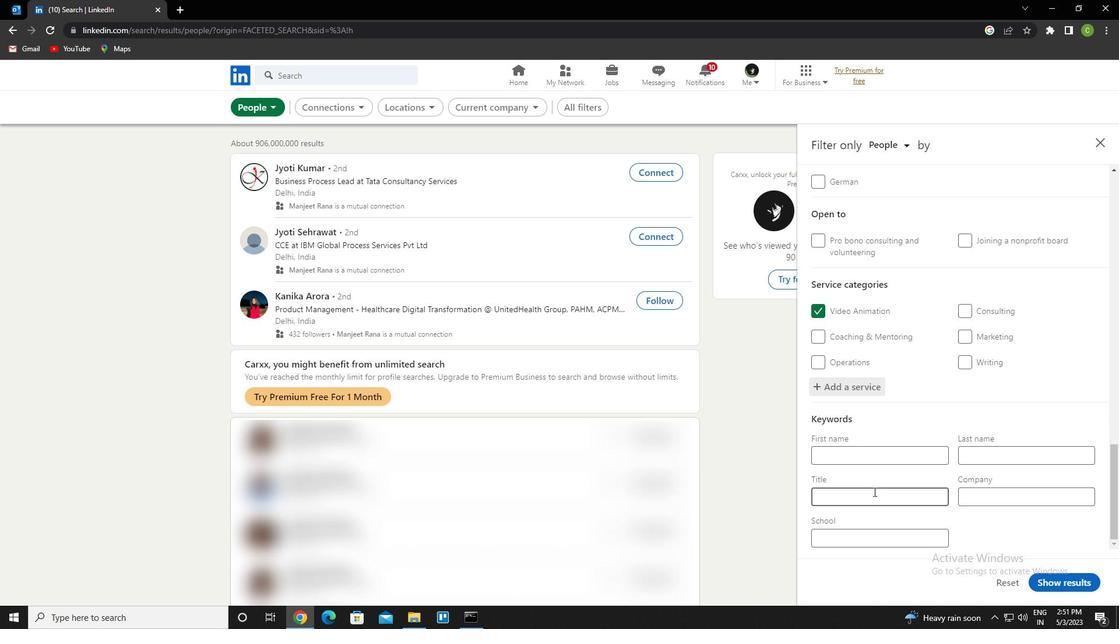 
Action: Mouse pressed left at (872, 494)
Screenshot: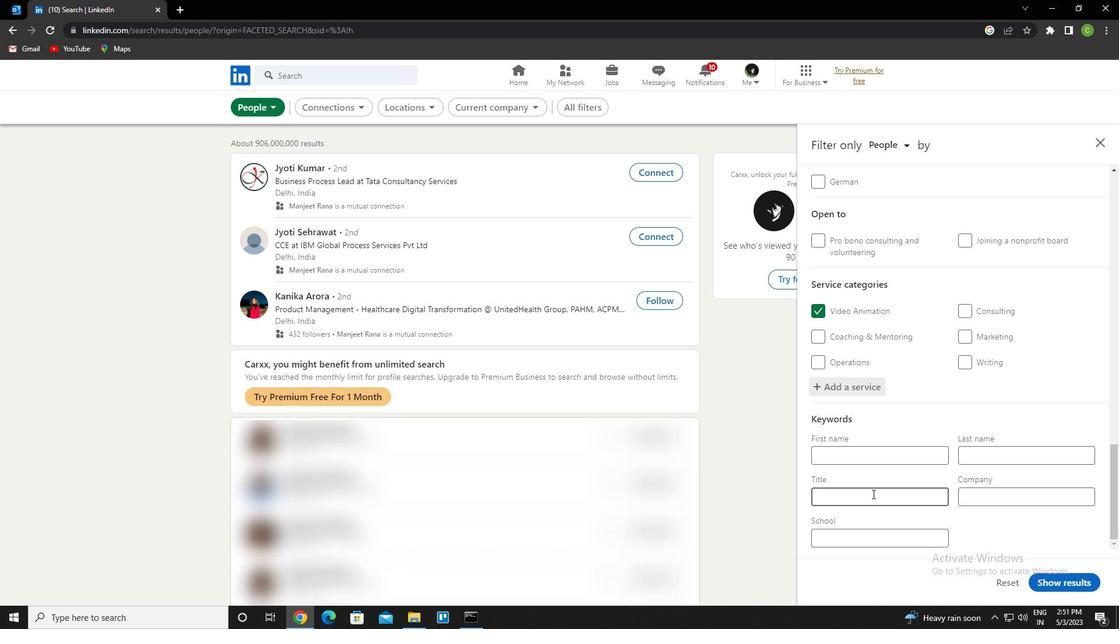 
Action: Key pressed <Key.caps_lock>o<Key.caps_lock>perations<Key.space><Key.caps_lock>m<Key.caps_lock>anager
Screenshot: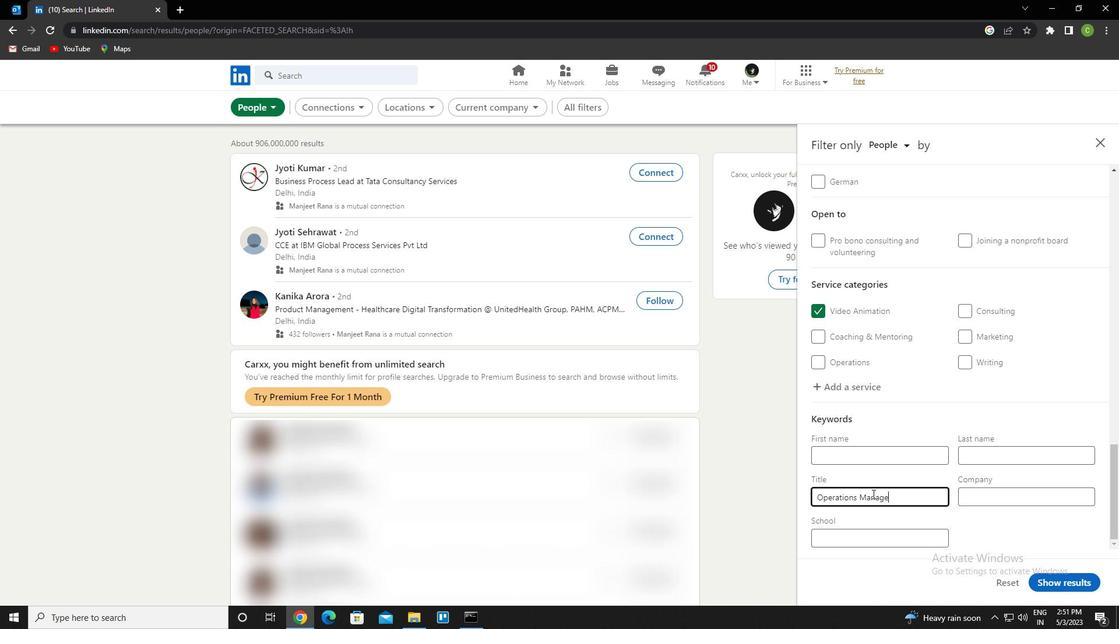 
Action: Mouse moved to (1076, 580)
Screenshot: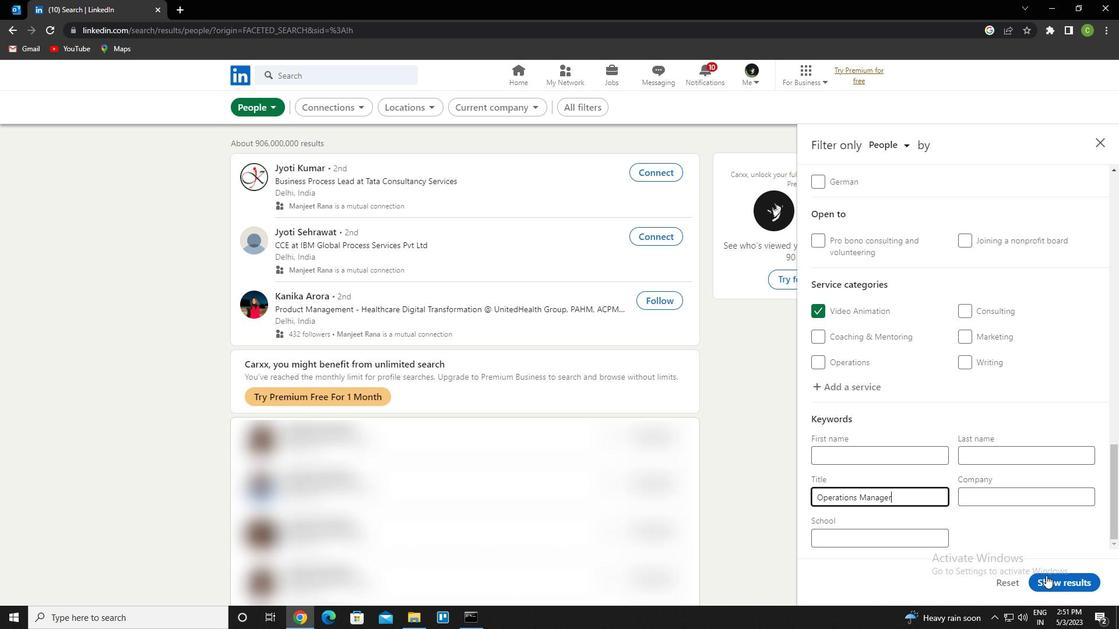 
Action: Mouse pressed left at (1076, 580)
Screenshot: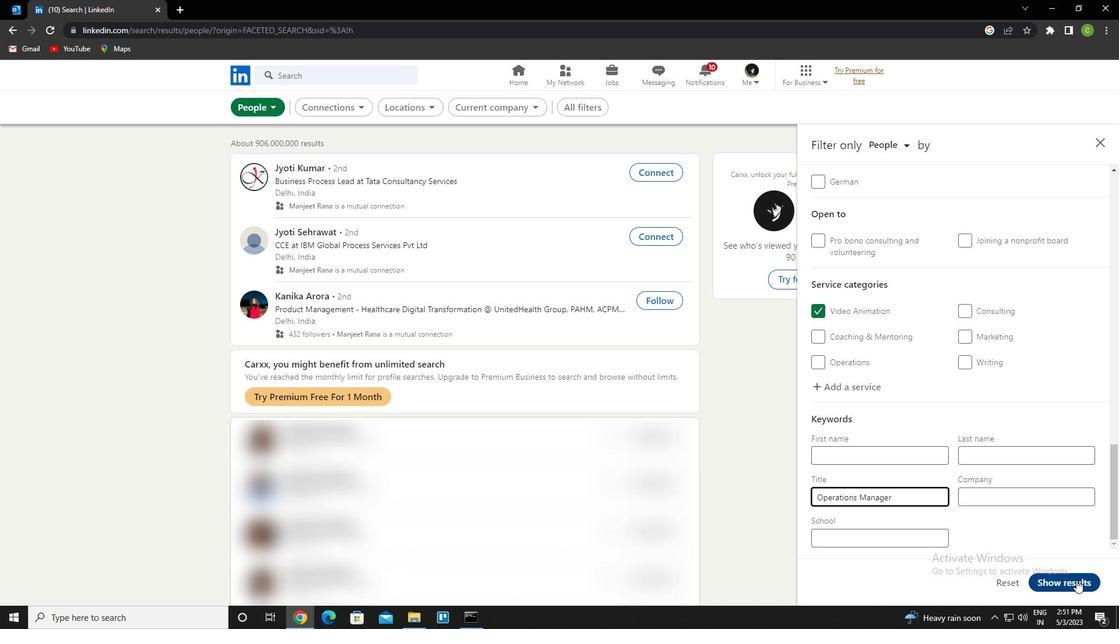 
Action: Mouse moved to (589, 536)
Screenshot: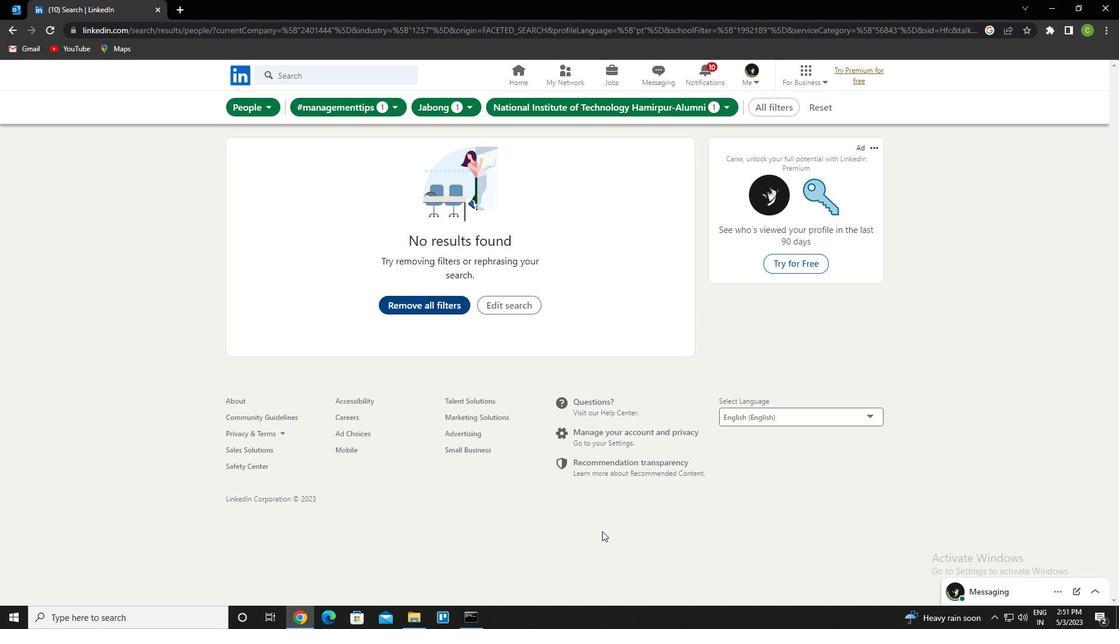 
